 Task: Find connections with filter location Suicheng with filter topic #Personalbrandingwith filter profile language English with filter current company G R Infraprojects Limited with filter school Barkatullah University, Bhopal with filter industry Wineries with filter service category Copywriting with filter keywords title Overseer
Action: Mouse moved to (211, 301)
Screenshot: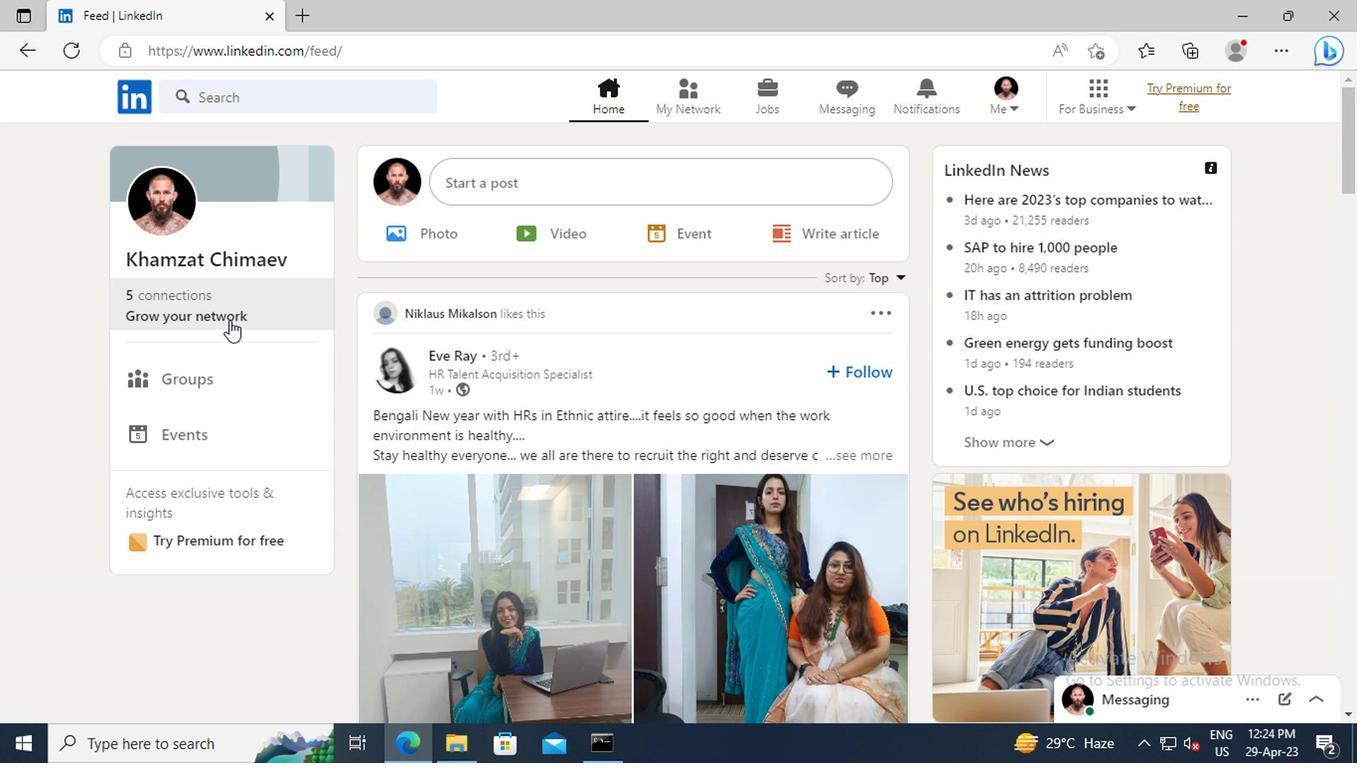 
Action: Mouse pressed left at (211, 301)
Screenshot: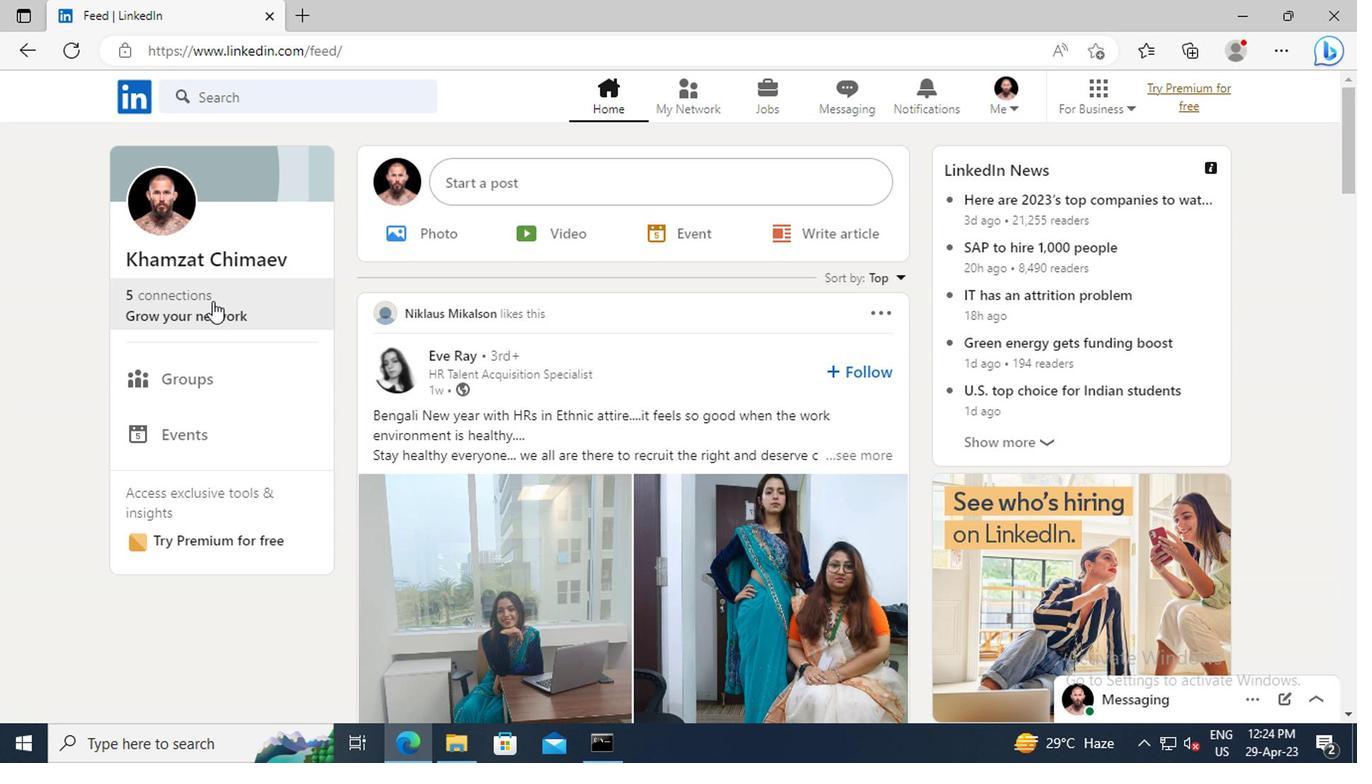 
Action: Mouse moved to (221, 208)
Screenshot: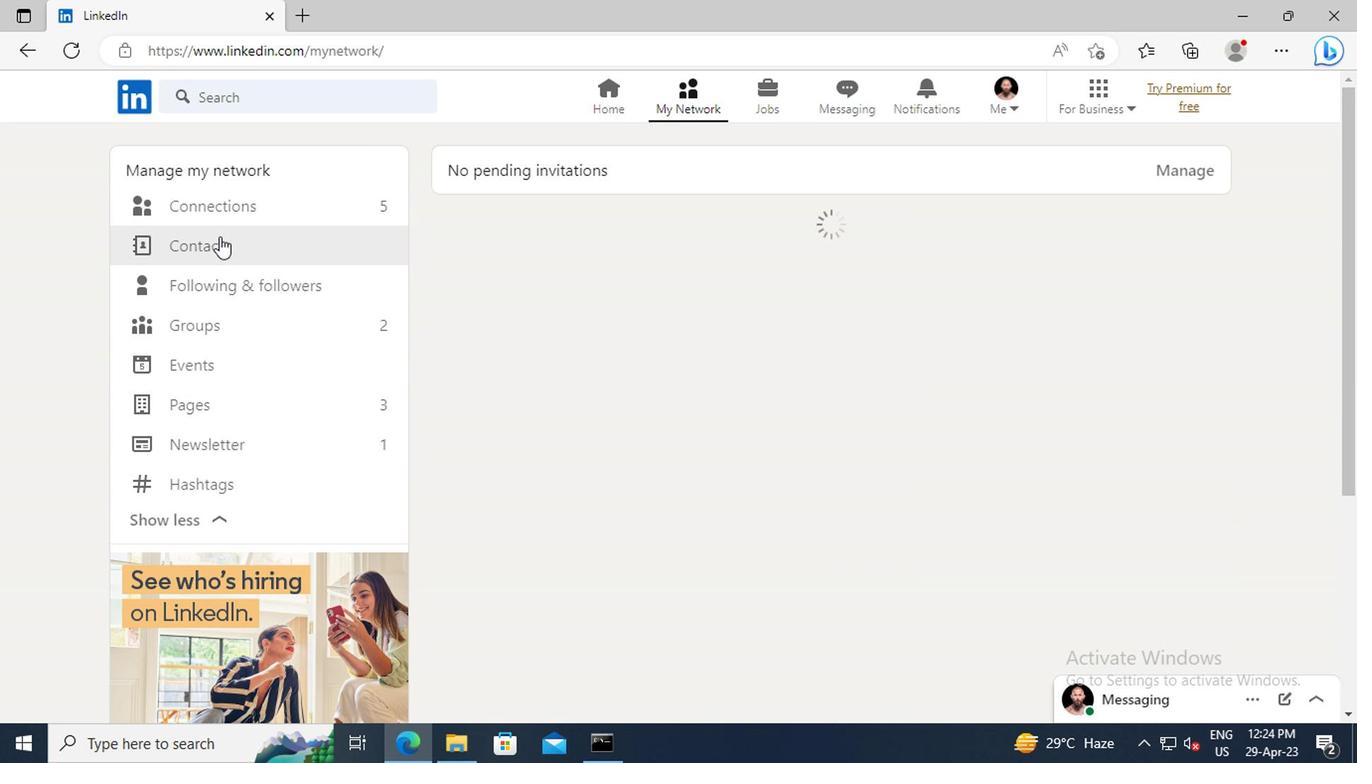 
Action: Mouse pressed left at (221, 208)
Screenshot: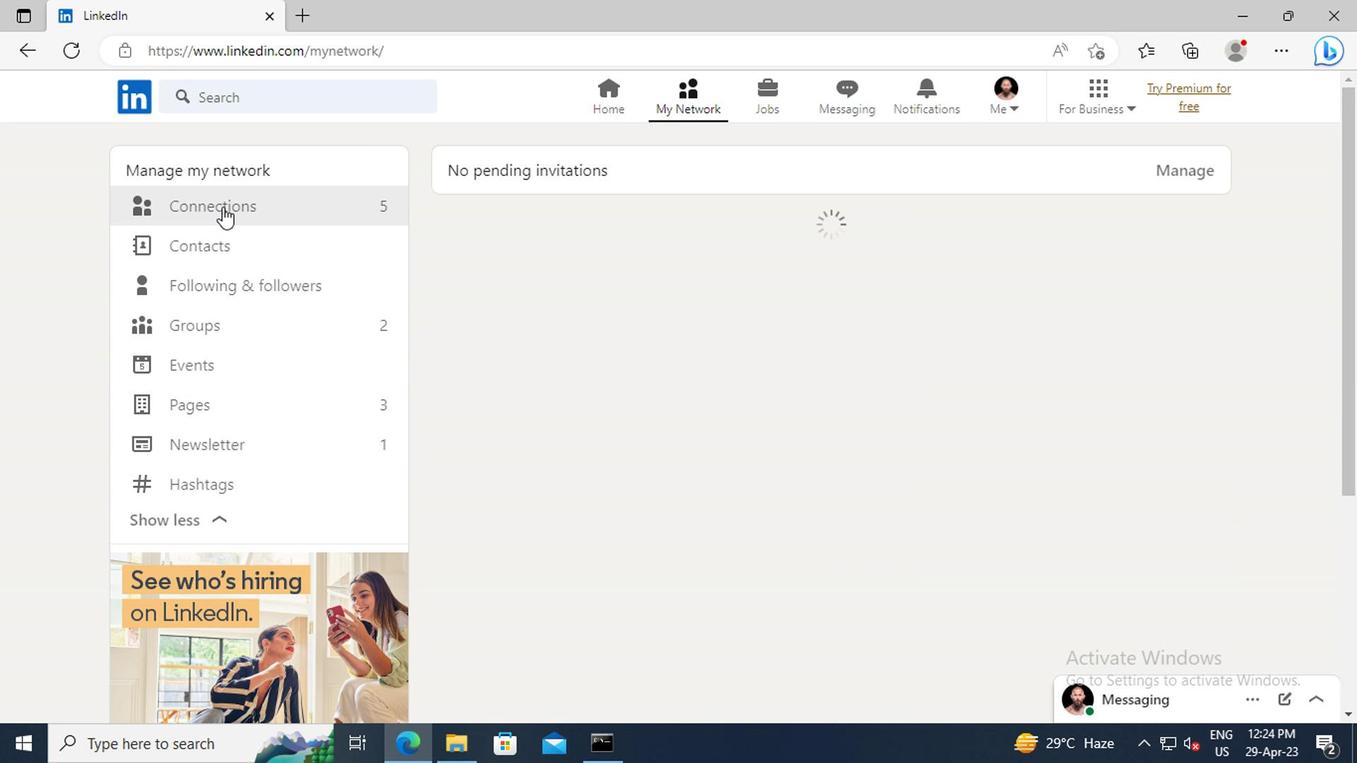 
Action: Mouse moved to (796, 209)
Screenshot: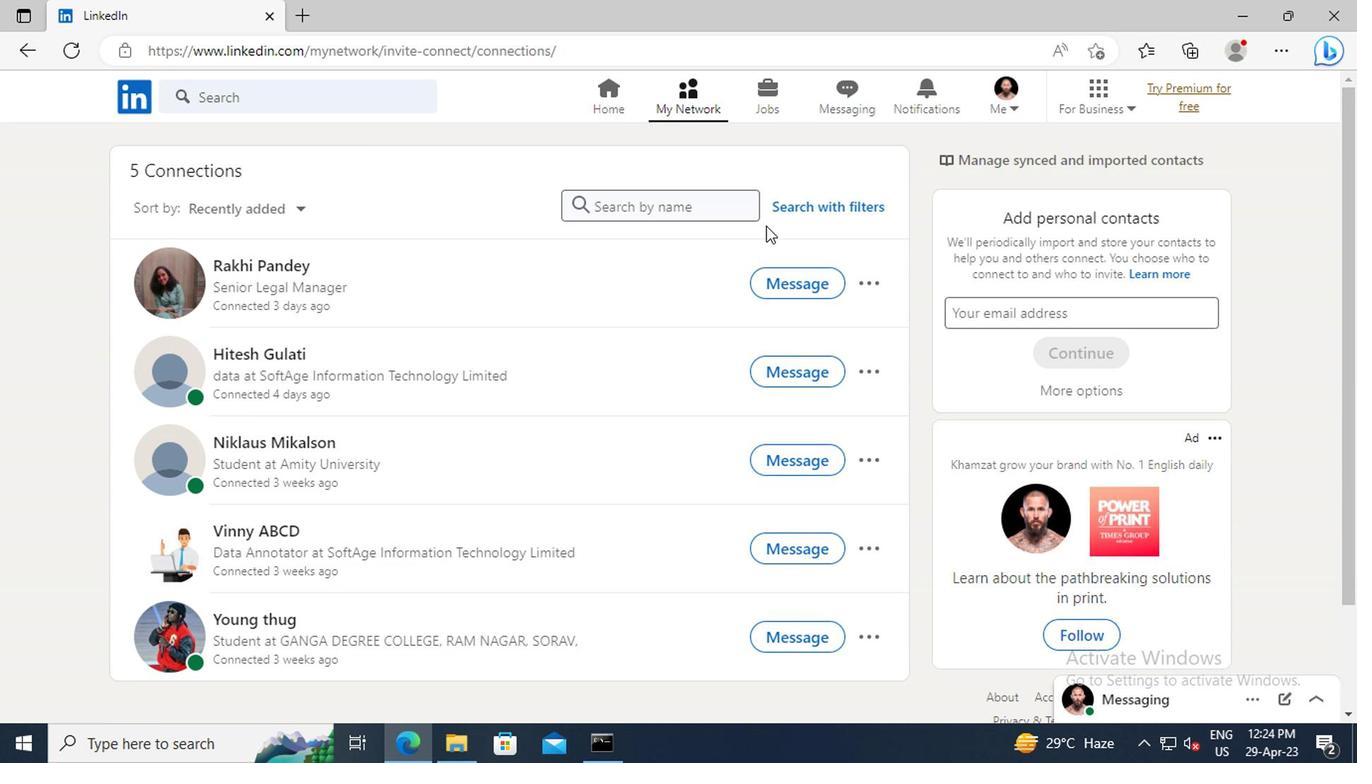 
Action: Mouse pressed left at (796, 209)
Screenshot: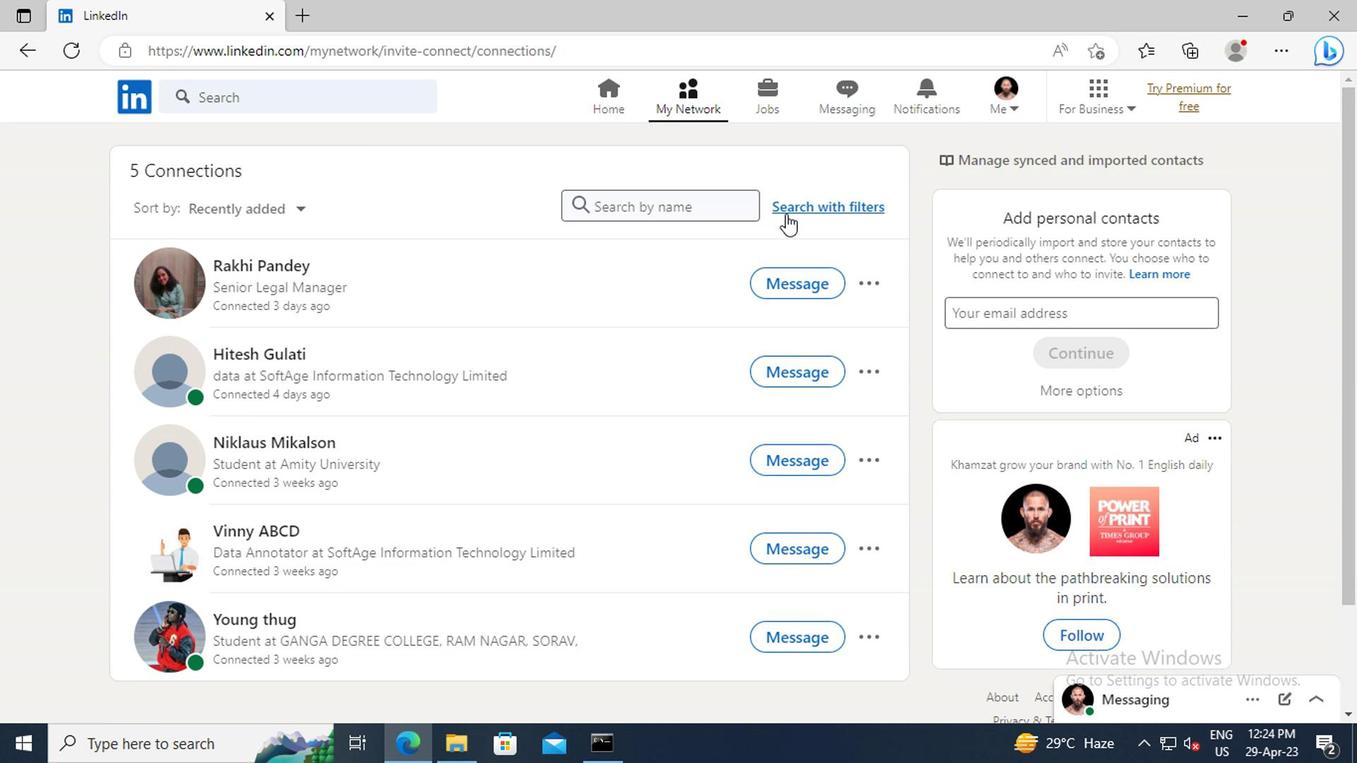 
Action: Mouse moved to (757, 155)
Screenshot: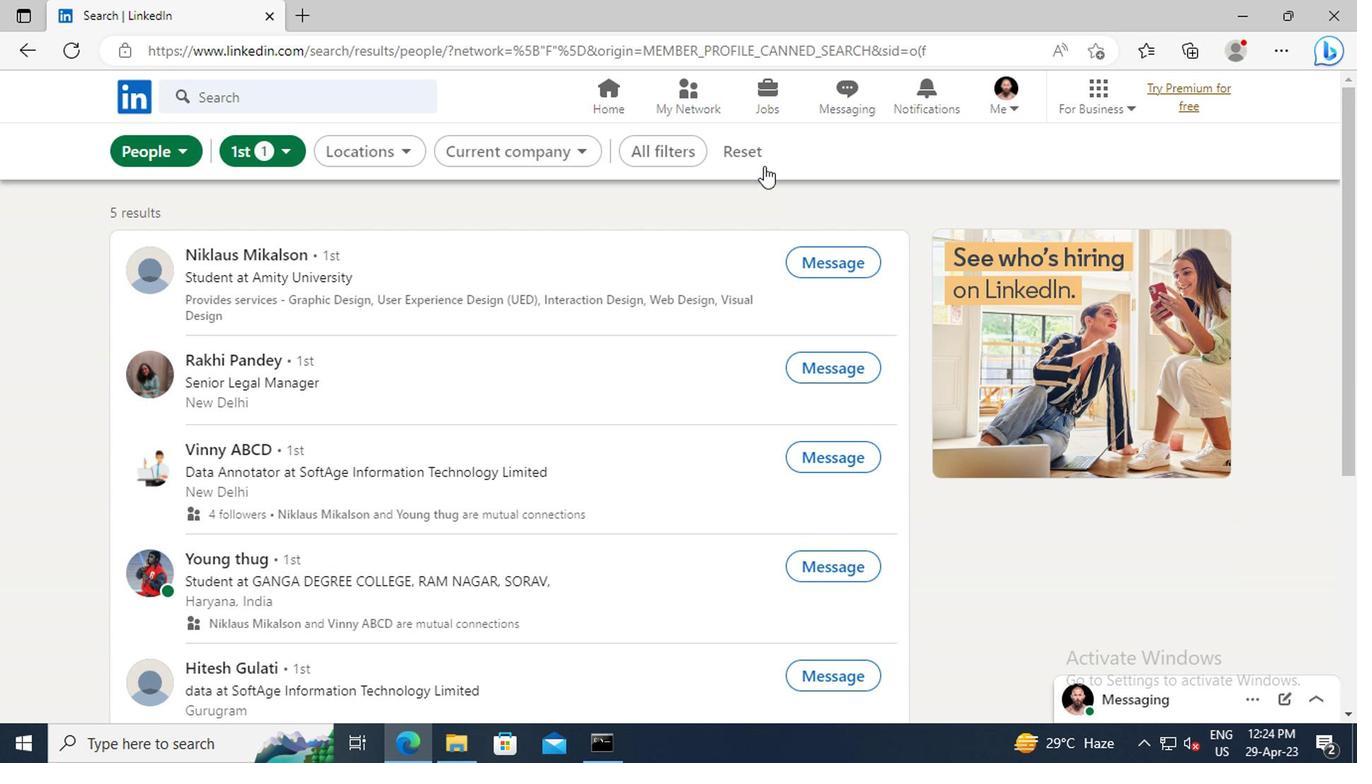 
Action: Mouse pressed left at (757, 155)
Screenshot: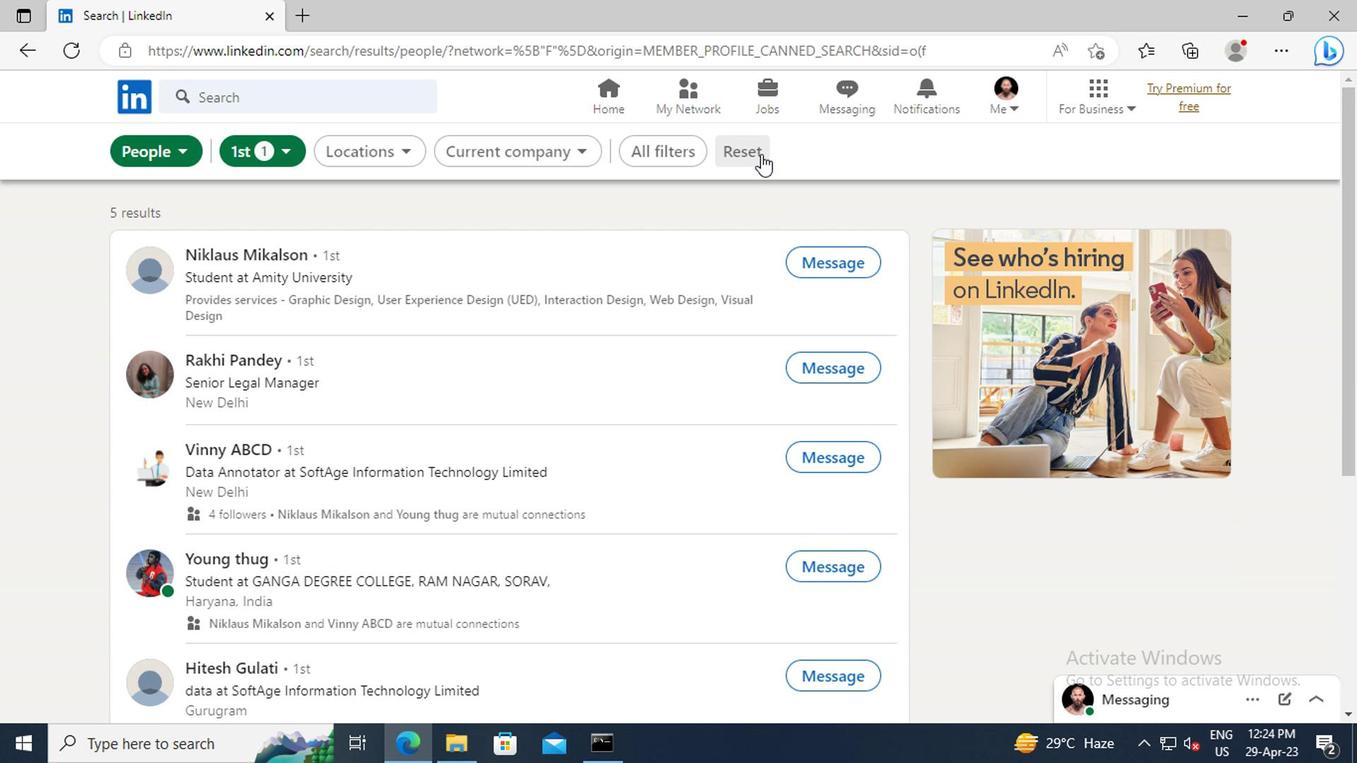 
Action: Mouse moved to (709, 153)
Screenshot: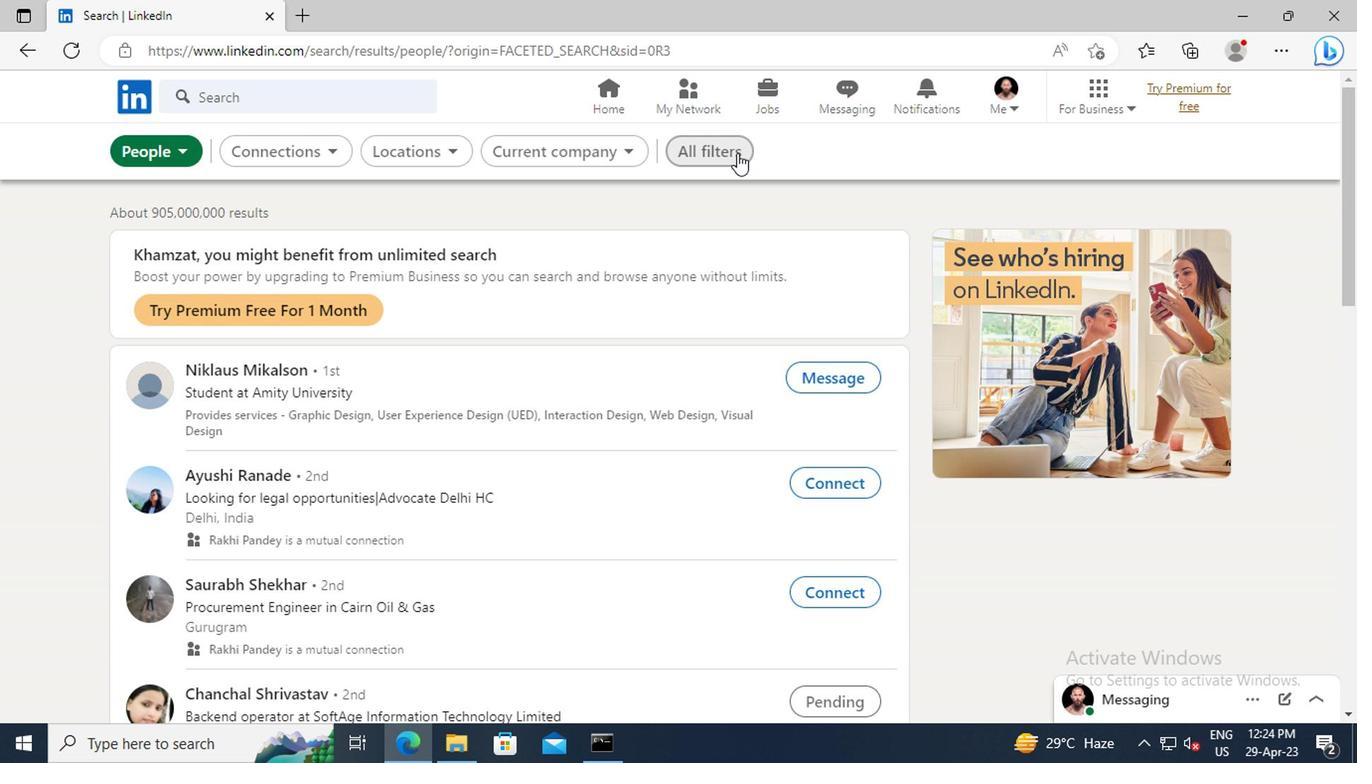 
Action: Mouse pressed left at (709, 153)
Screenshot: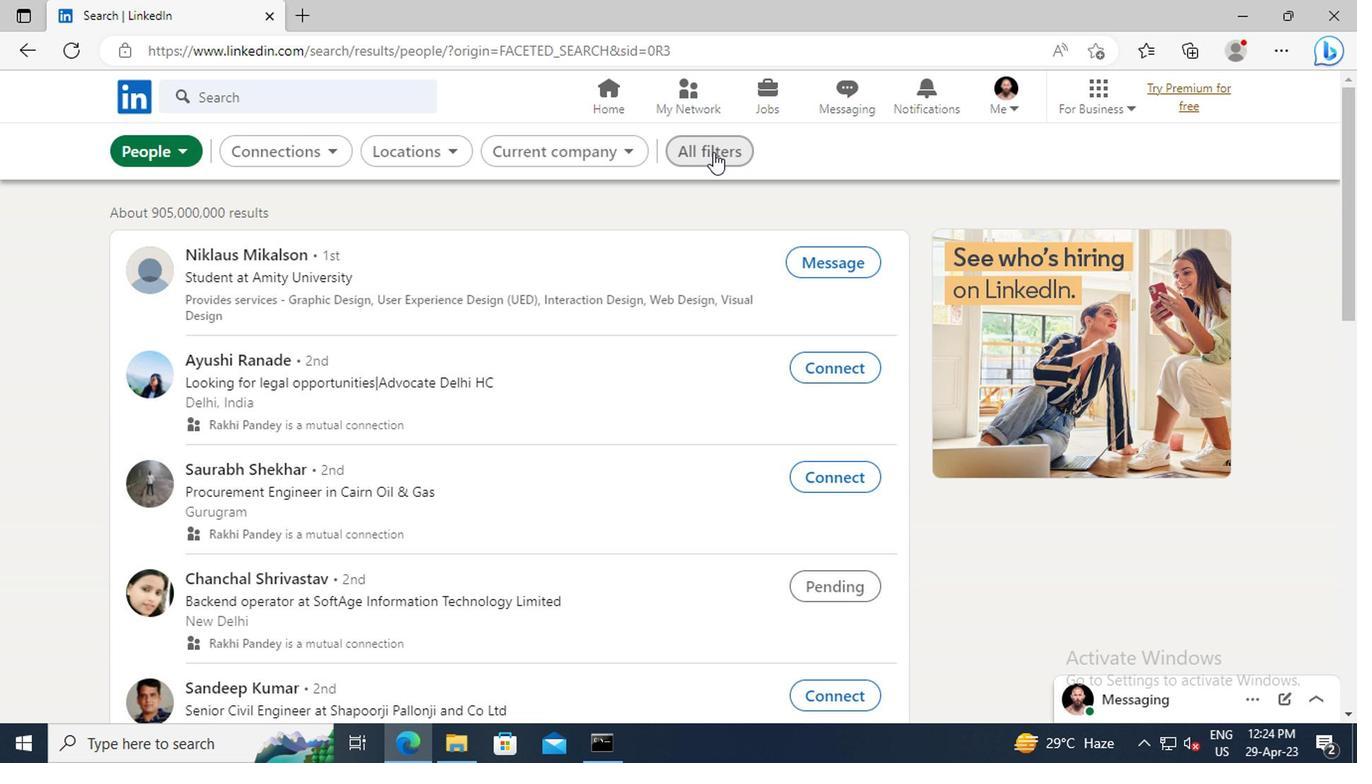 
Action: Mouse moved to (1094, 357)
Screenshot: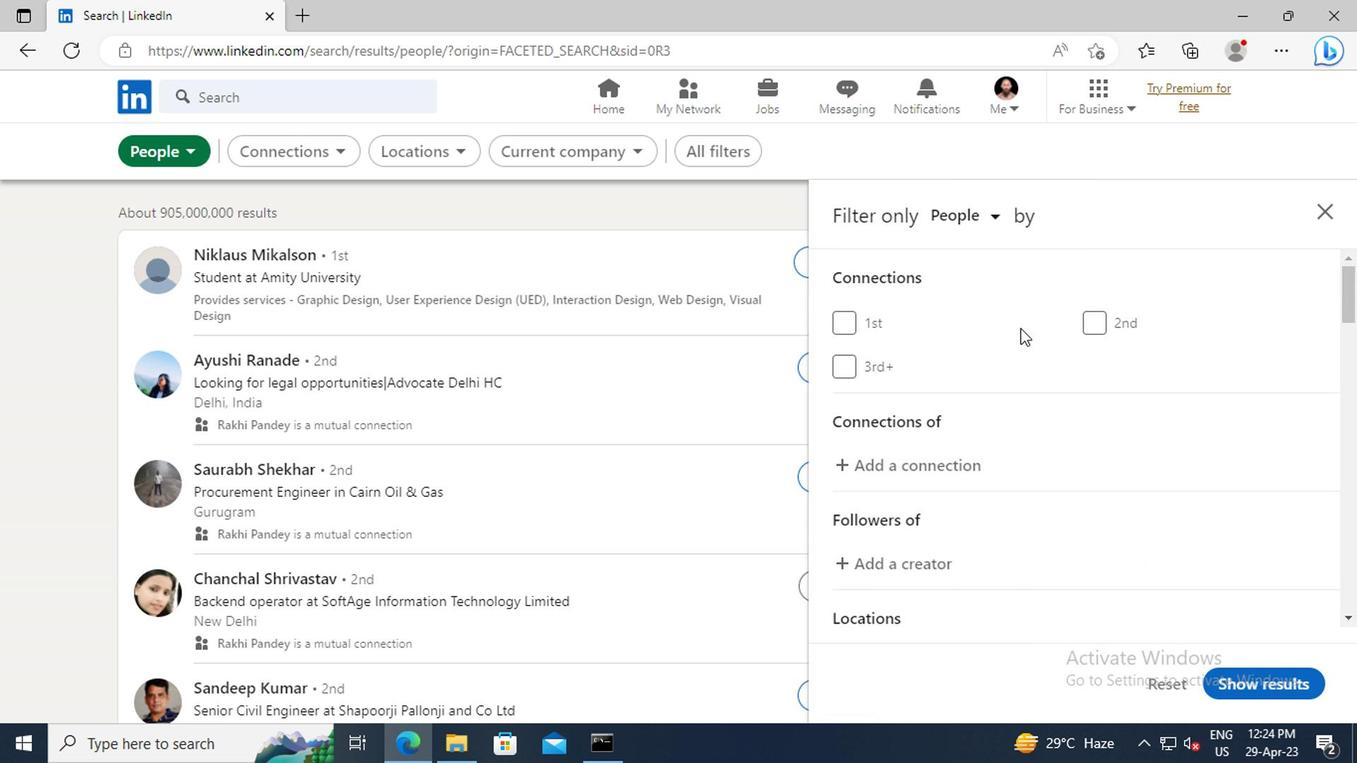 
Action: Mouse scrolled (1094, 356) with delta (0, 0)
Screenshot: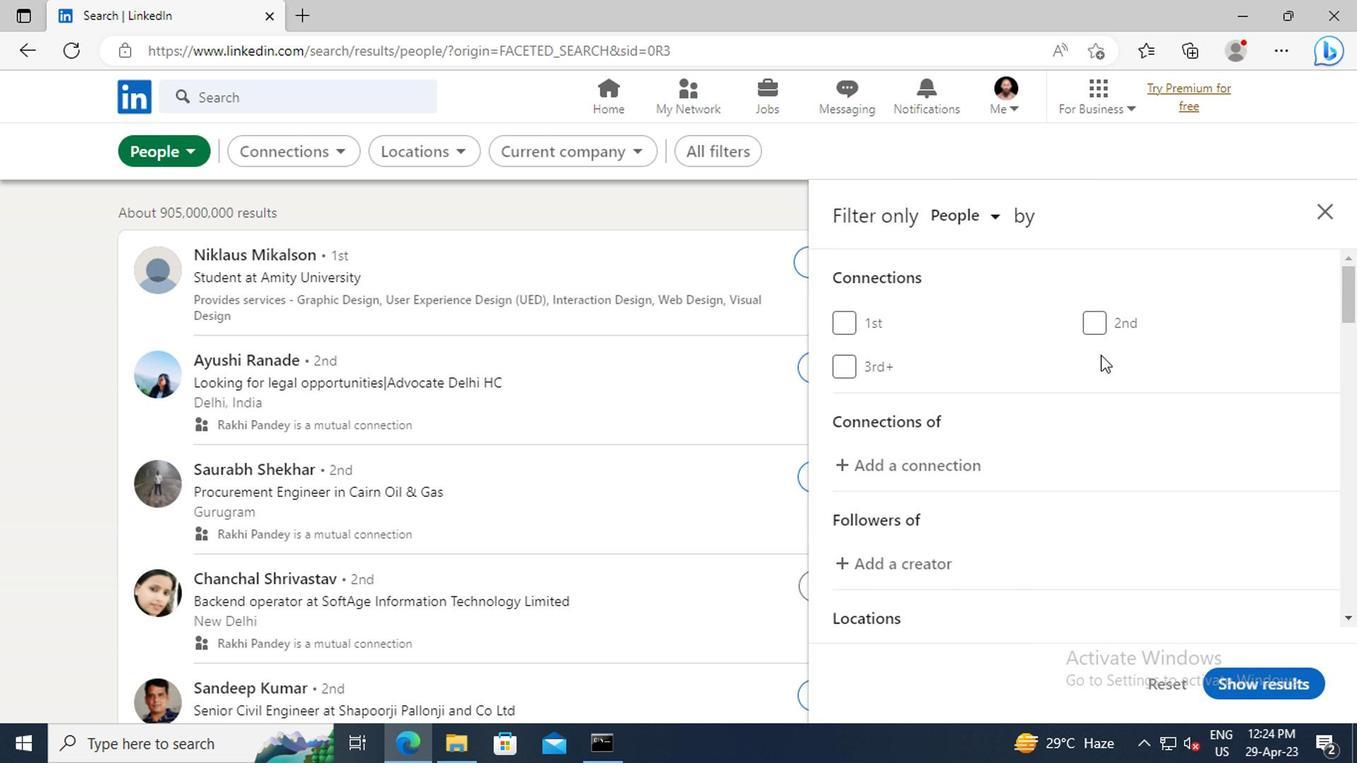 
Action: Mouse moved to (1094, 357)
Screenshot: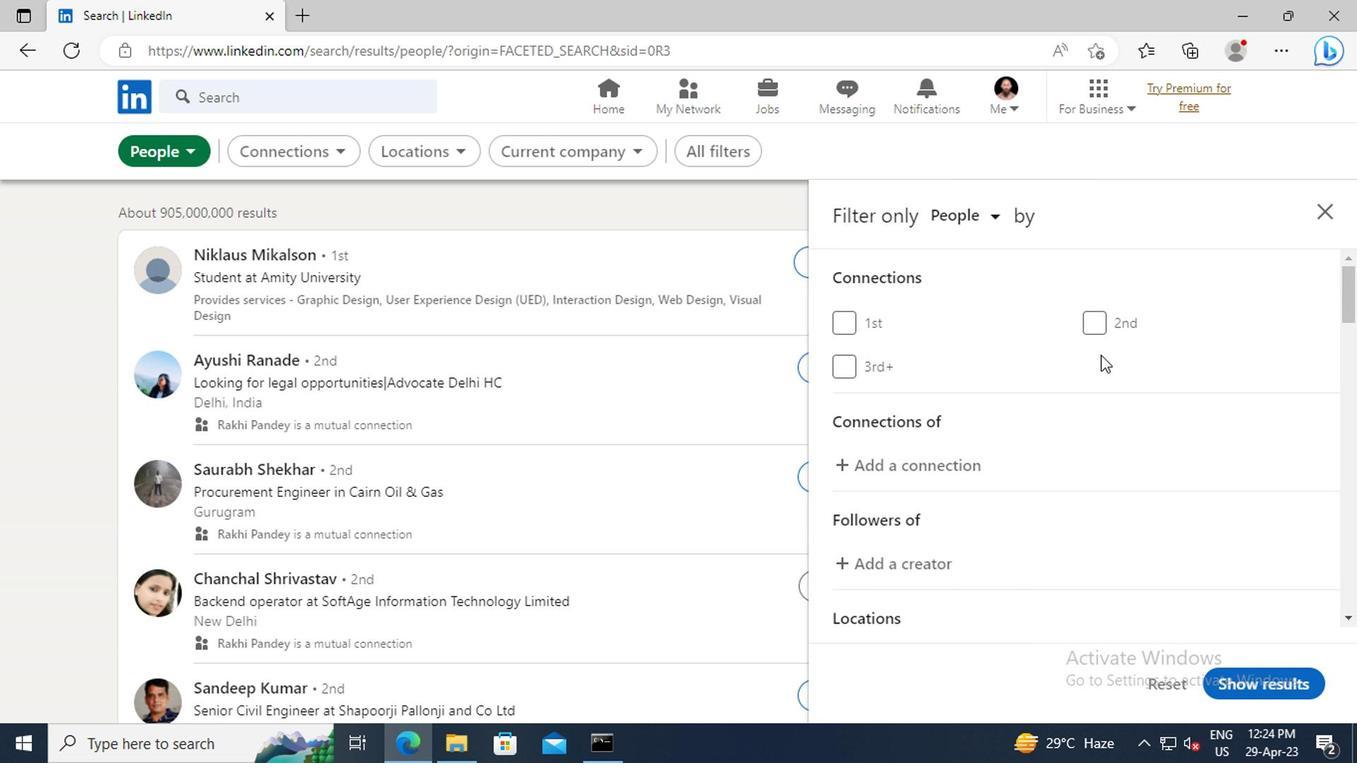 
Action: Mouse scrolled (1094, 356) with delta (0, 0)
Screenshot: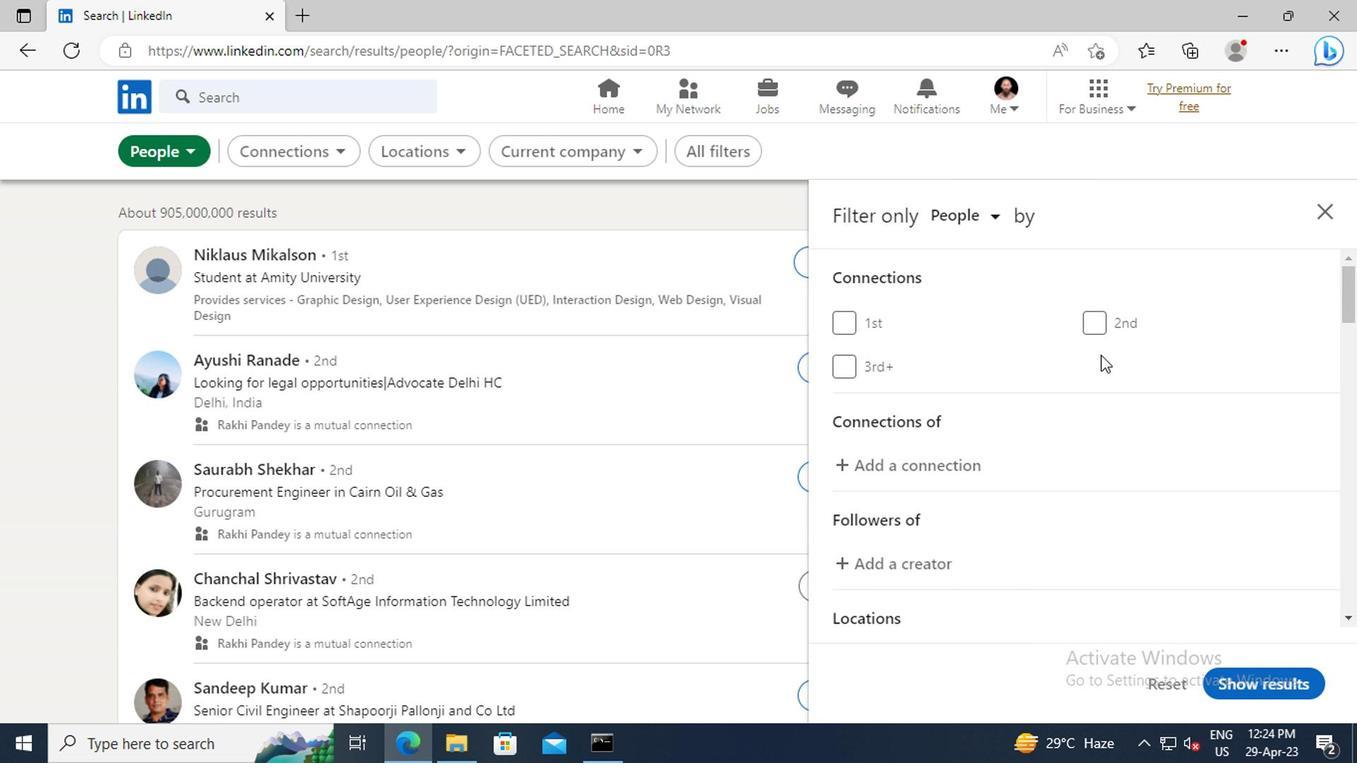 
Action: Mouse scrolled (1094, 356) with delta (0, 0)
Screenshot: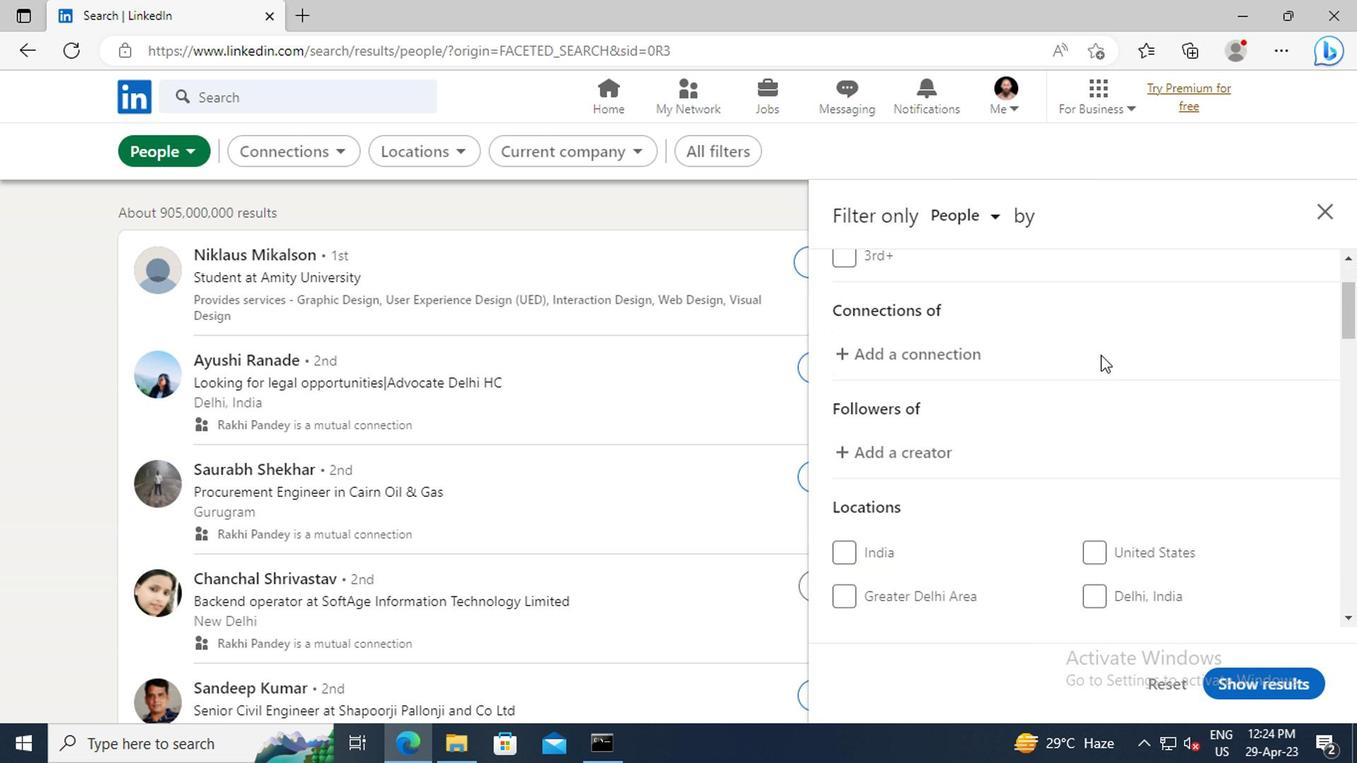 
Action: Mouse scrolled (1094, 356) with delta (0, 0)
Screenshot: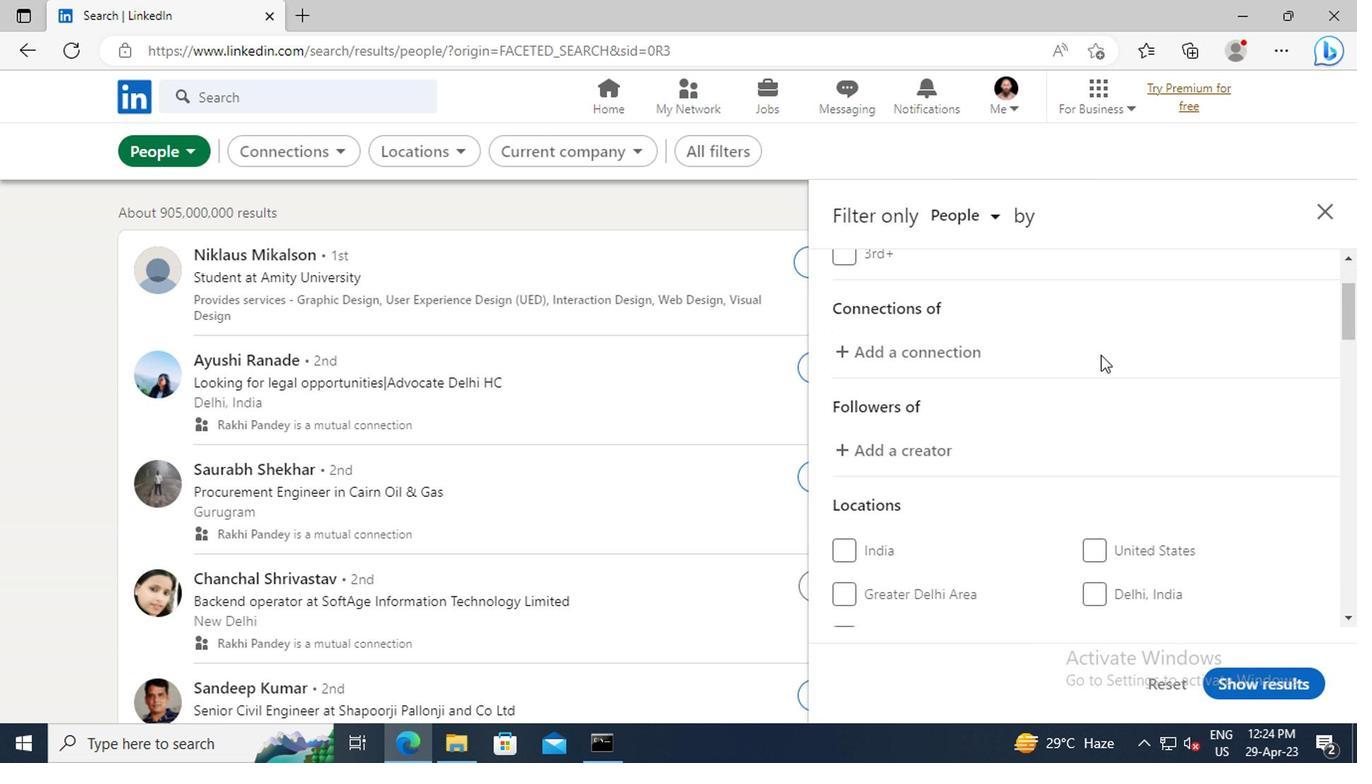 
Action: Mouse scrolled (1094, 356) with delta (0, 0)
Screenshot: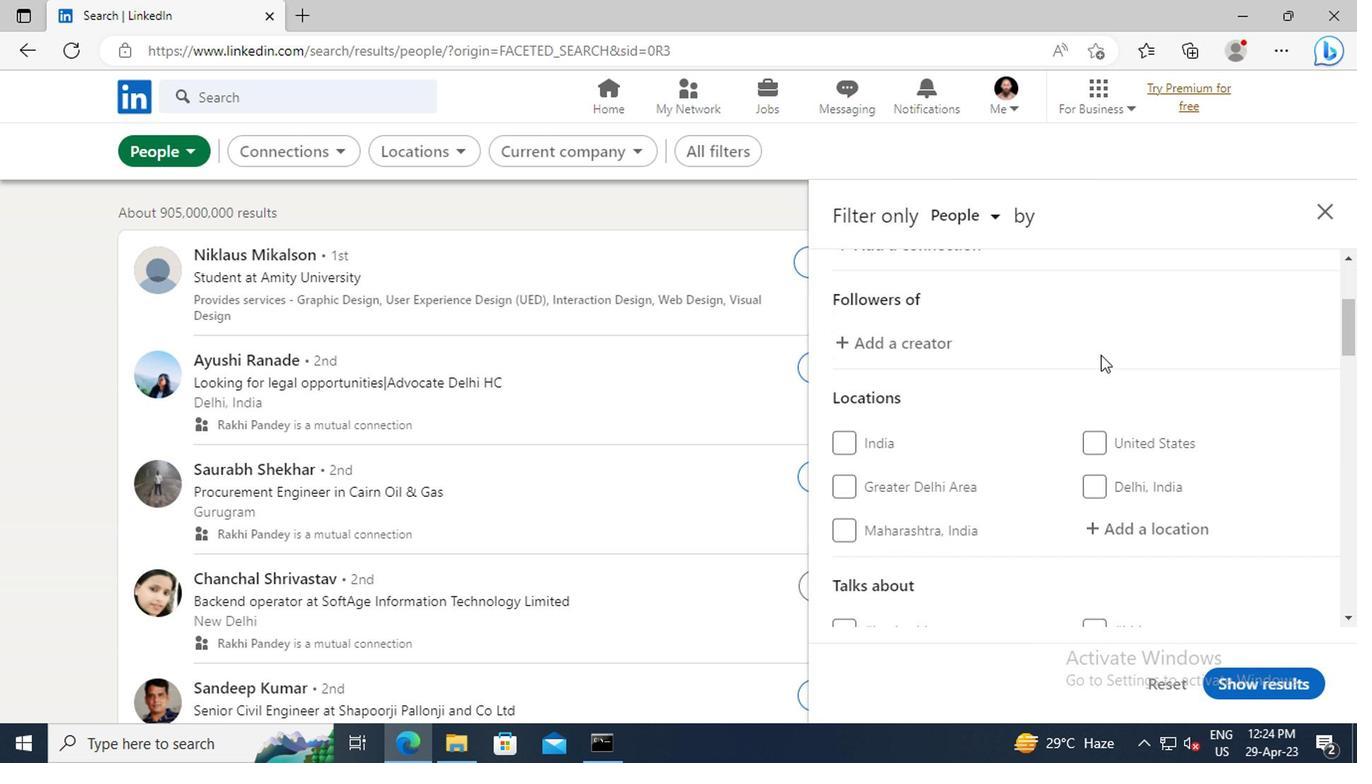 
Action: Mouse scrolled (1094, 356) with delta (0, 0)
Screenshot: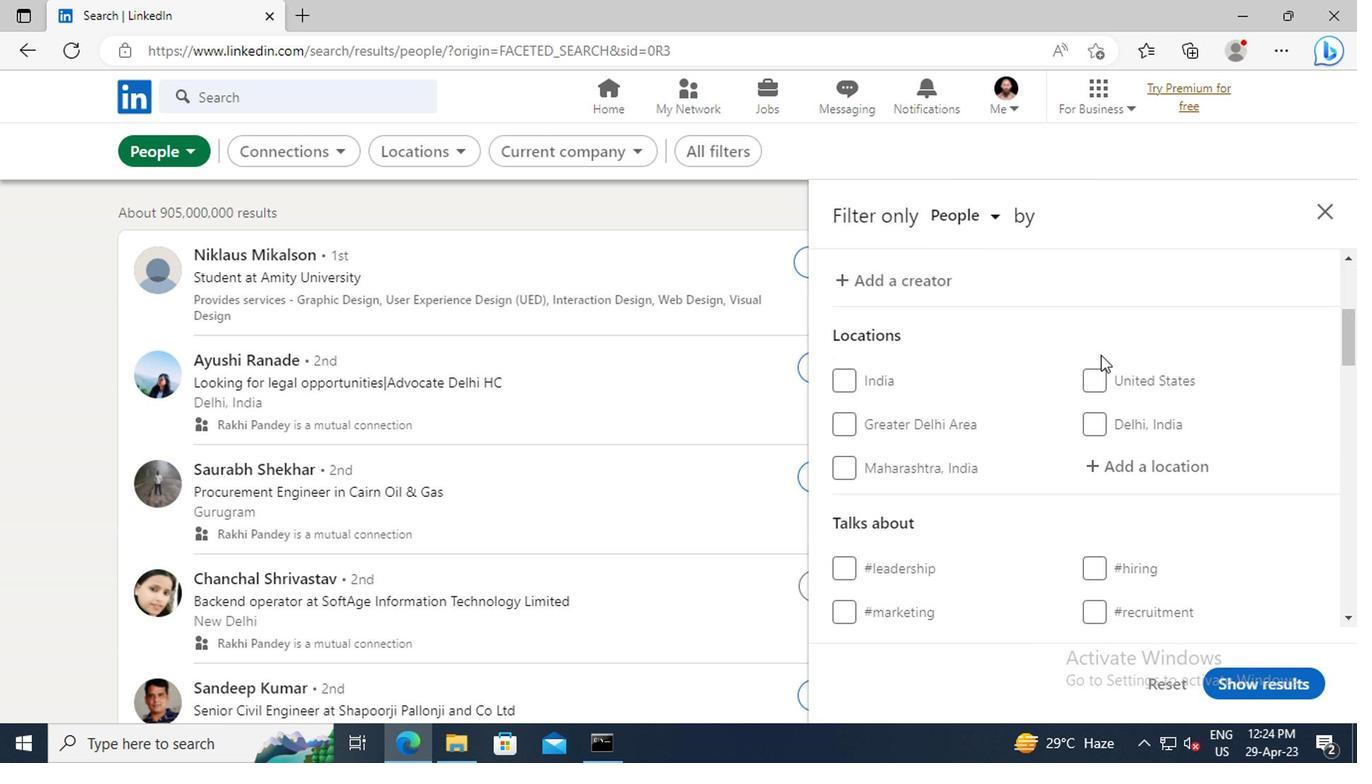 
Action: Mouse moved to (1107, 405)
Screenshot: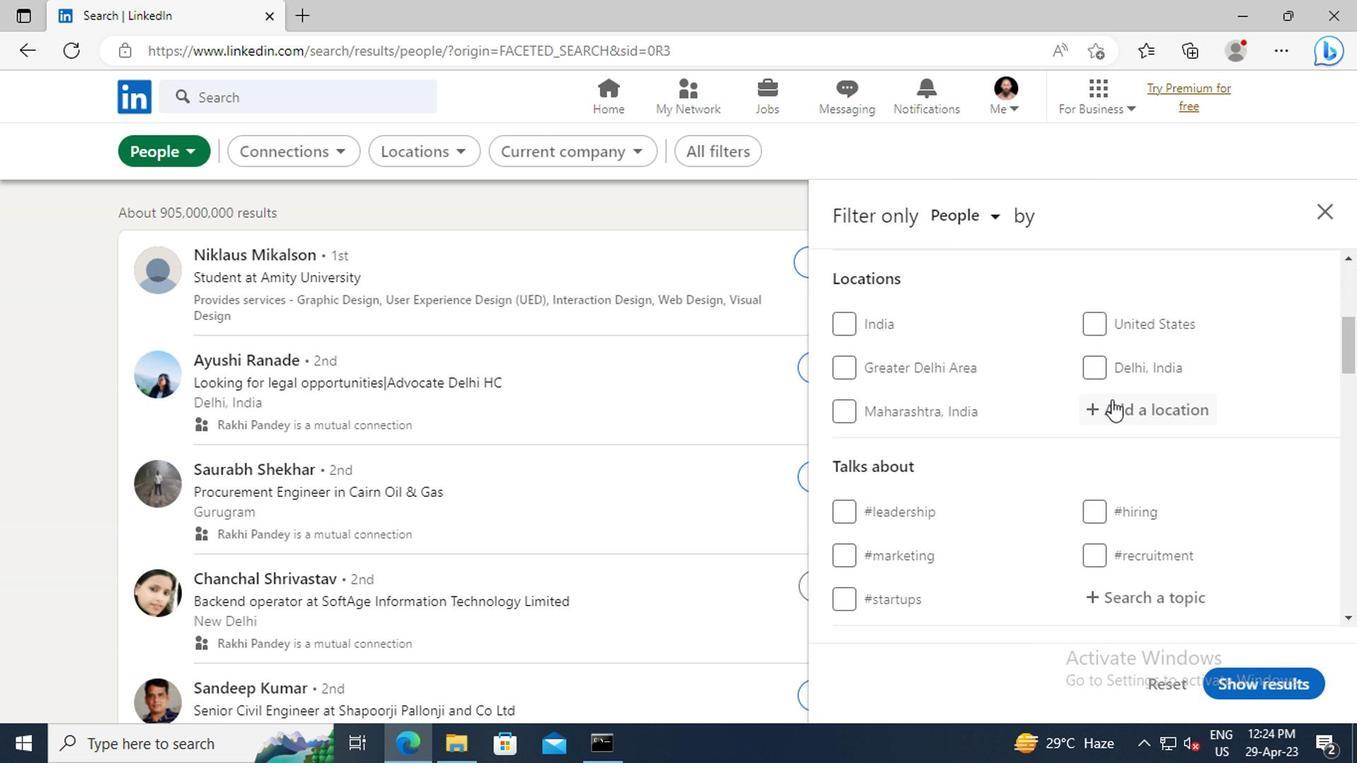 
Action: Mouse pressed left at (1107, 405)
Screenshot: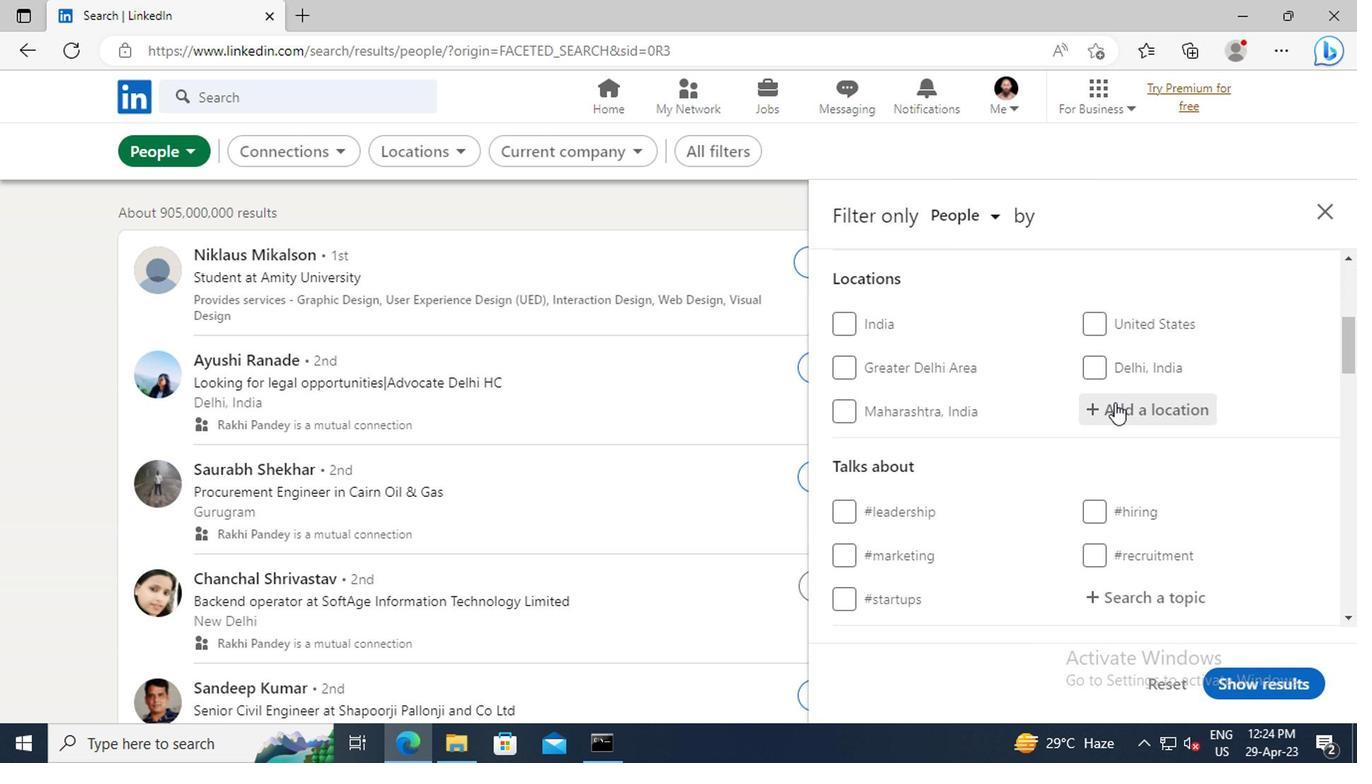 
Action: Key pressed <Key.shift>SUICHENG<Key.enter>
Screenshot: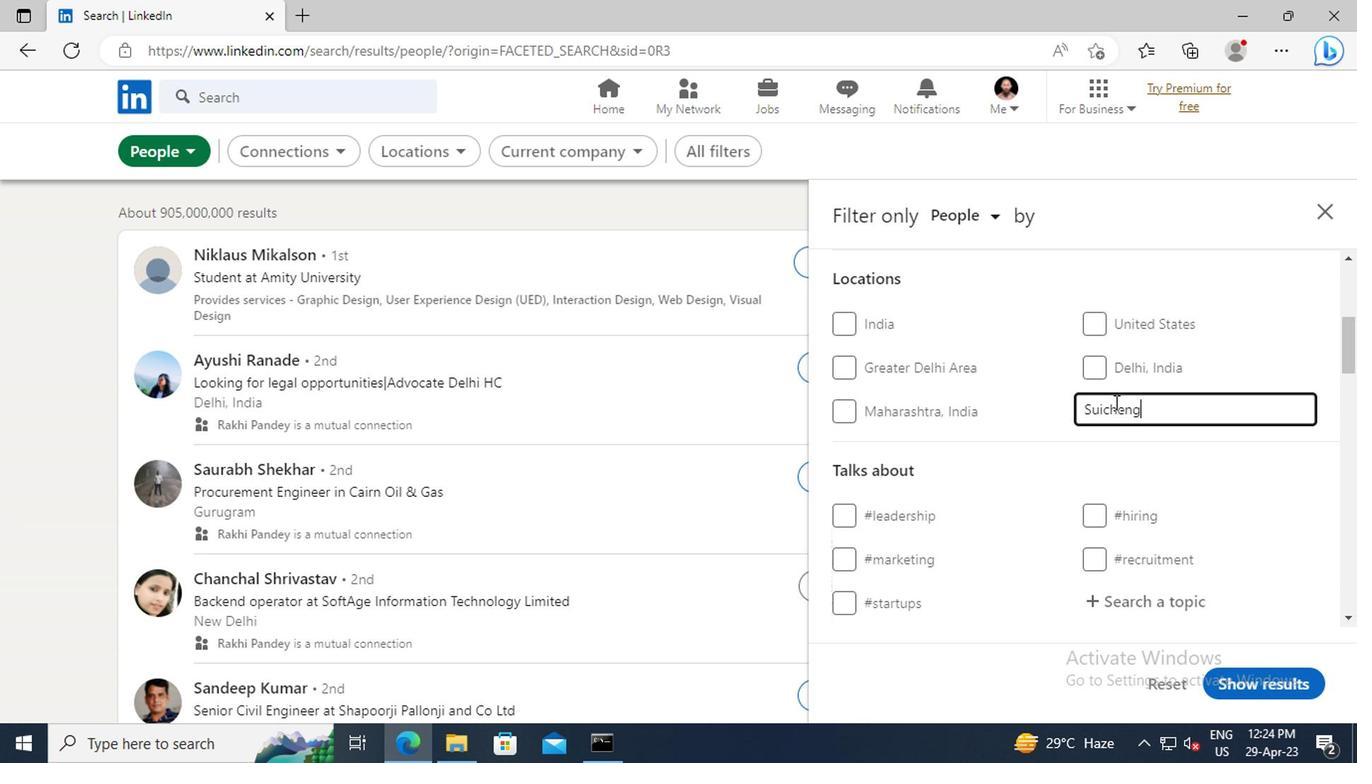 
Action: Mouse scrolled (1107, 403) with delta (0, -1)
Screenshot: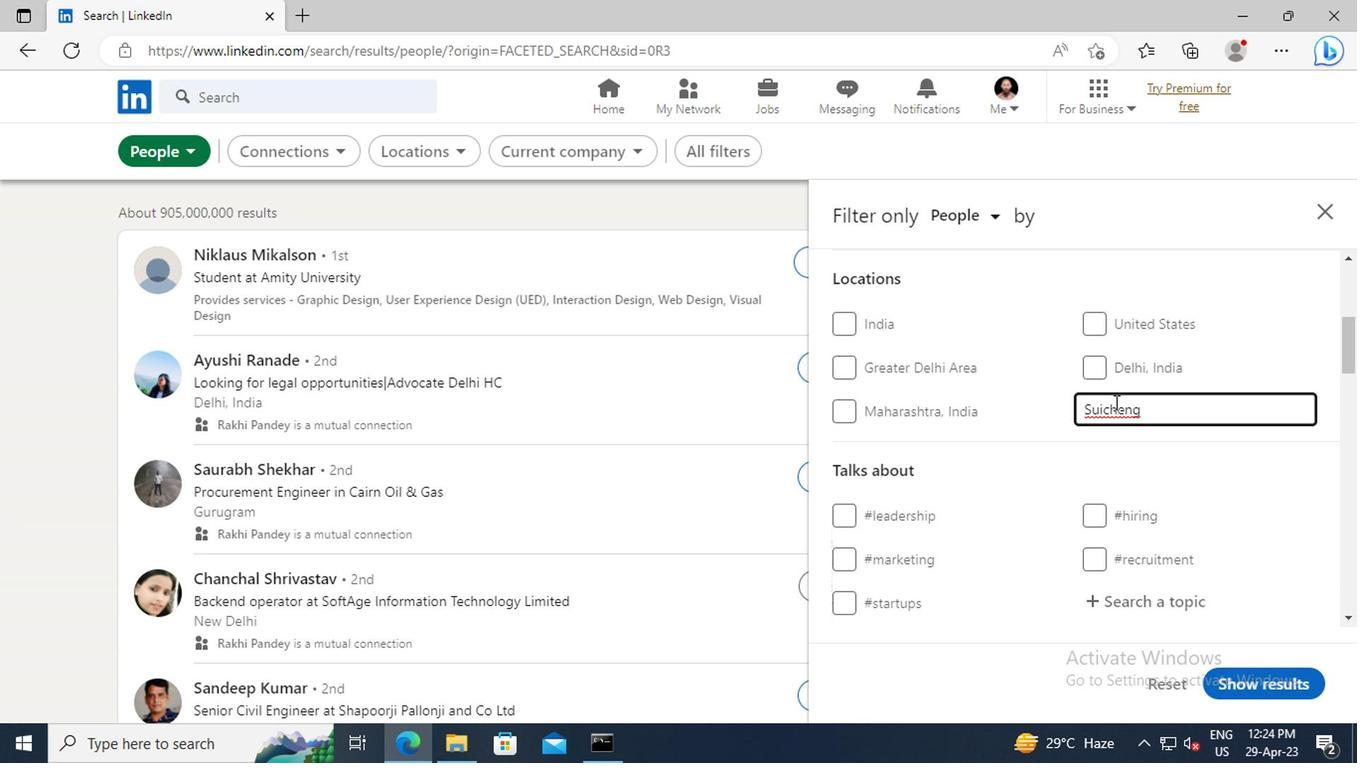 
Action: Mouse scrolled (1107, 403) with delta (0, -1)
Screenshot: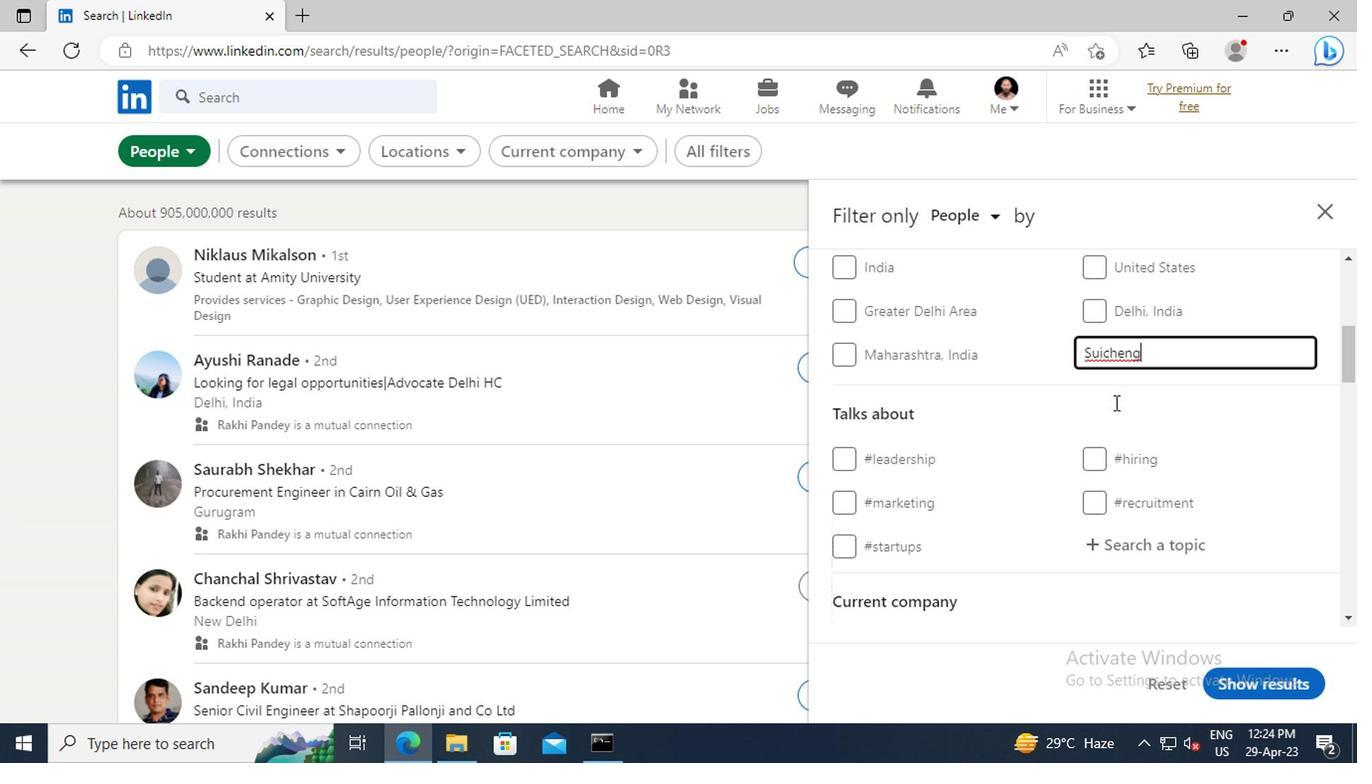 
Action: Mouse scrolled (1107, 403) with delta (0, -1)
Screenshot: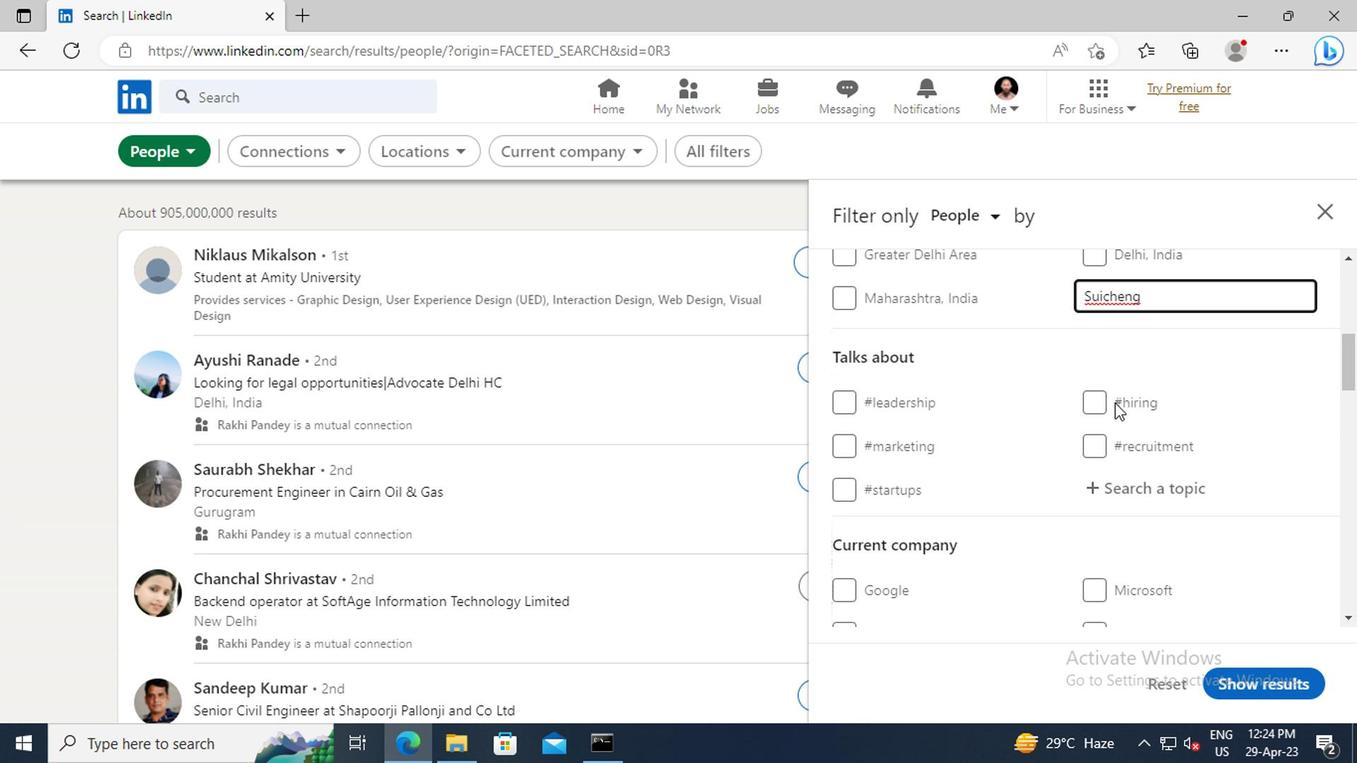 
Action: Mouse moved to (1114, 427)
Screenshot: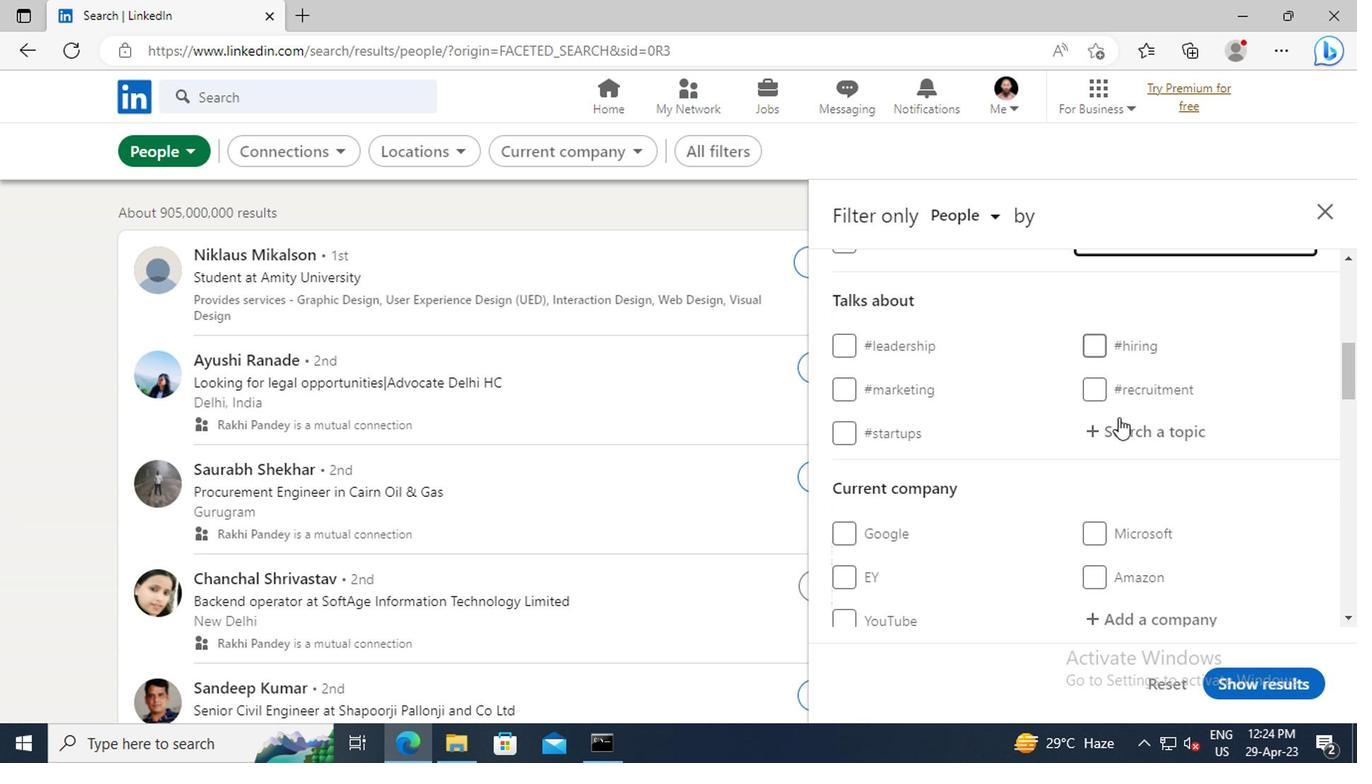 
Action: Mouse pressed left at (1114, 427)
Screenshot: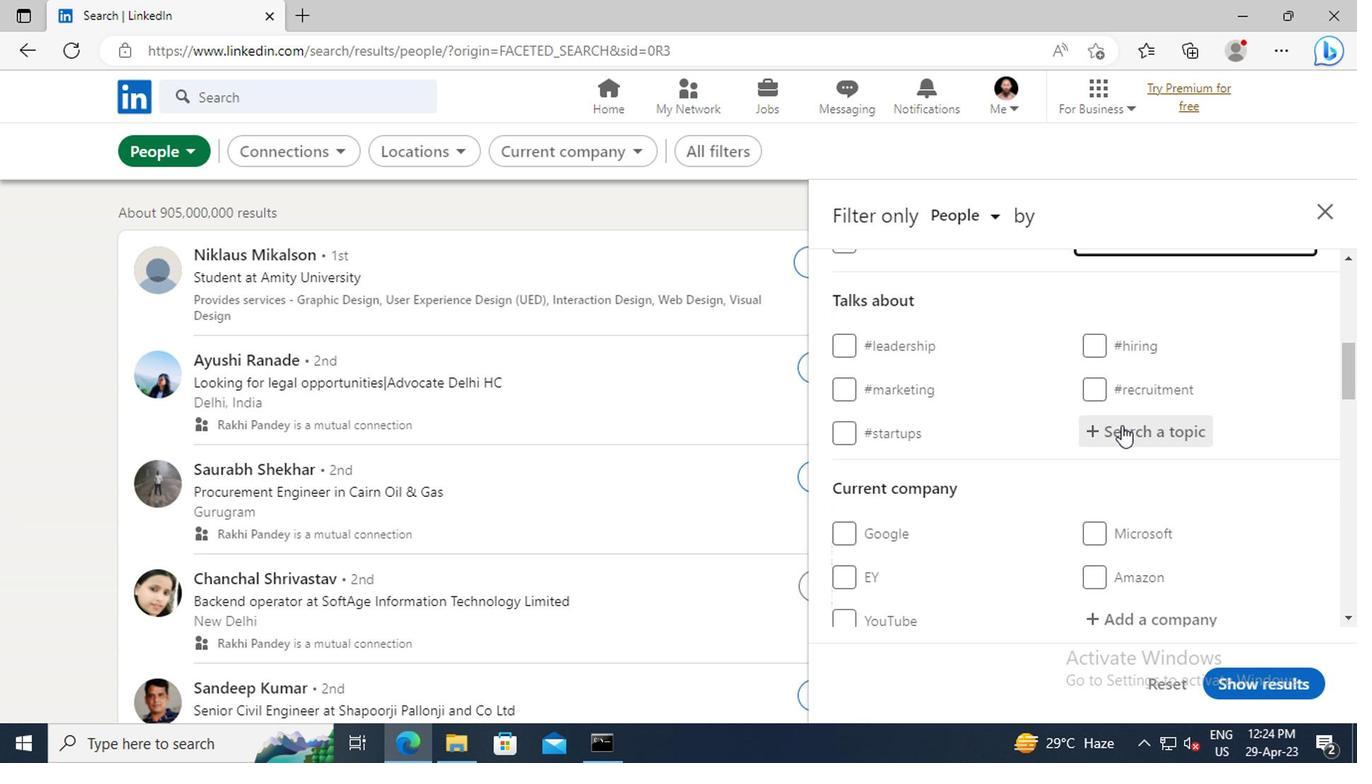 
Action: Key pressed <Key.shift>PERSONALBR
Screenshot: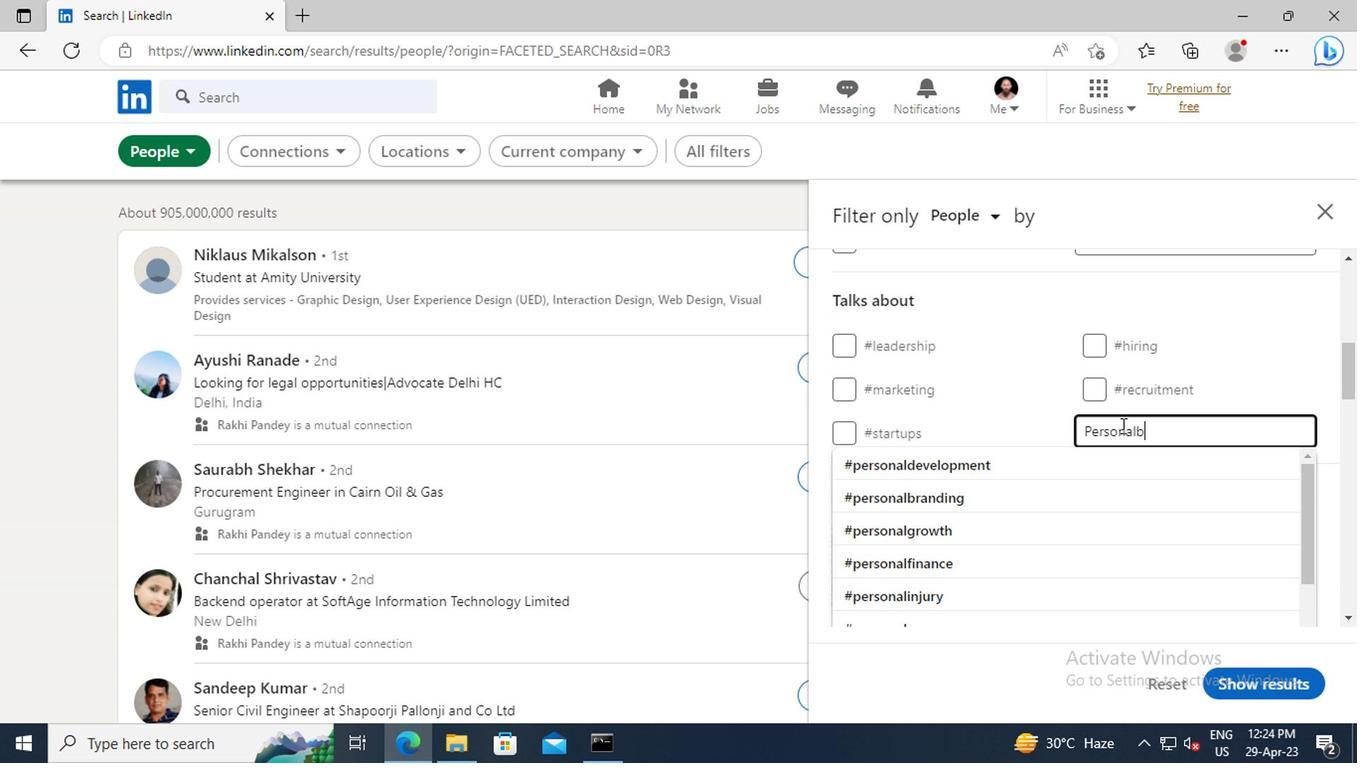 
Action: Mouse moved to (1112, 463)
Screenshot: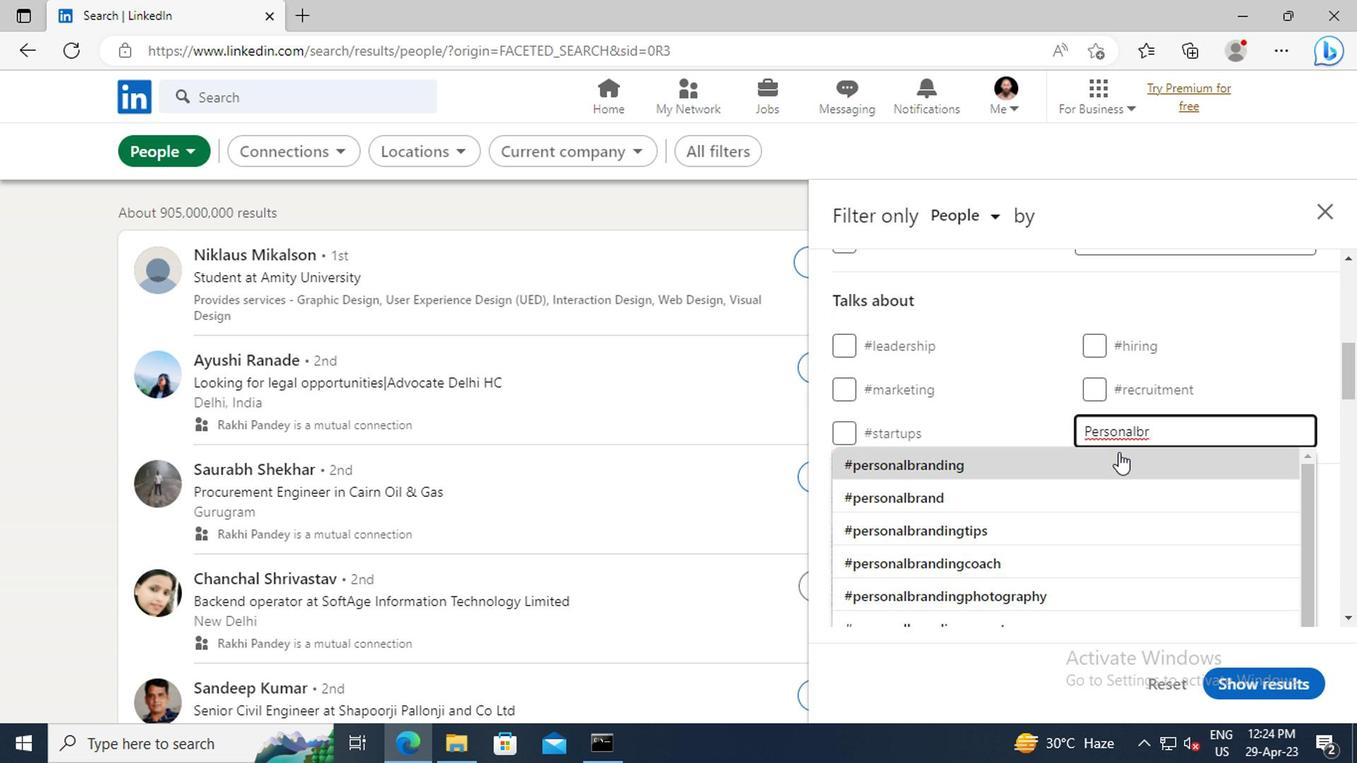 
Action: Mouse pressed left at (1112, 463)
Screenshot: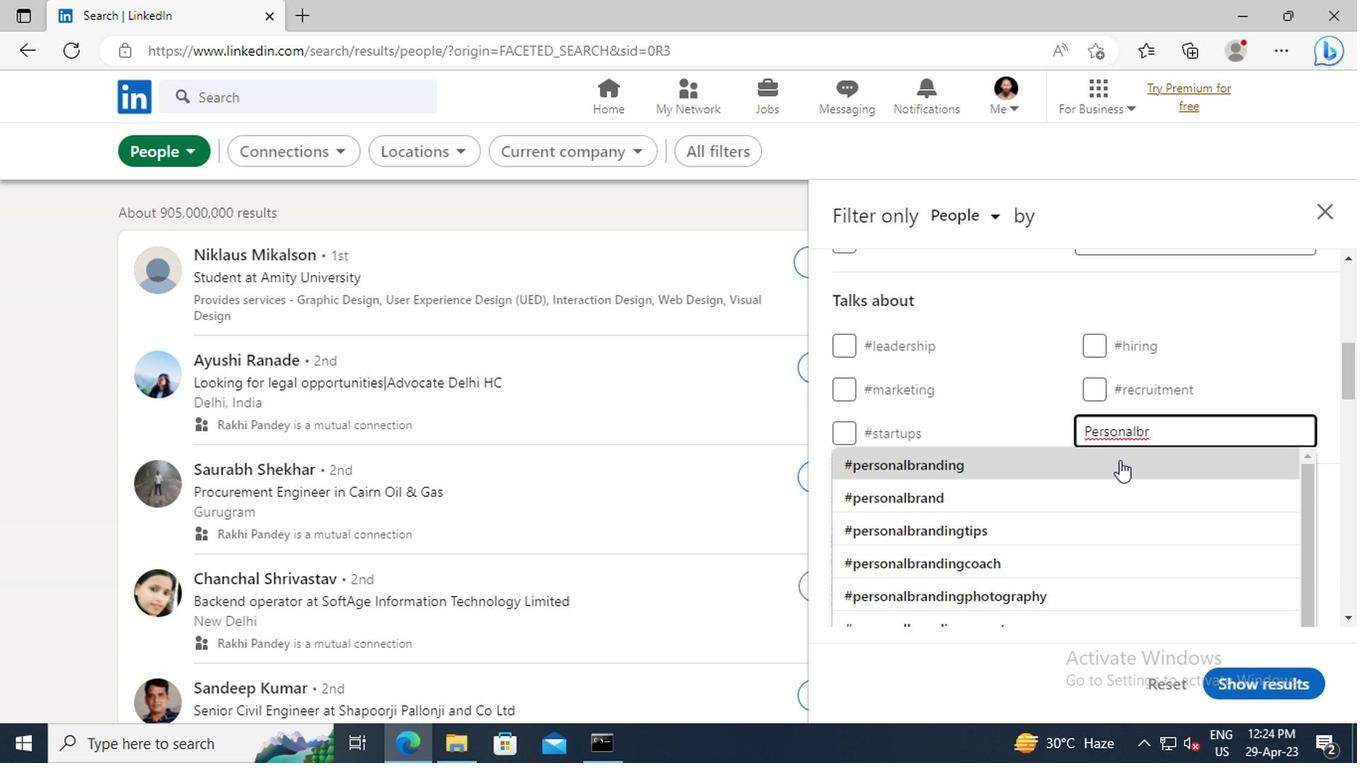
Action: Mouse scrolled (1112, 461) with delta (0, -1)
Screenshot: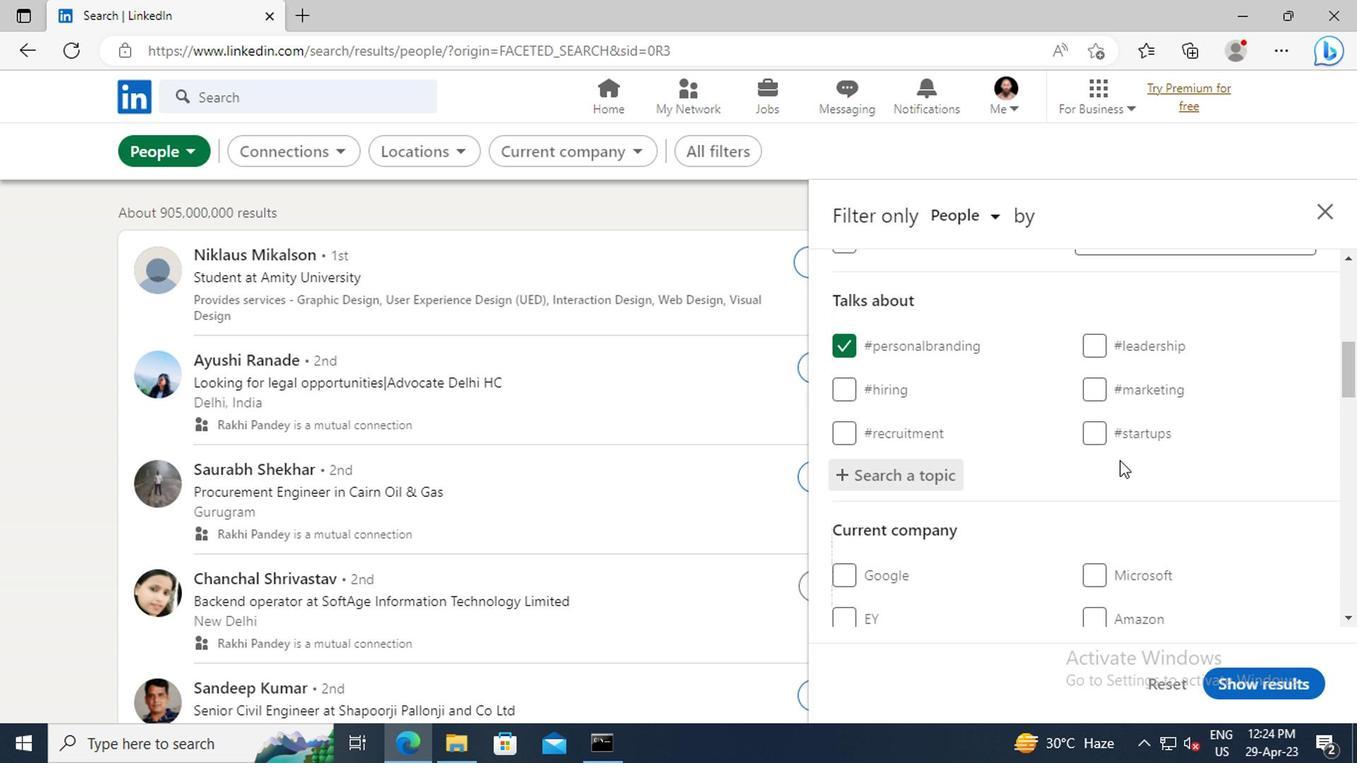 
Action: Mouse scrolled (1112, 461) with delta (0, -1)
Screenshot: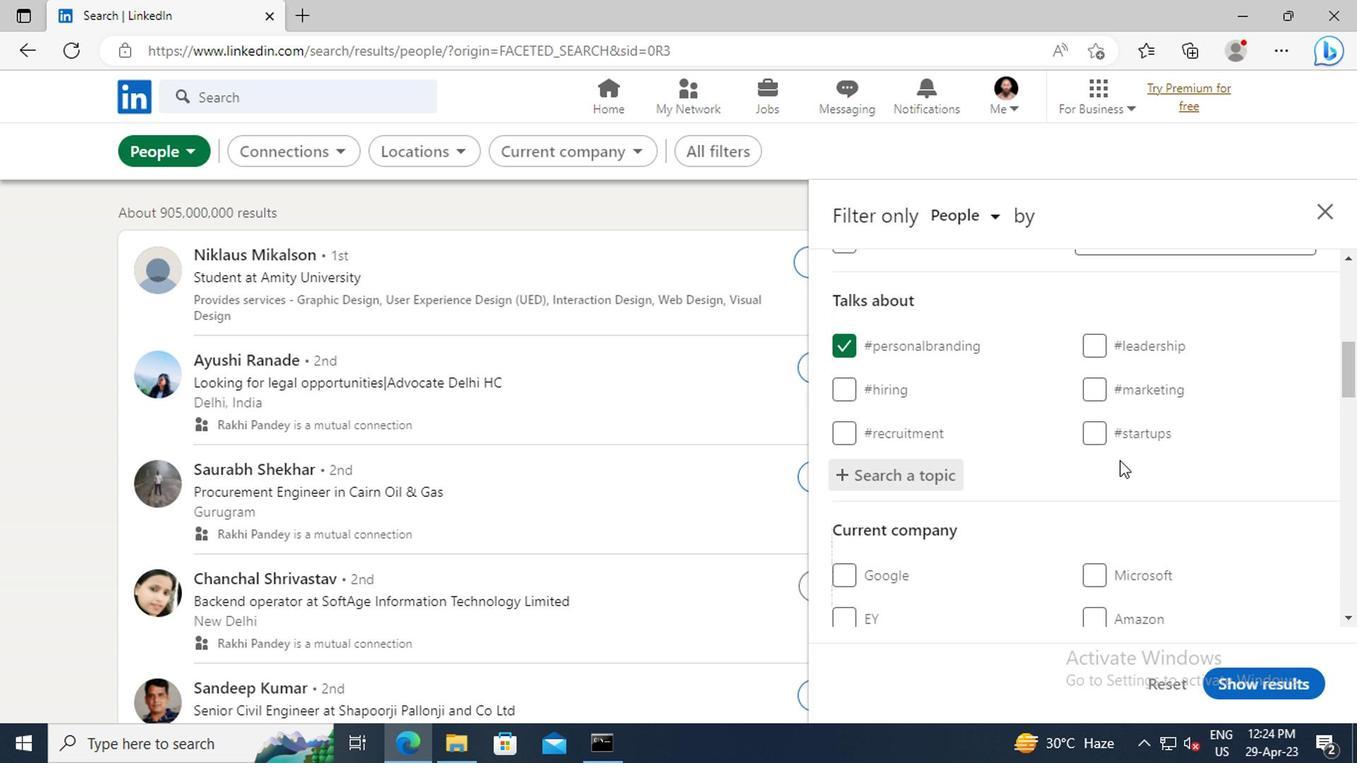 
Action: Mouse scrolled (1112, 461) with delta (0, -1)
Screenshot: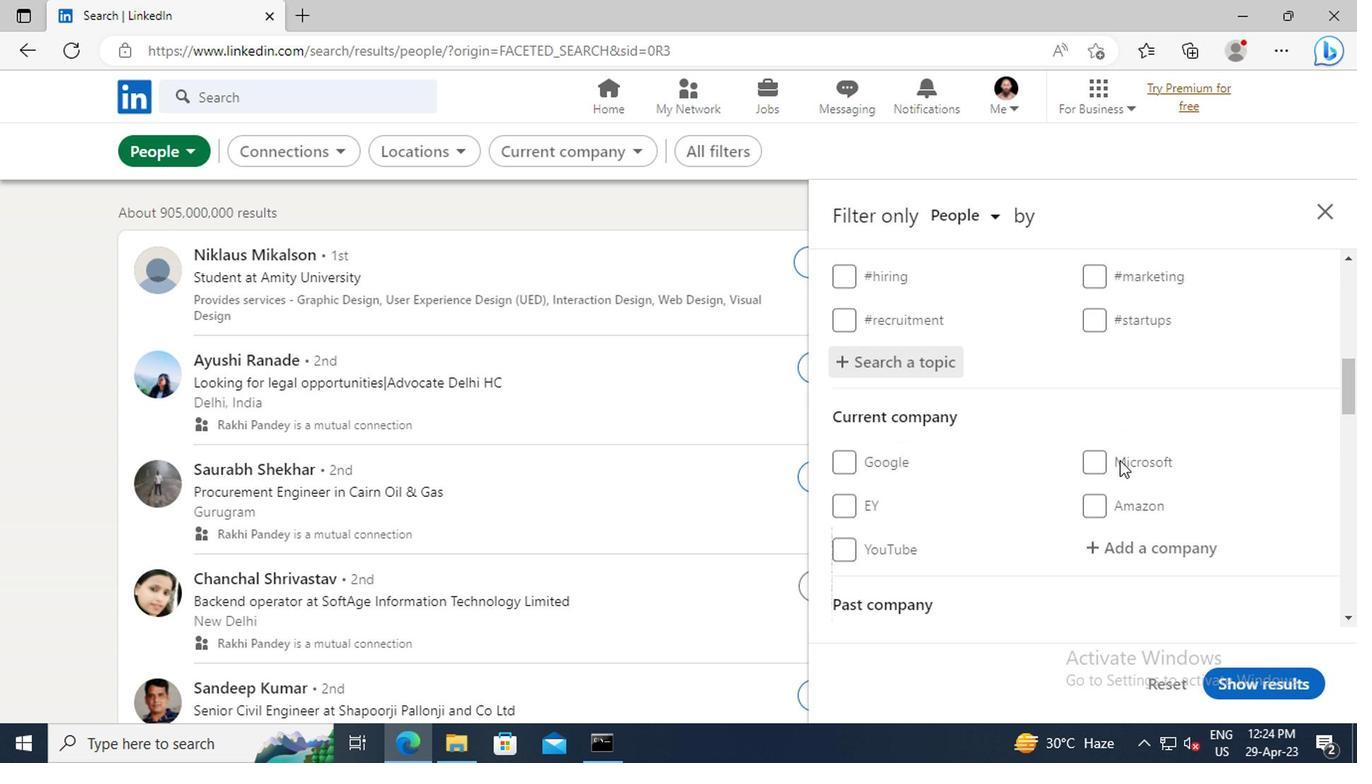 
Action: Mouse scrolled (1112, 461) with delta (0, -1)
Screenshot: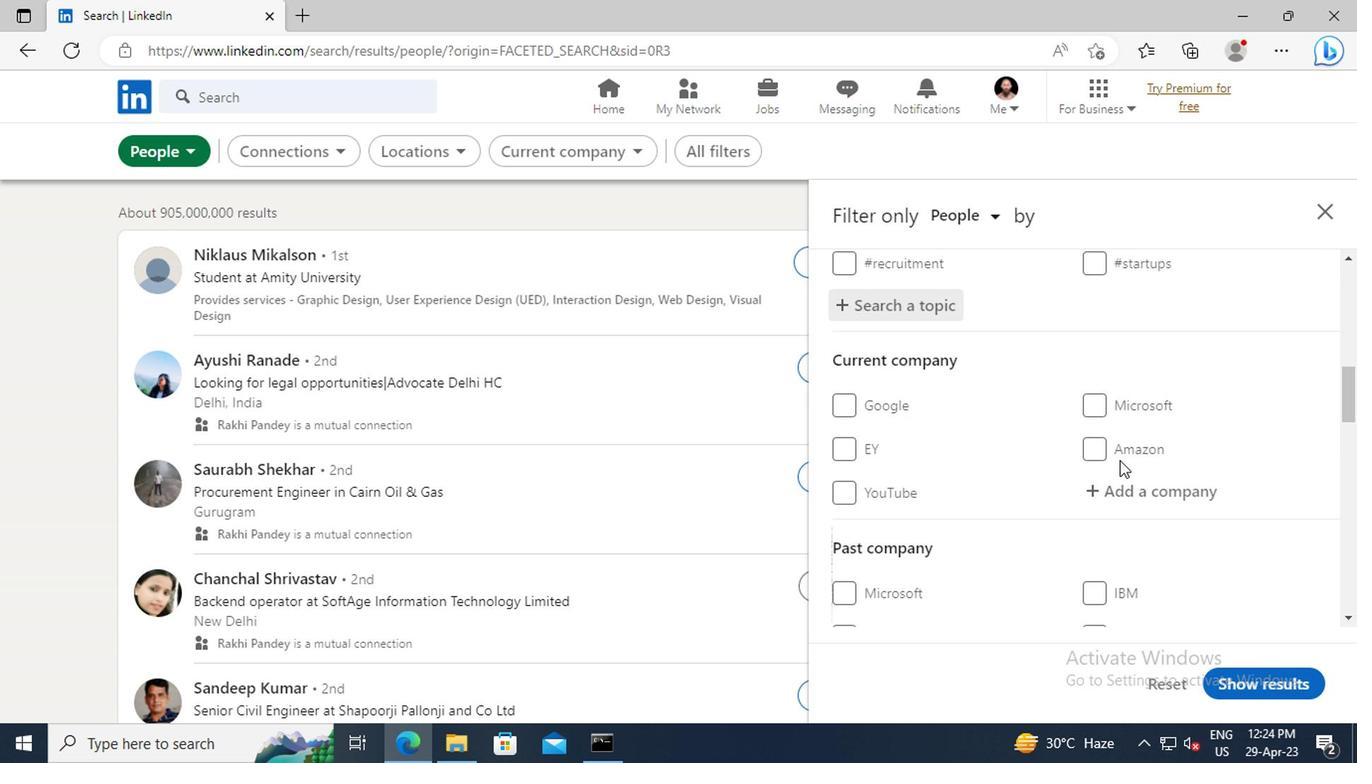 
Action: Mouse scrolled (1112, 461) with delta (0, -1)
Screenshot: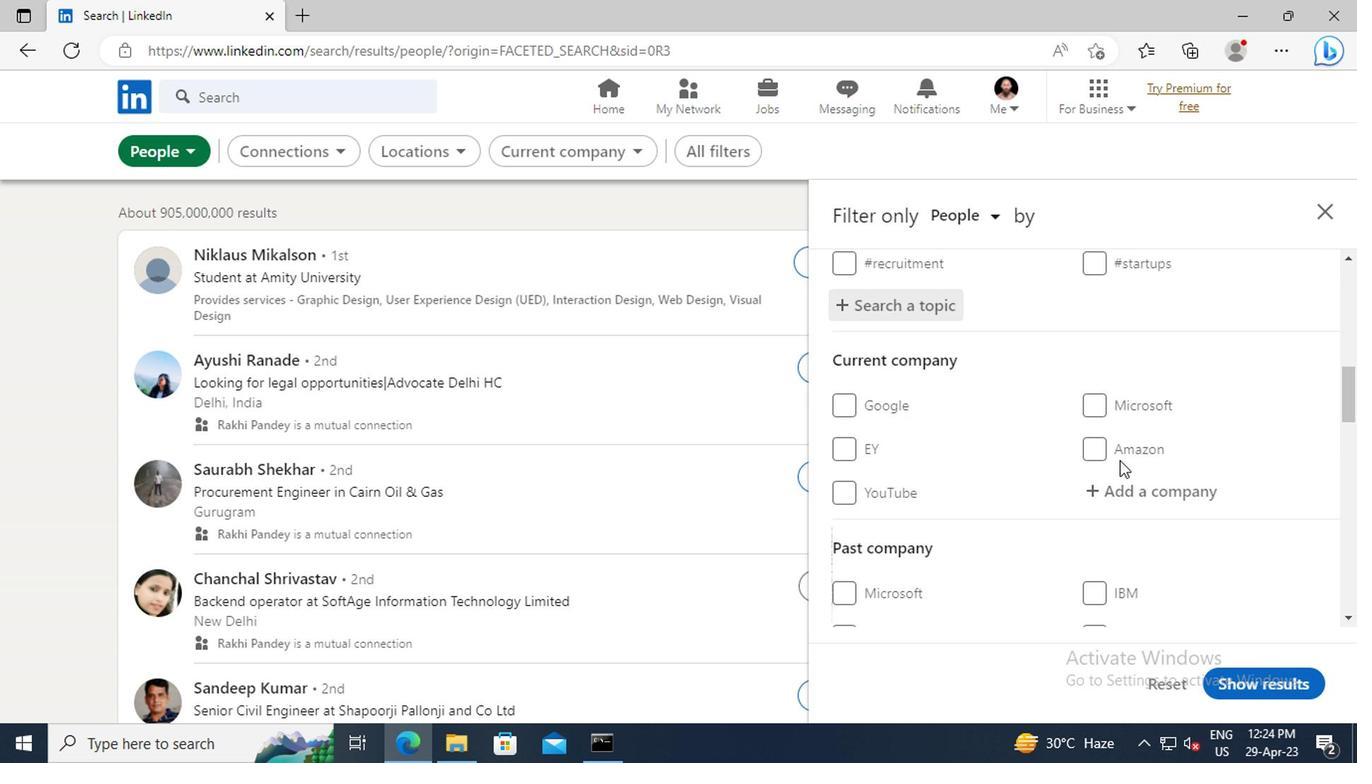
Action: Mouse scrolled (1112, 461) with delta (0, -1)
Screenshot: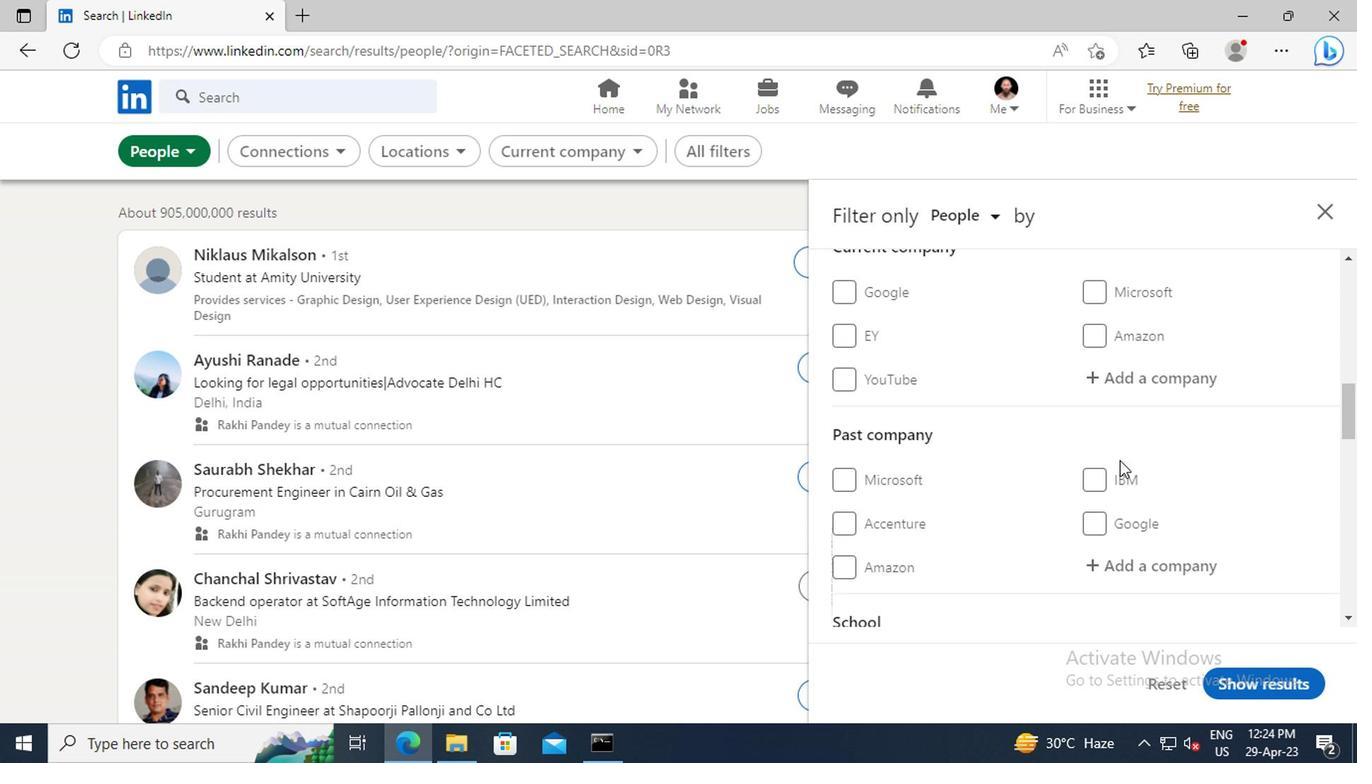 
Action: Mouse scrolled (1112, 461) with delta (0, -1)
Screenshot: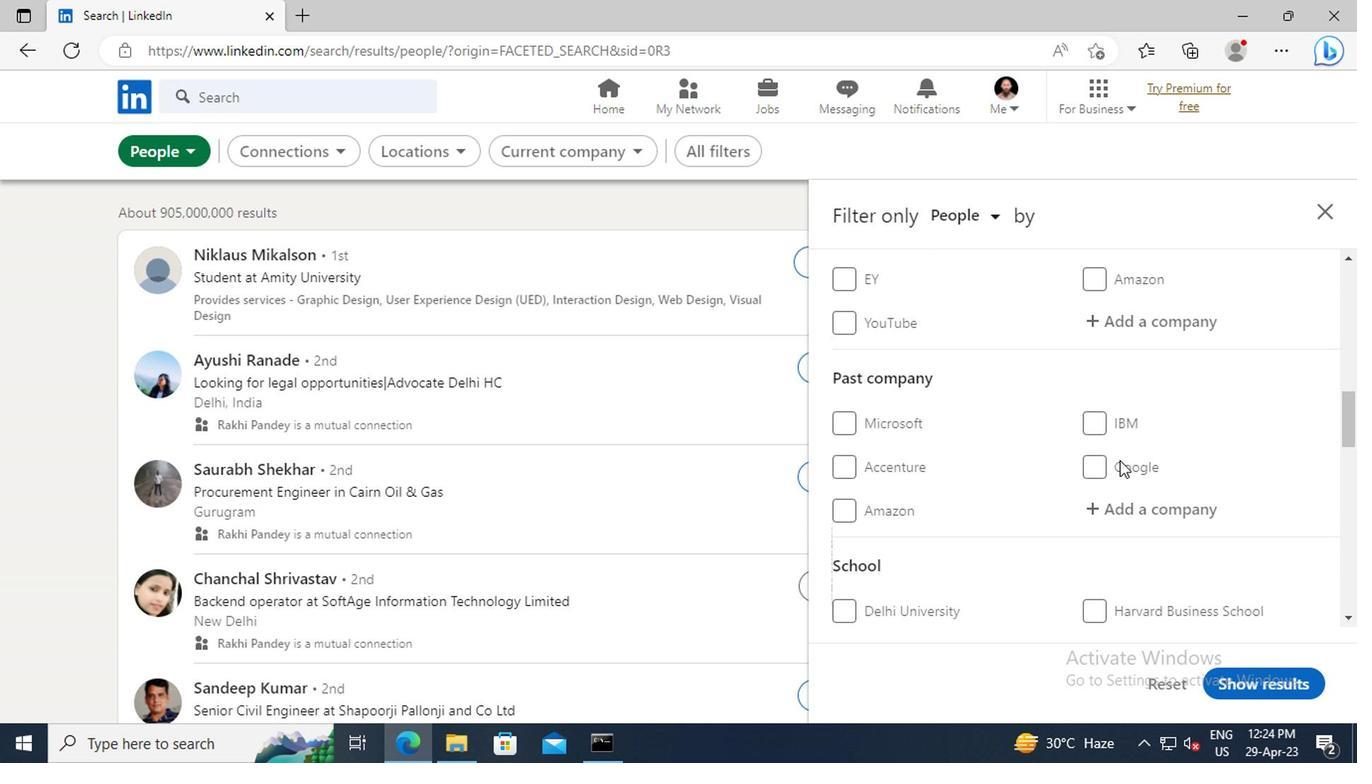 
Action: Mouse scrolled (1112, 461) with delta (0, -1)
Screenshot: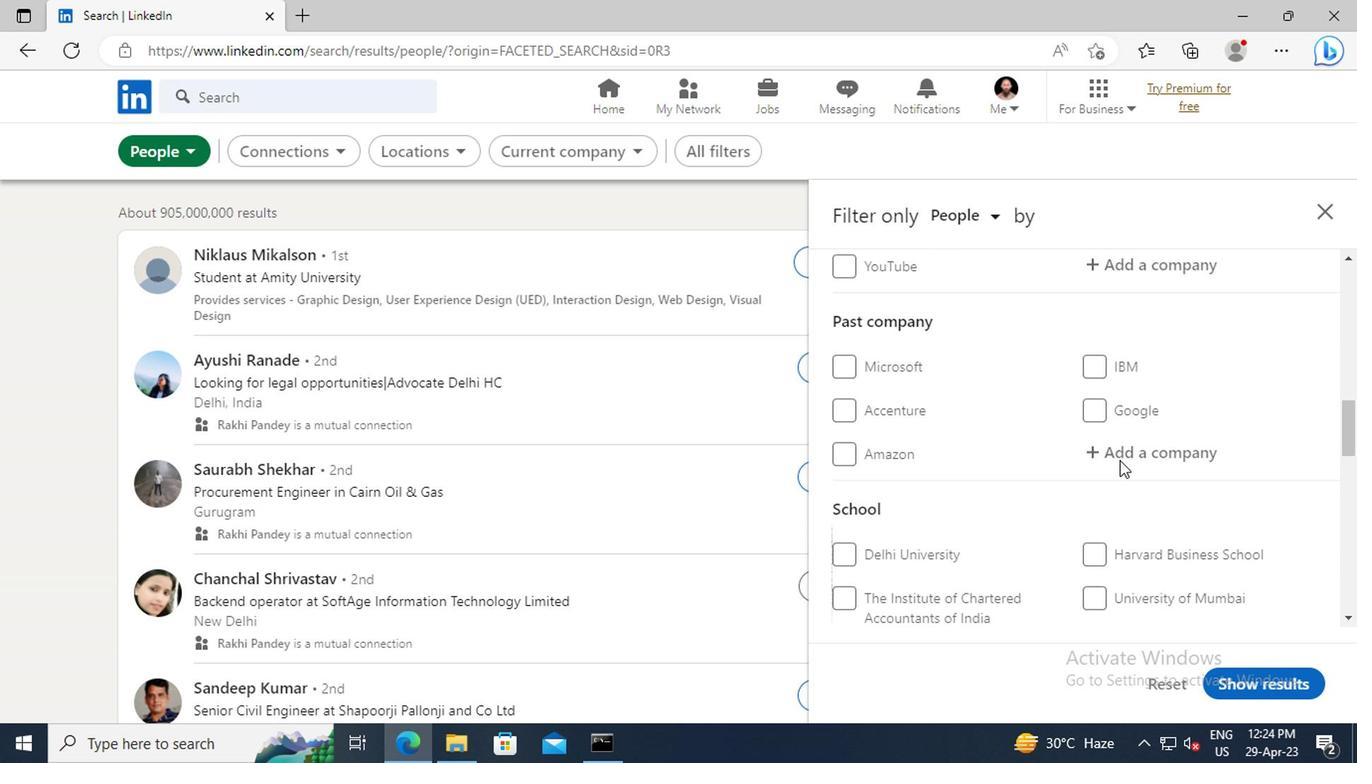 
Action: Mouse scrolled (1112, 461) with delta (0, -1)
Screenshot: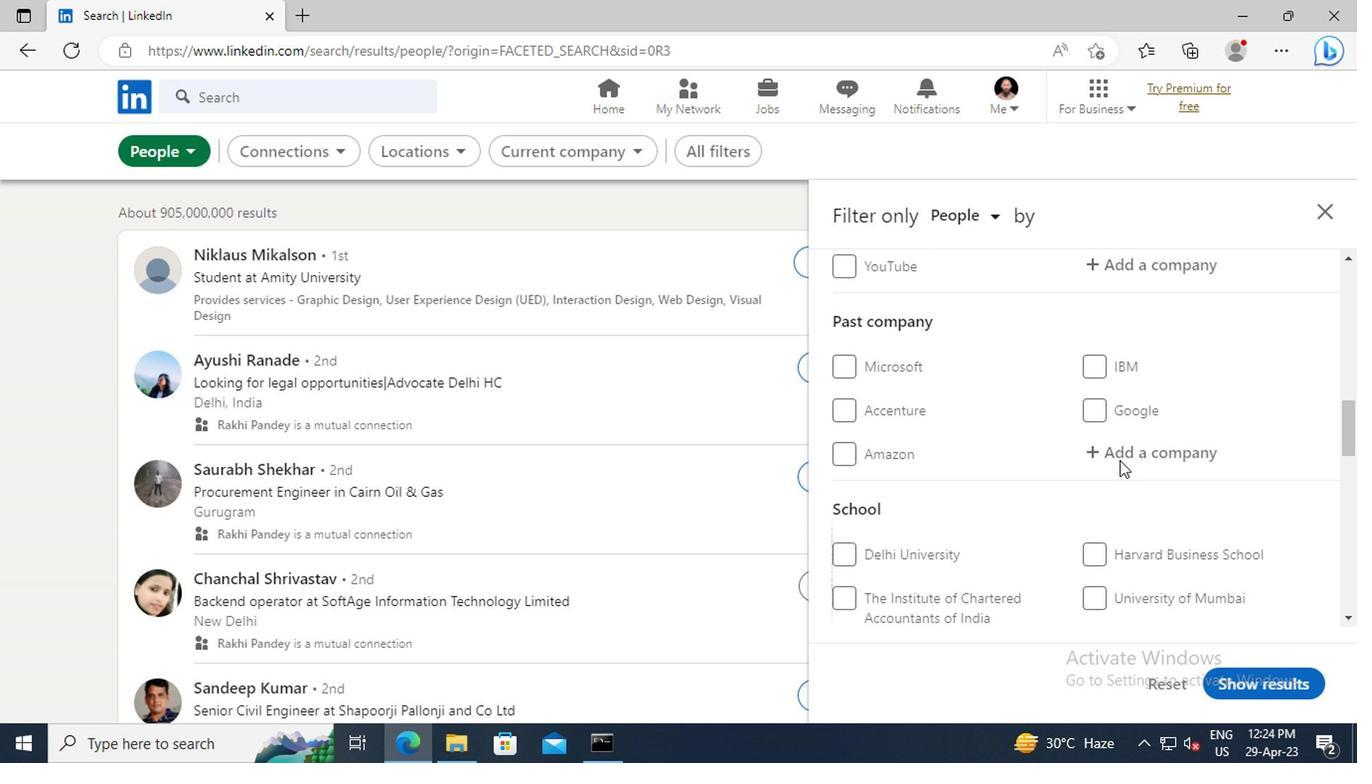 
Action: Mouse scrolled (1112, 461) with delta (0, -1)
Screenshot: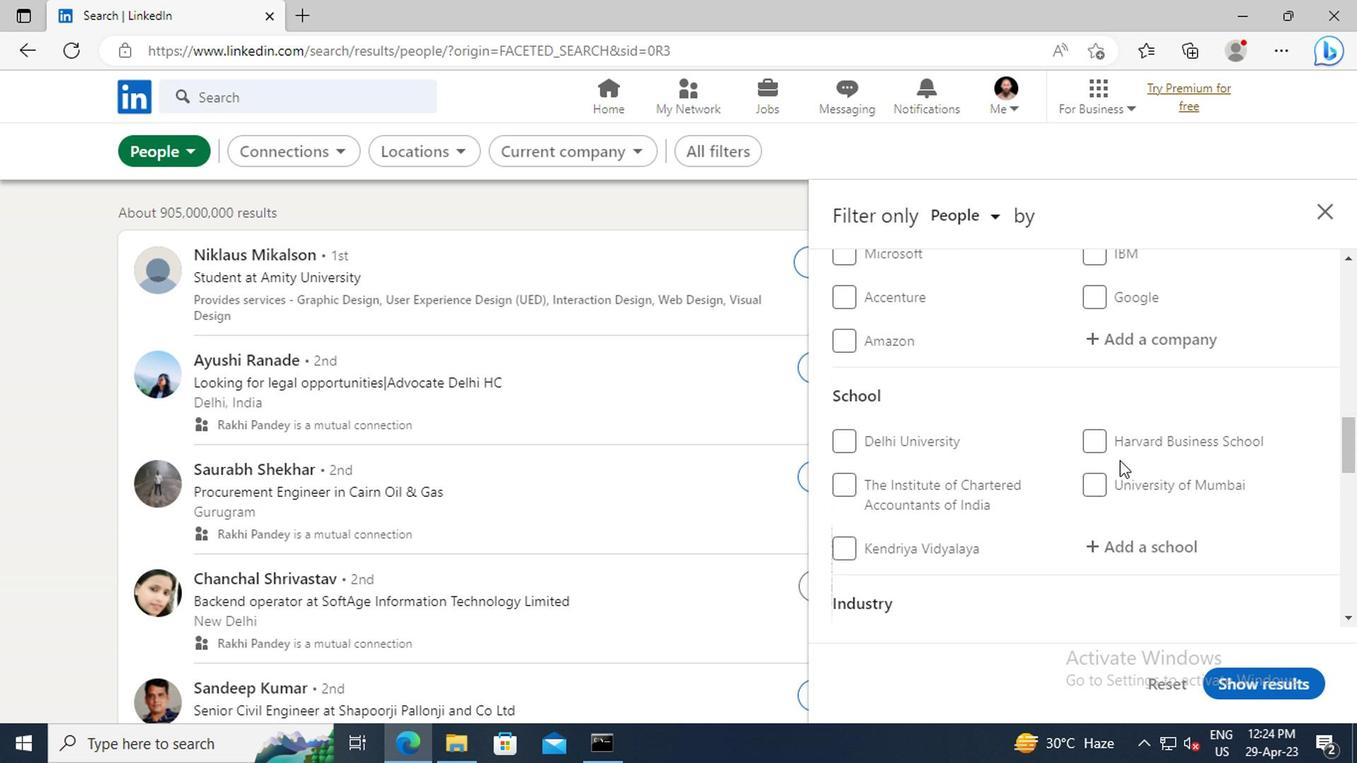 
Action: Mouse scrolled (1112, 461) with delta (0, -1)
Screenshot: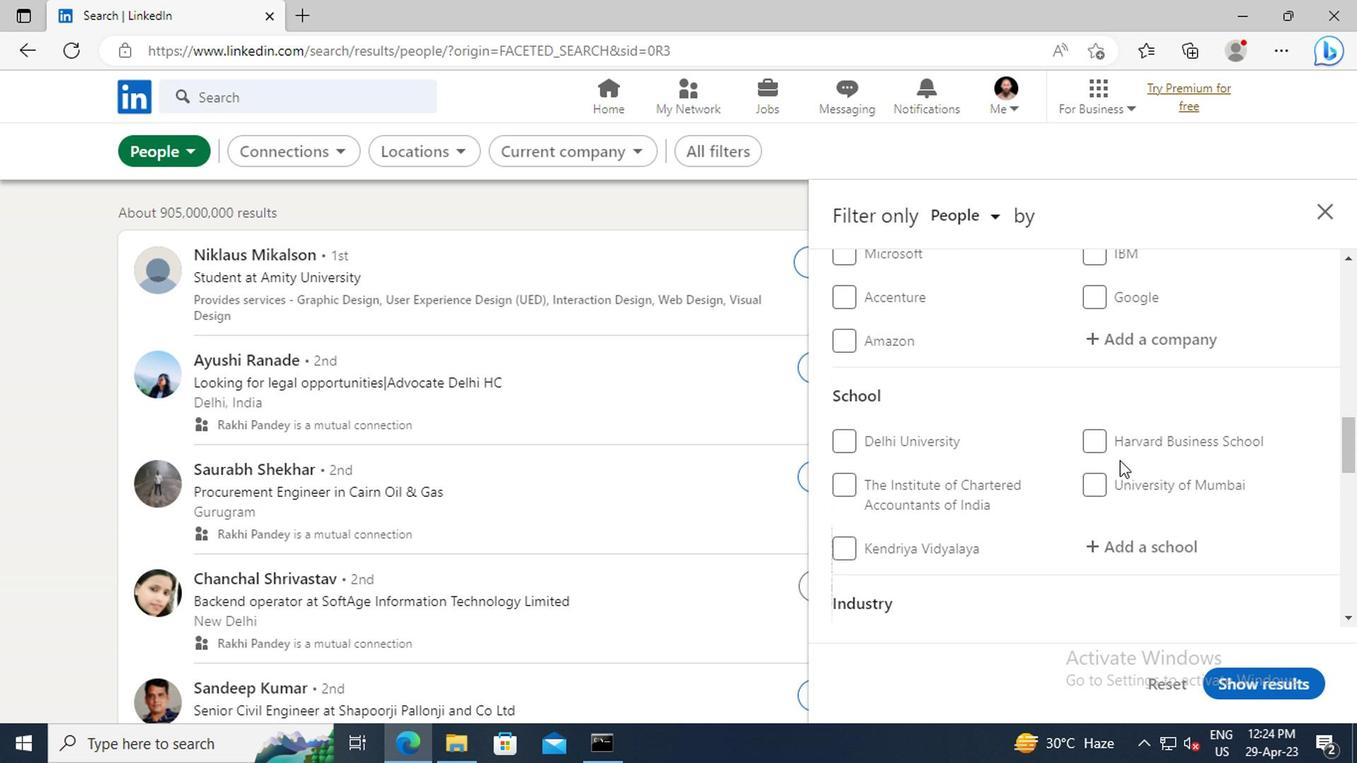 
Action: Mouse scrolled (1112, 461) with delta (0, -1)
Screenshot: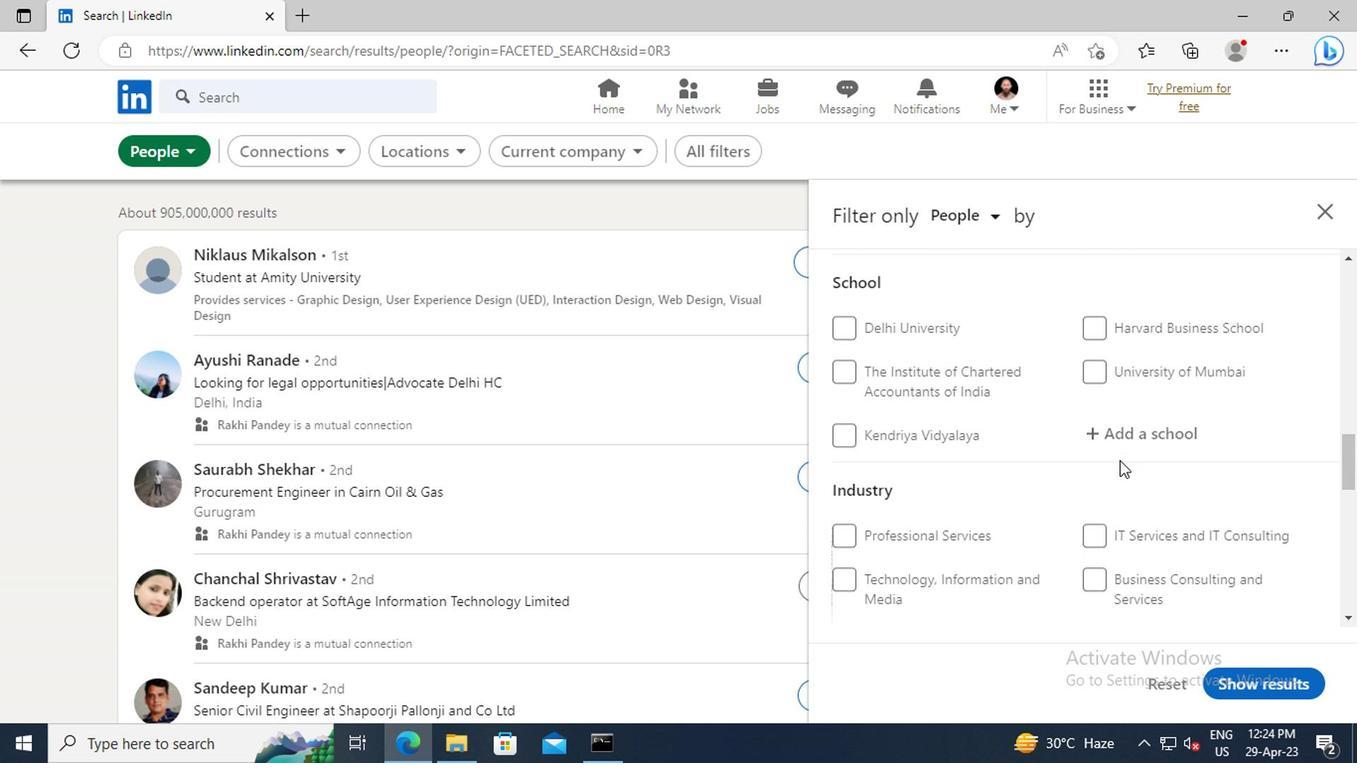 
Action: Mouse scrolled (1112, 461) with delta (0, -1)
Screenshot: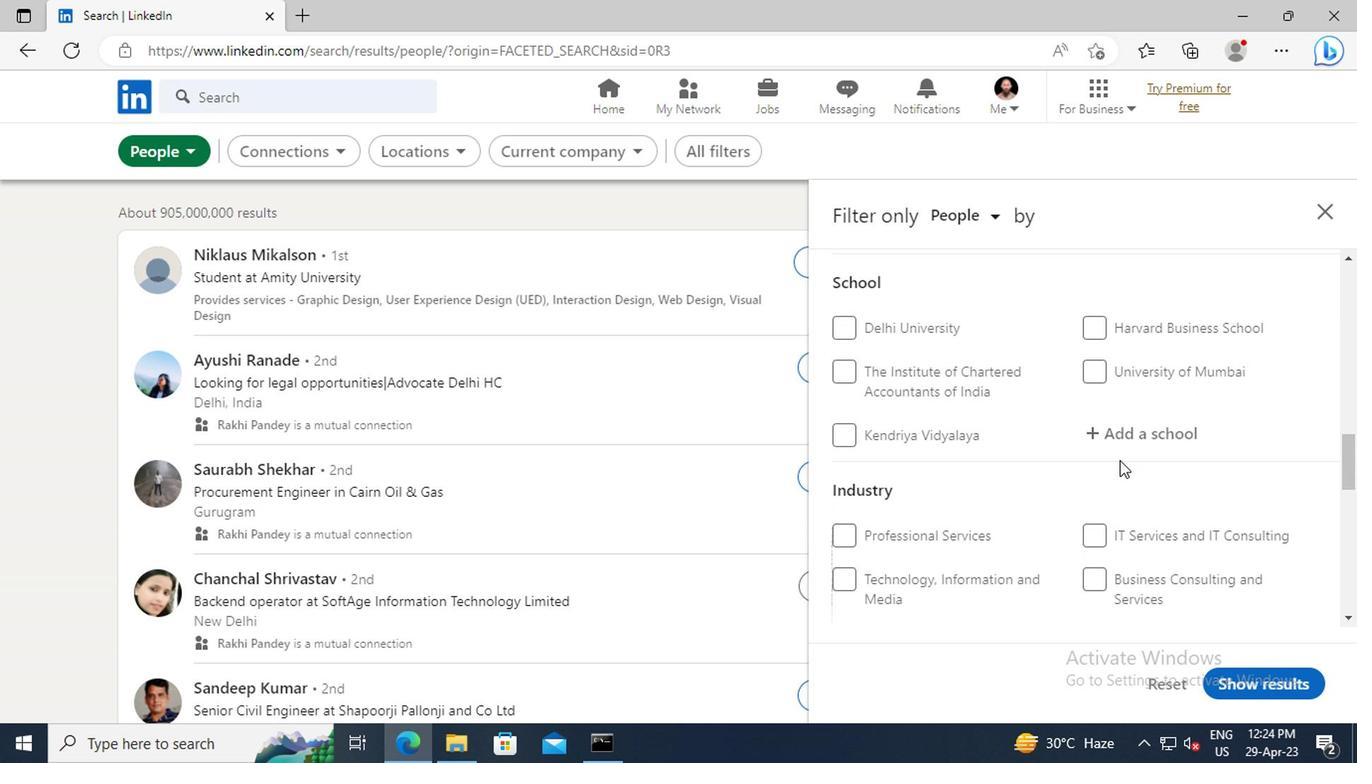 
Action: Mouse scrolled (1112, 461) with delta (0, -1)
Screenshot: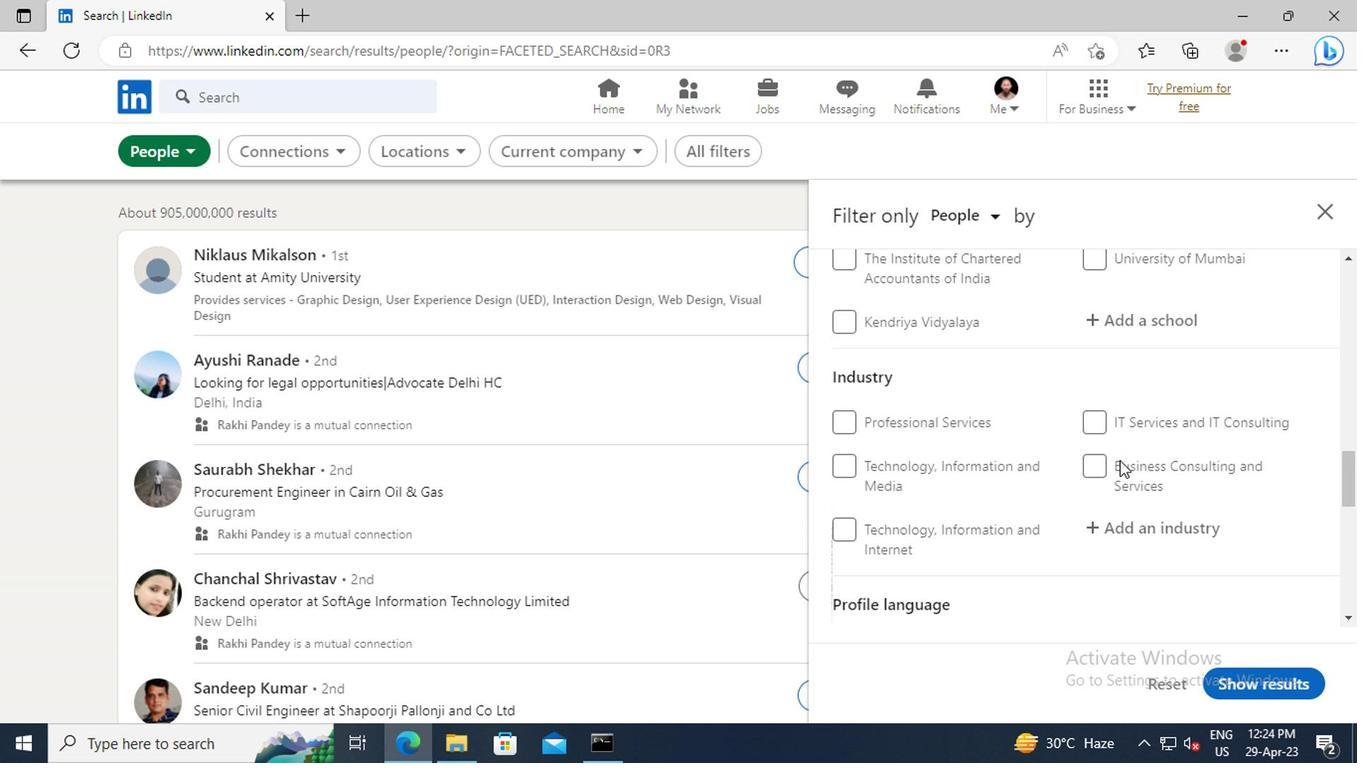 
Action: Mouse scrolled (1112, 461) with delta (0, -1)
Screenshot: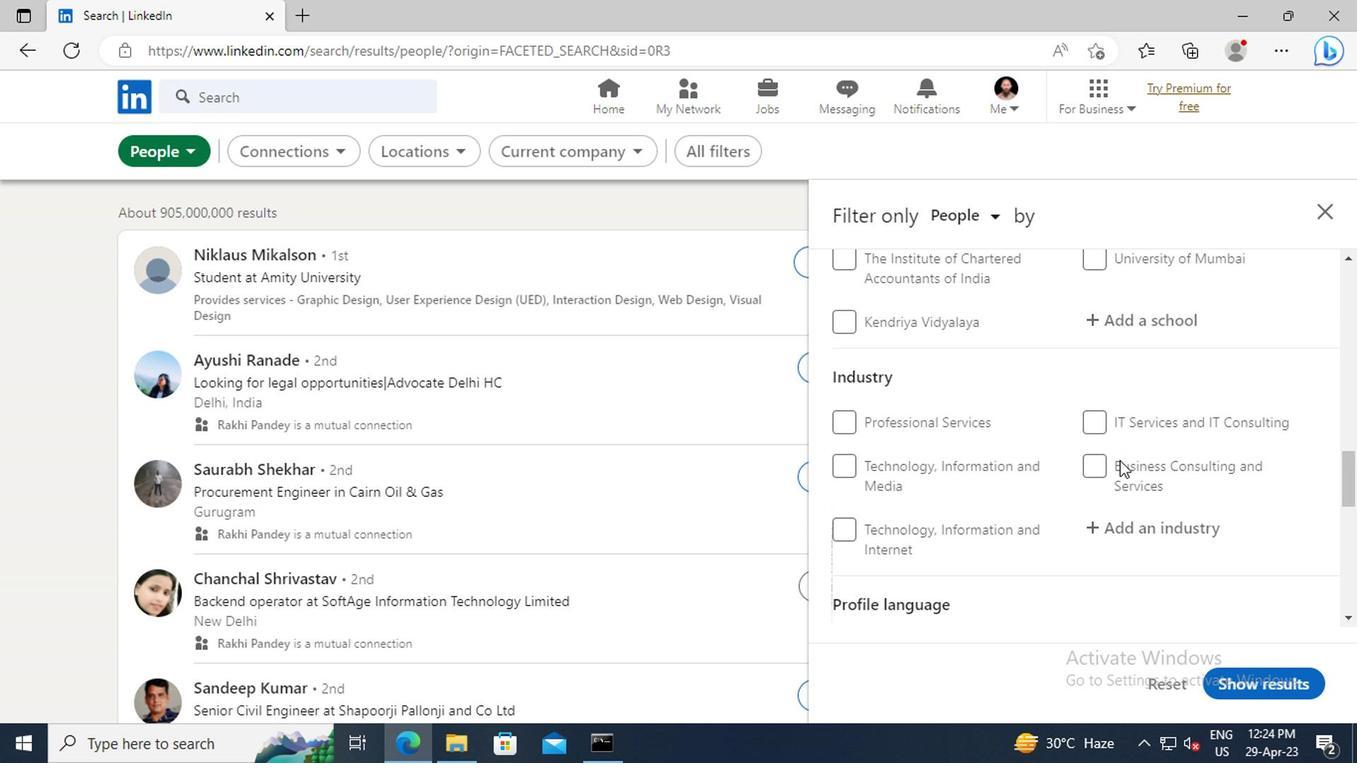 
Action: Mouse scrolled (1112, 461) with delta (0, -1)
Screenshot: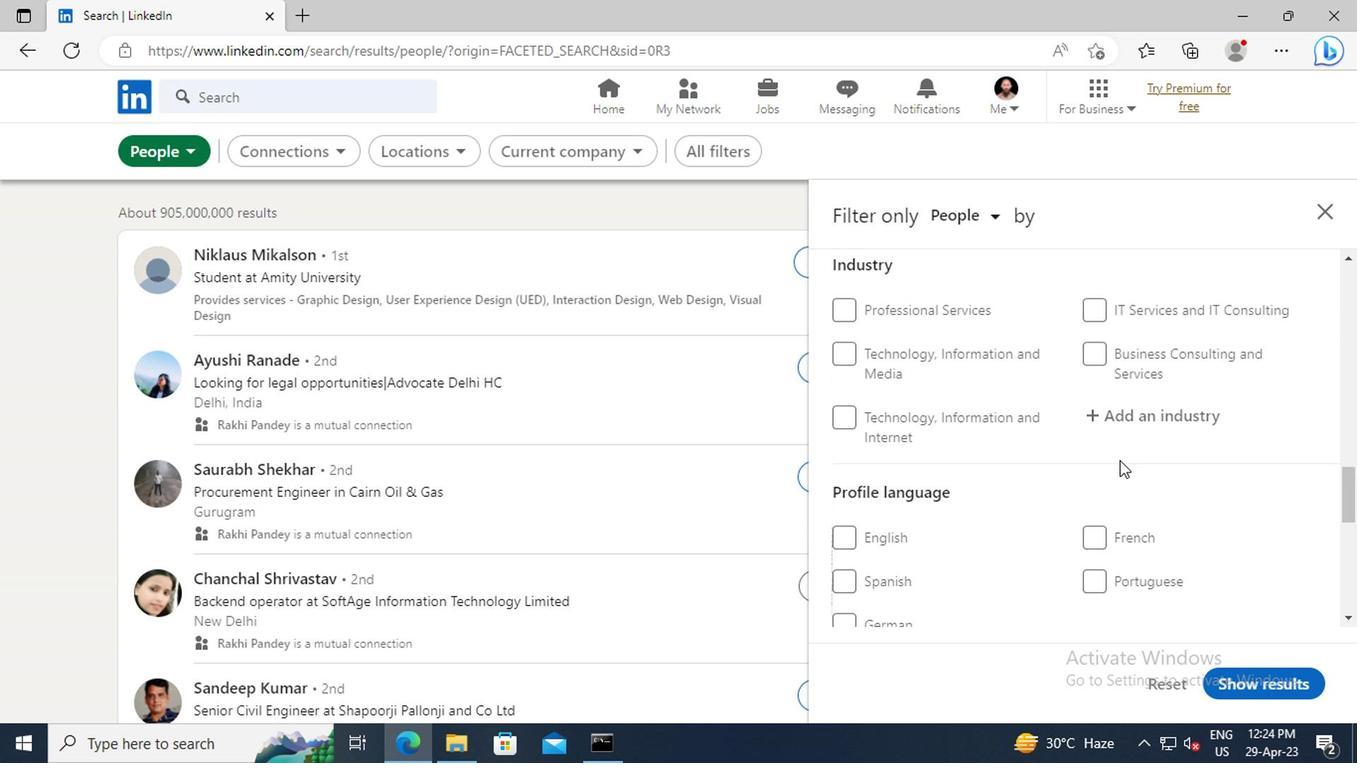 
Action: Mouse moved to (842, 488)
Screenshot: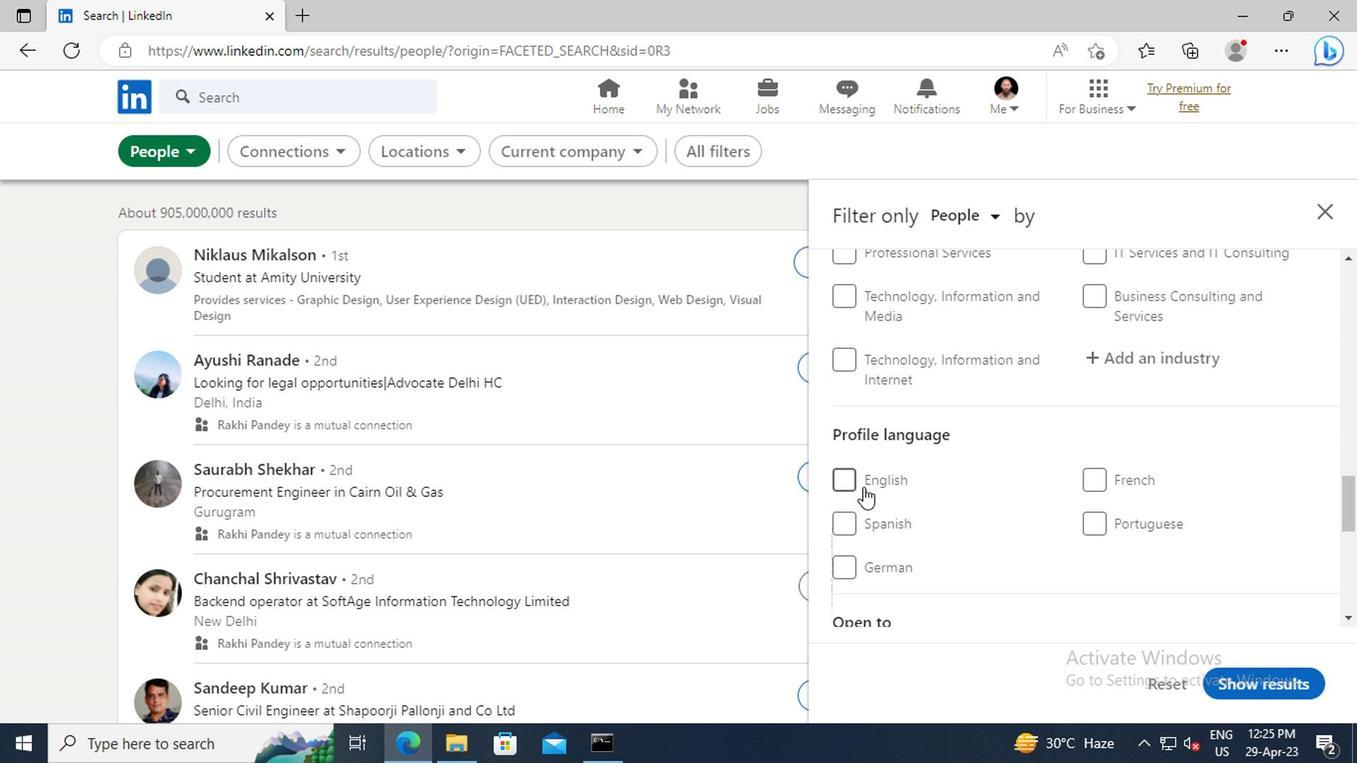 
Action: Mouse pressed left at (842, 488)
Screenshot: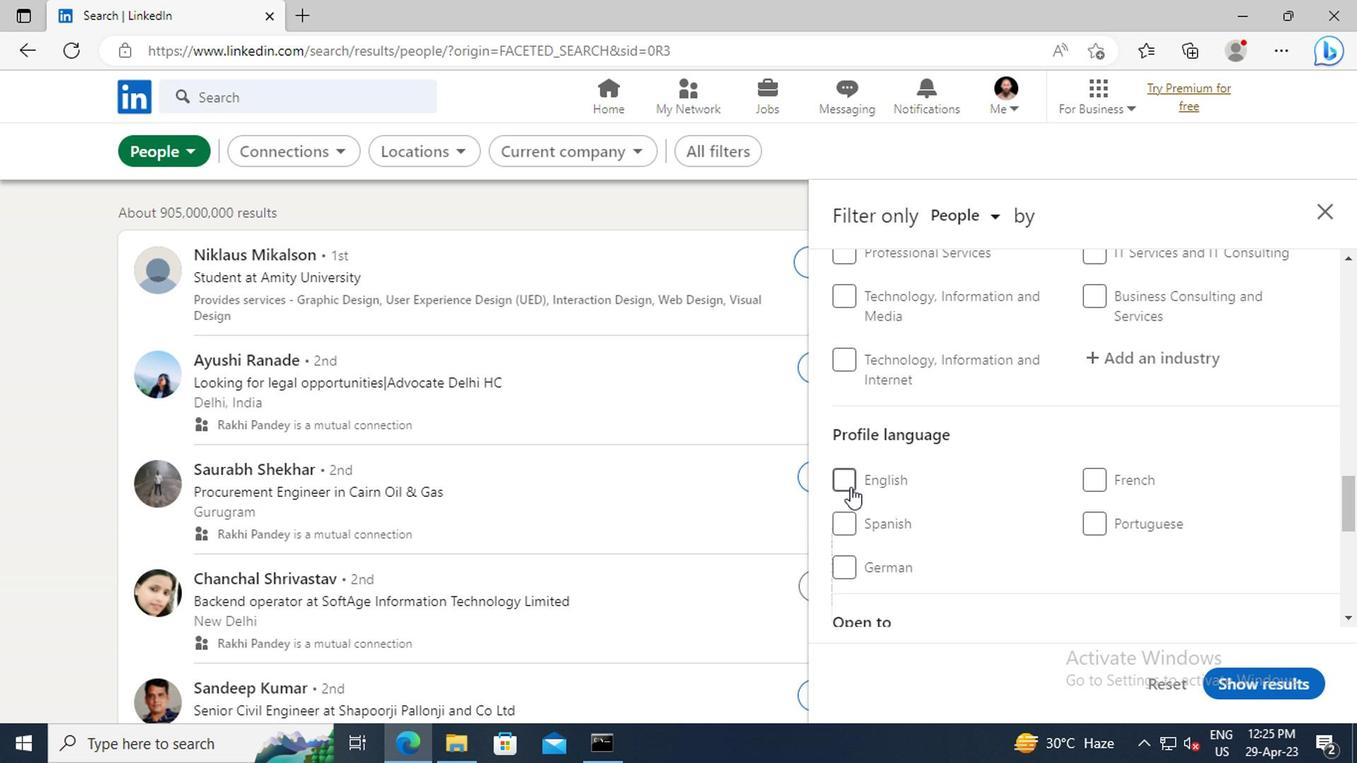 
Action: Mouse moved to (1097, 451)
Screenshot: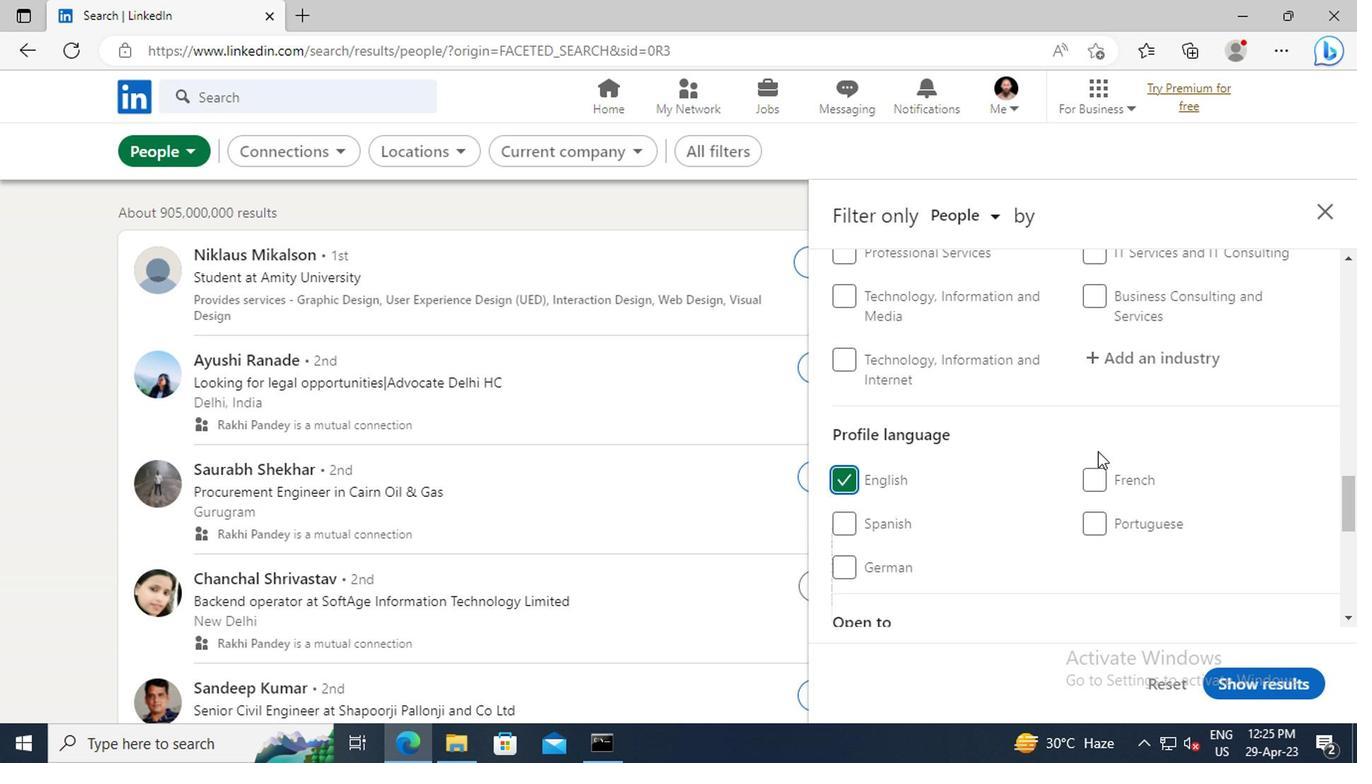 
Action: Mouse scrolled (1097, 452) with delta (0, 0)
Screenshot: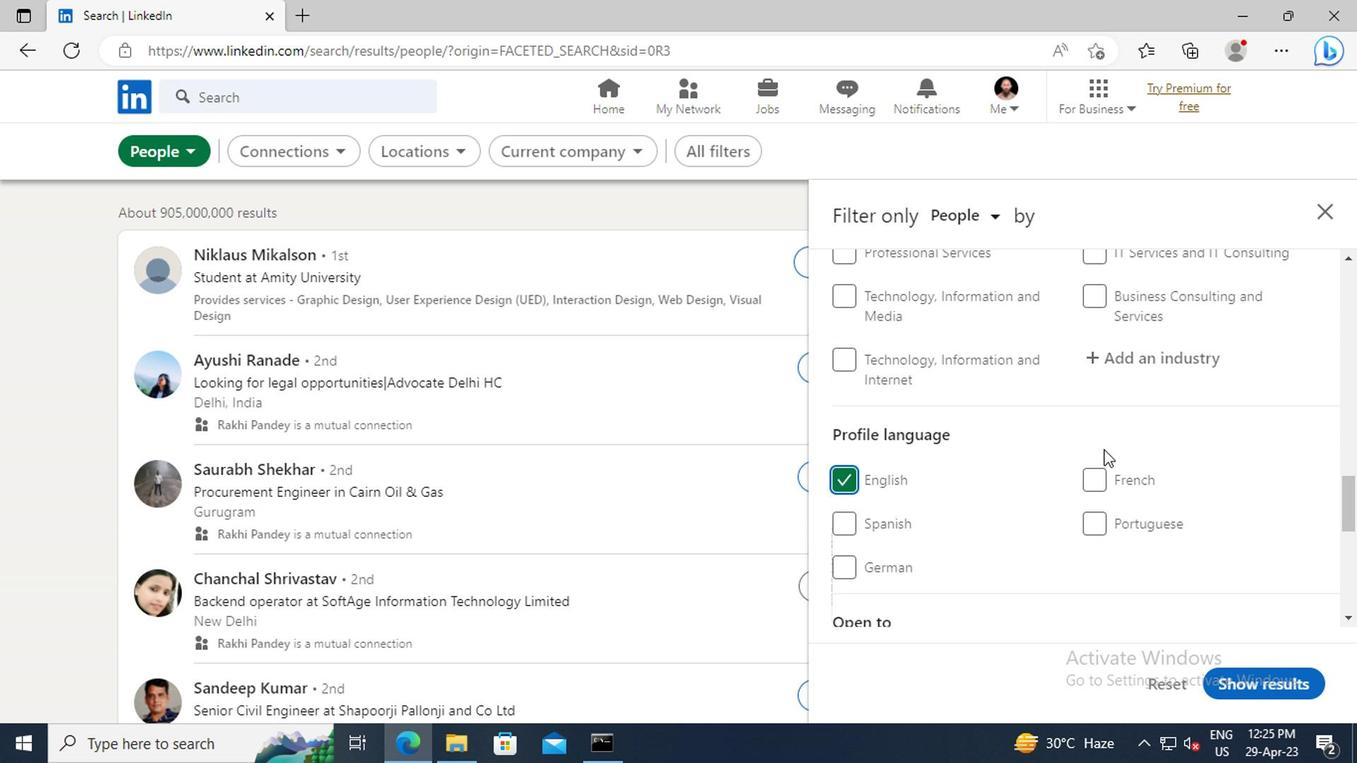 
Action: Mouse scrolled (1097, 452) with delta (0, 0)
Screenshot: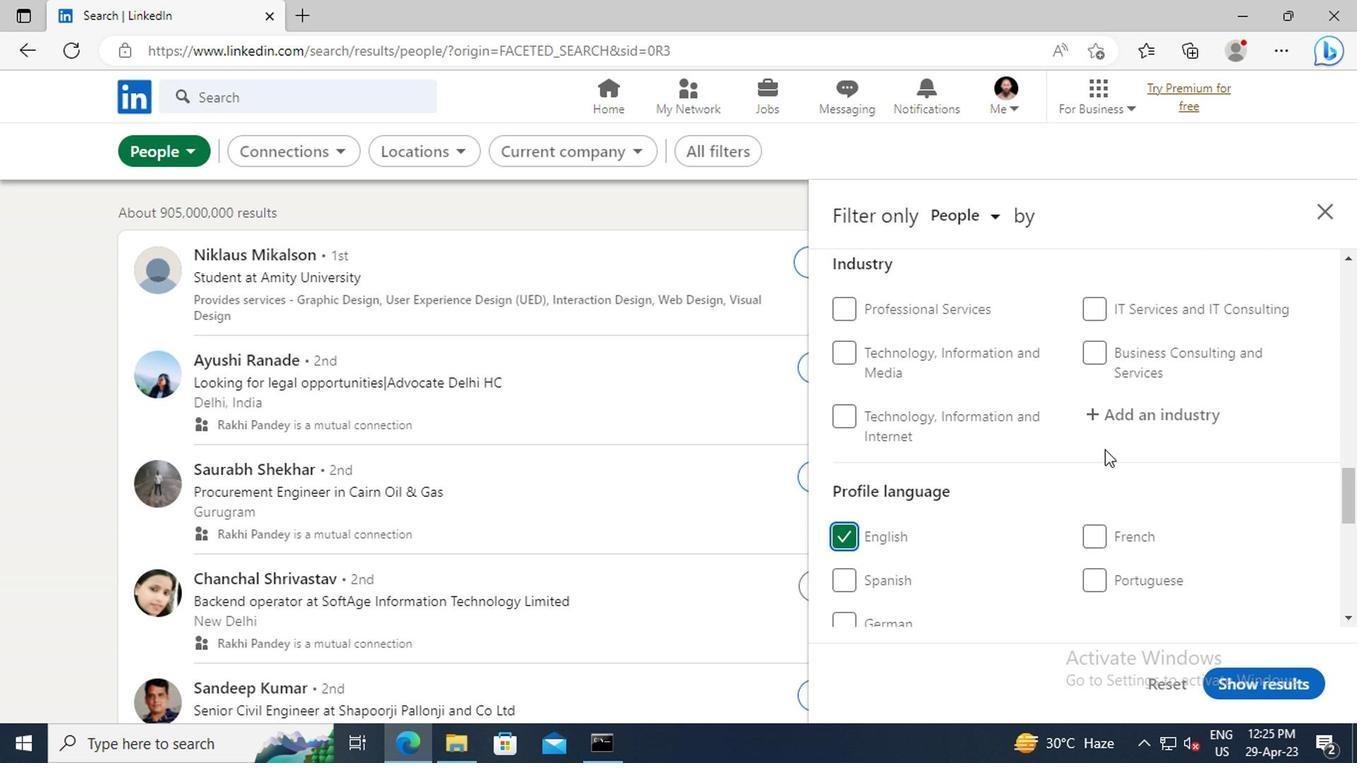 
Action: Mouse scrolled (1097, 452) with delta (0, 0)
Screenshot: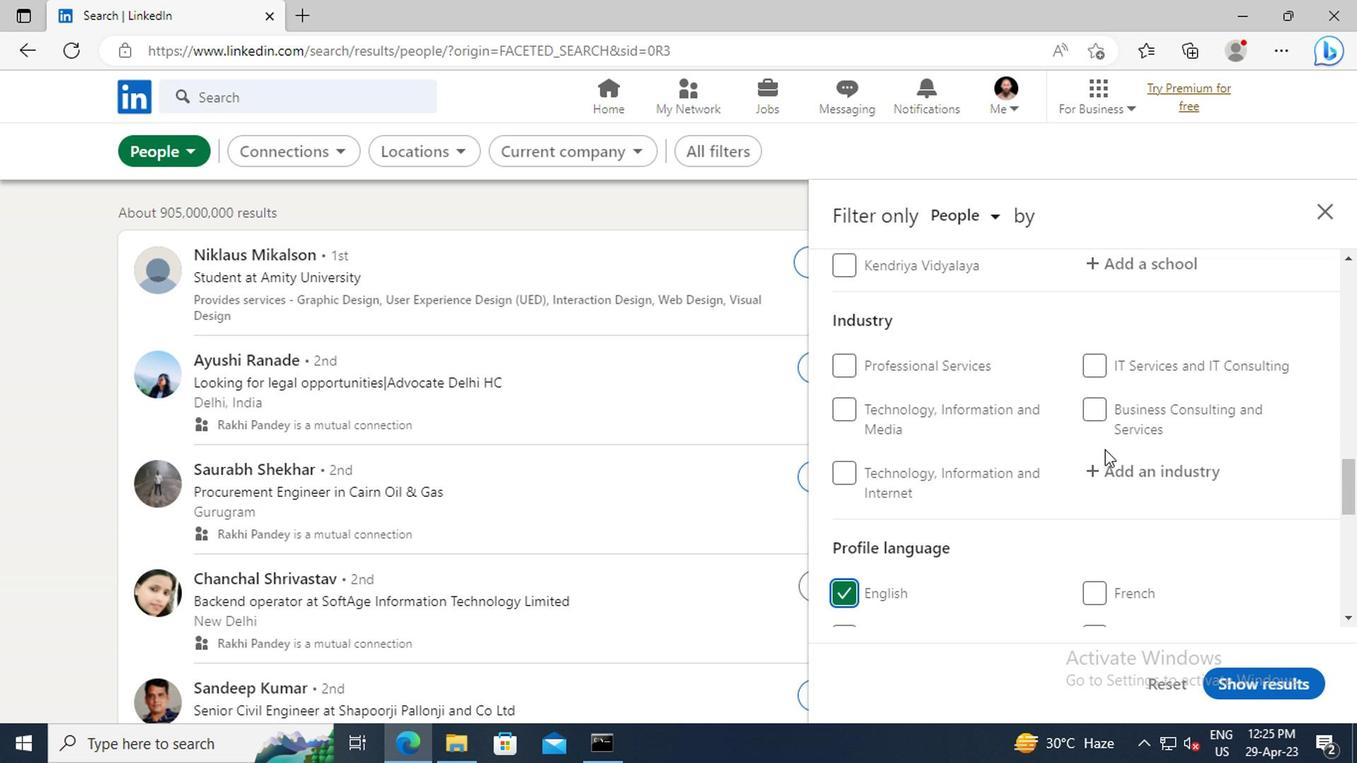
Action: Mouse scrolled (1097, 452) with delta (0, 0)
Screenshot: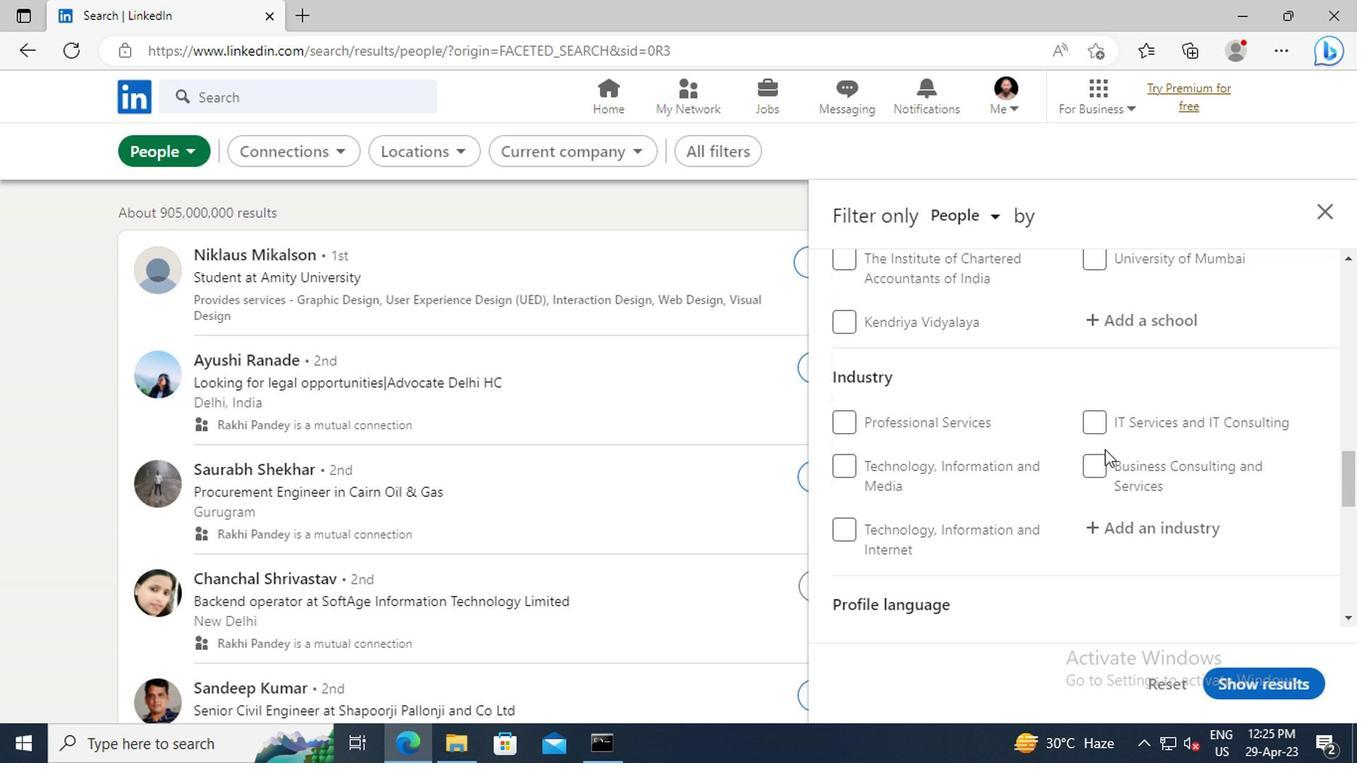 
Action: Mouse scrolled (1097, 452) with delta (0, 0)
Screenshot: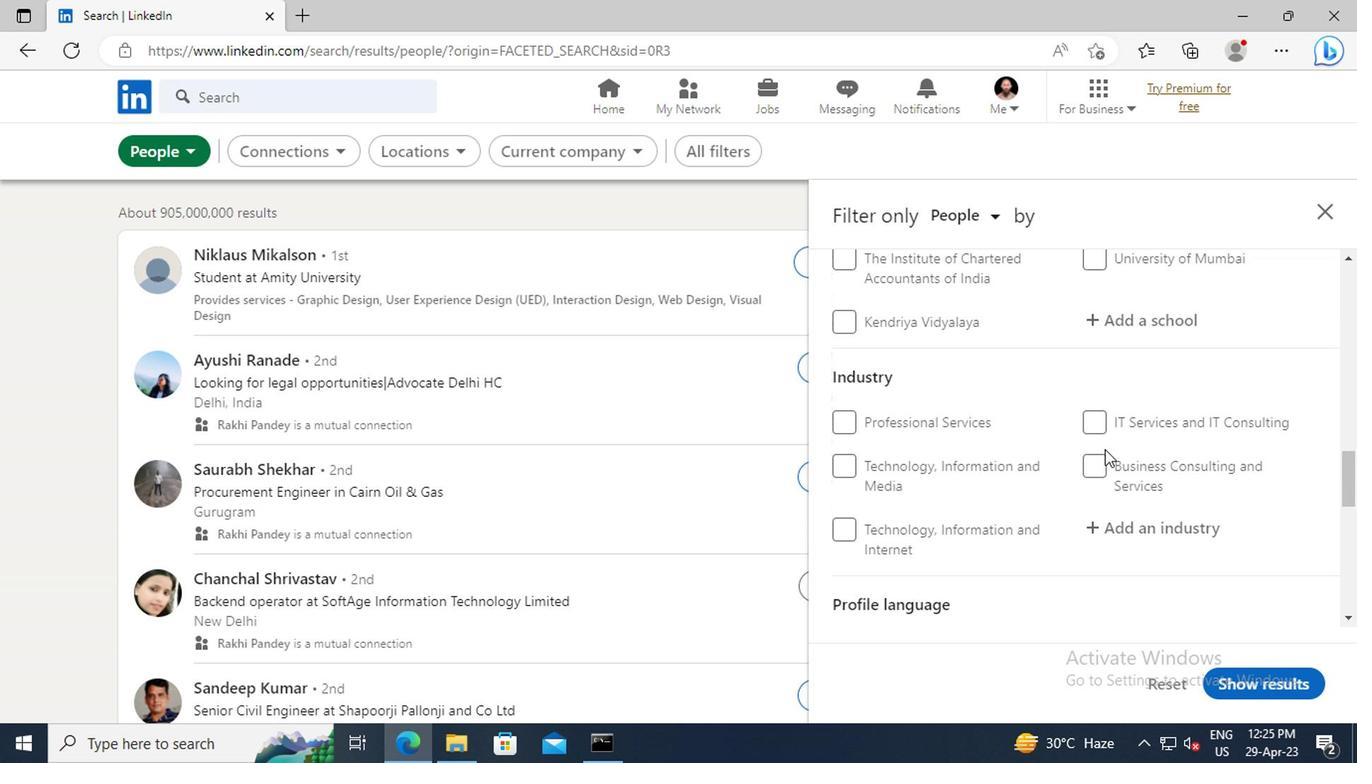 
Action: Mouse scrolled (1097, 452) with delta (0, 0)
Screenshot: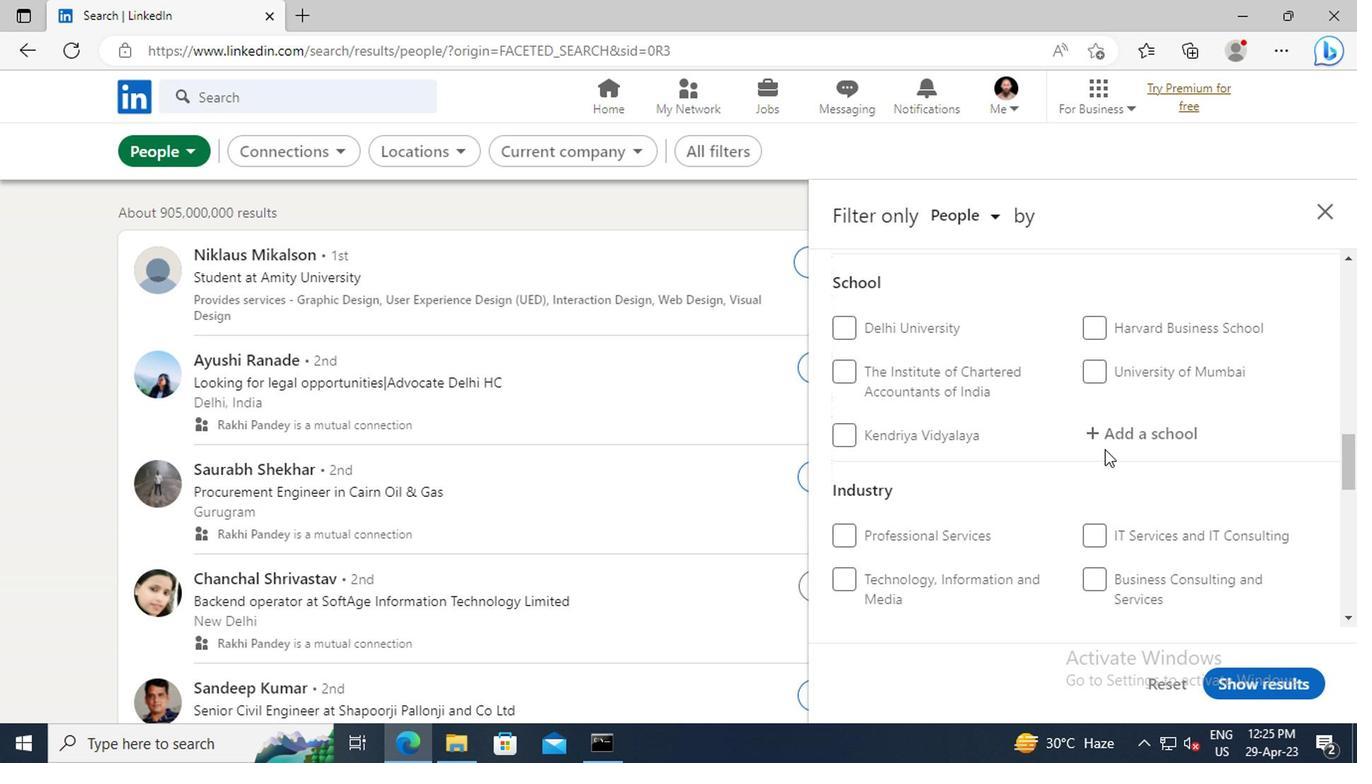 
Action: Mouse scrolled (1097, 452) with delta (0, 0)
Screenshot: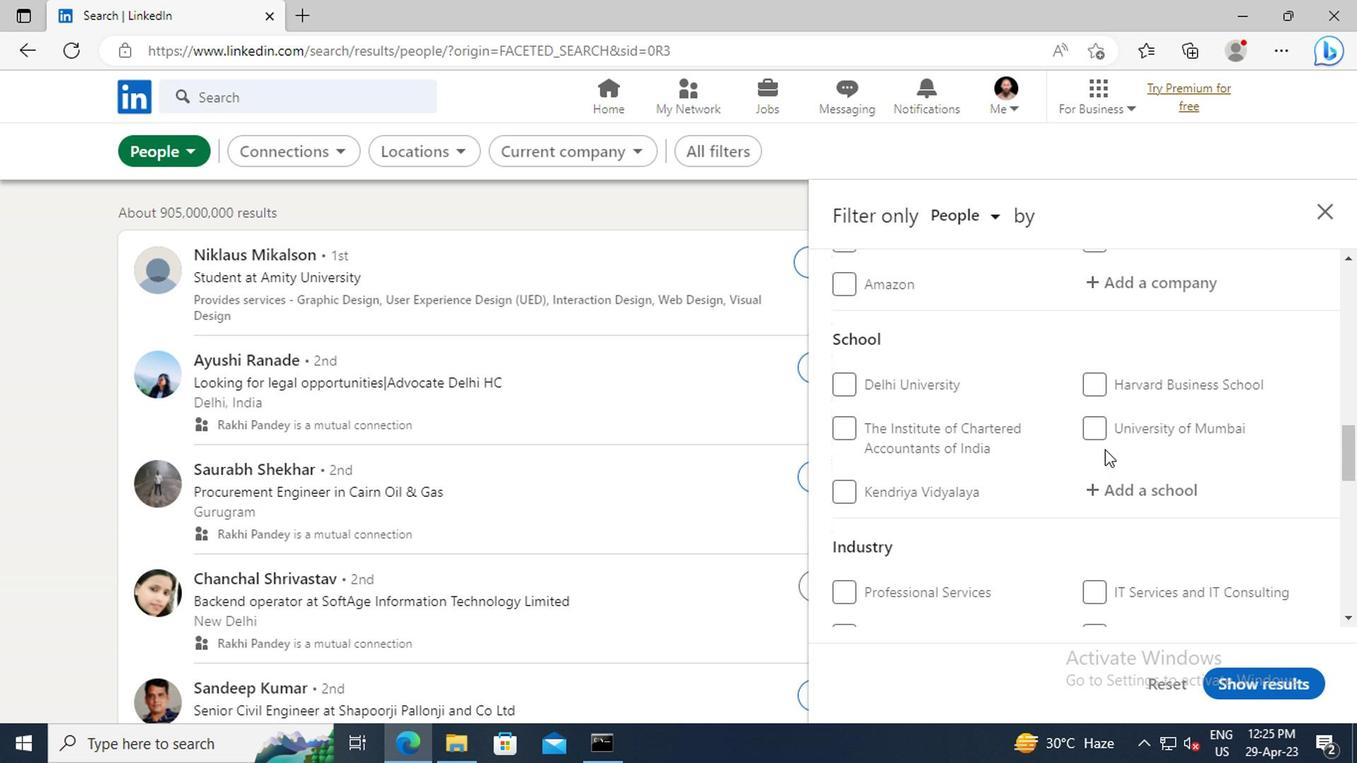 
Action: Mouse scrolled (1097, 452) with delta (0, 0)
Screenshot: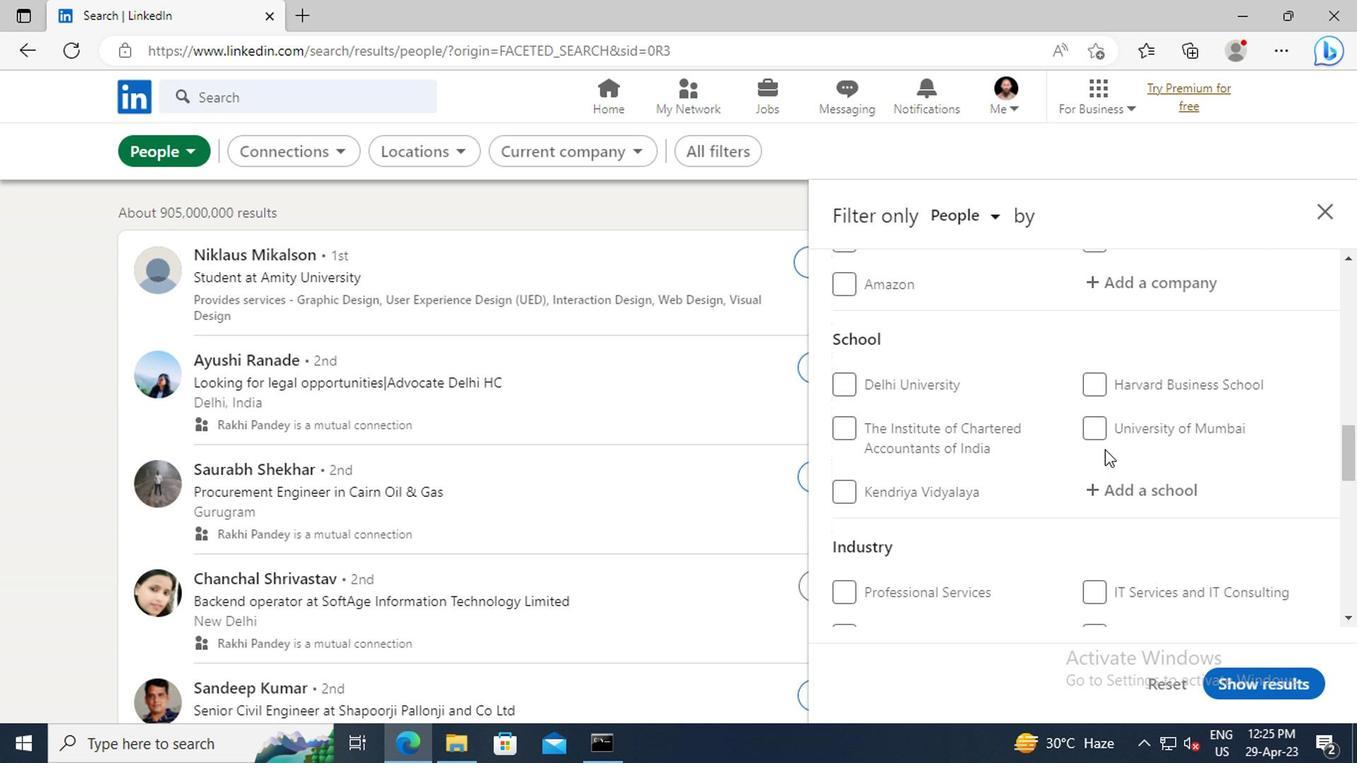 
Action: Mouse scrolled (1097, 452) with delta (0, 0)
Screenshot: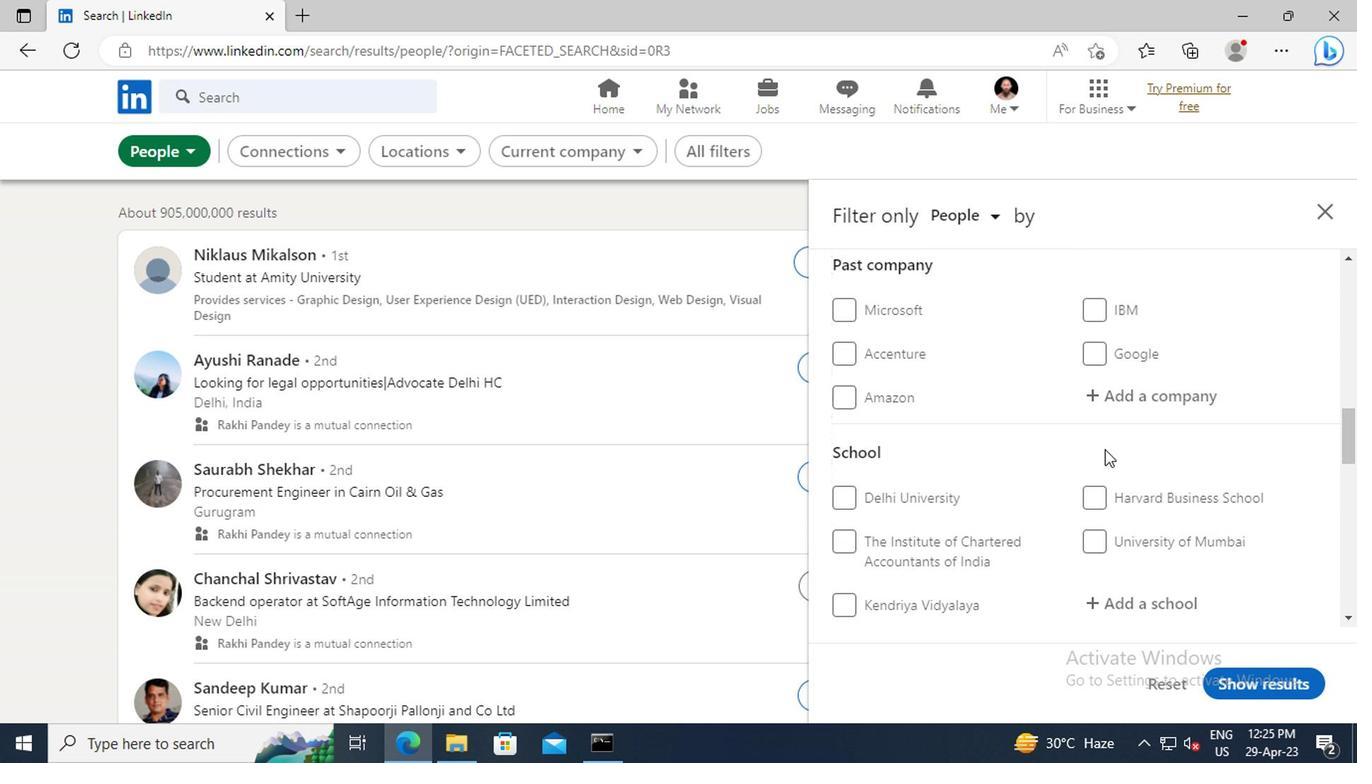 
Action: Mouse moved to (1094, 436)
Screenshot: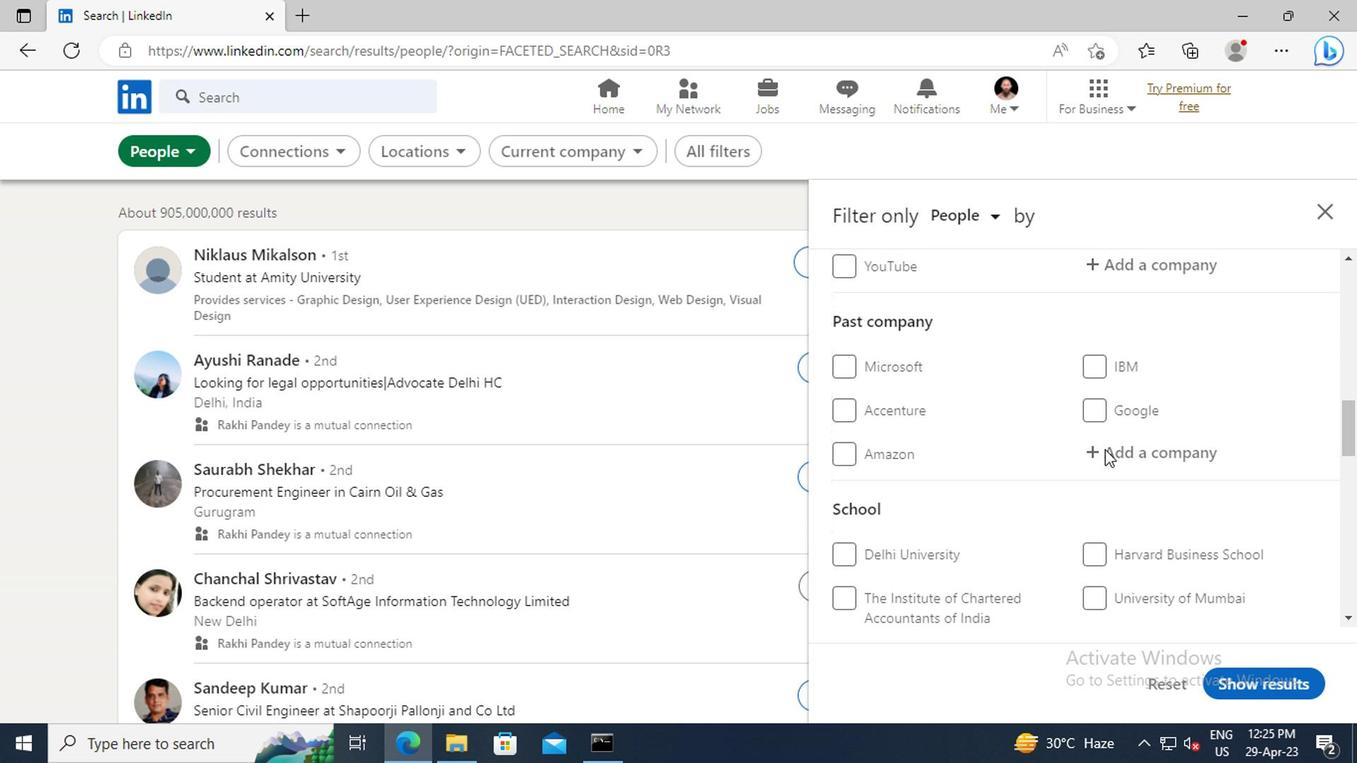 
Action: Mouse scrolled (1094, 437) with delta (0, 0)
Screenshot: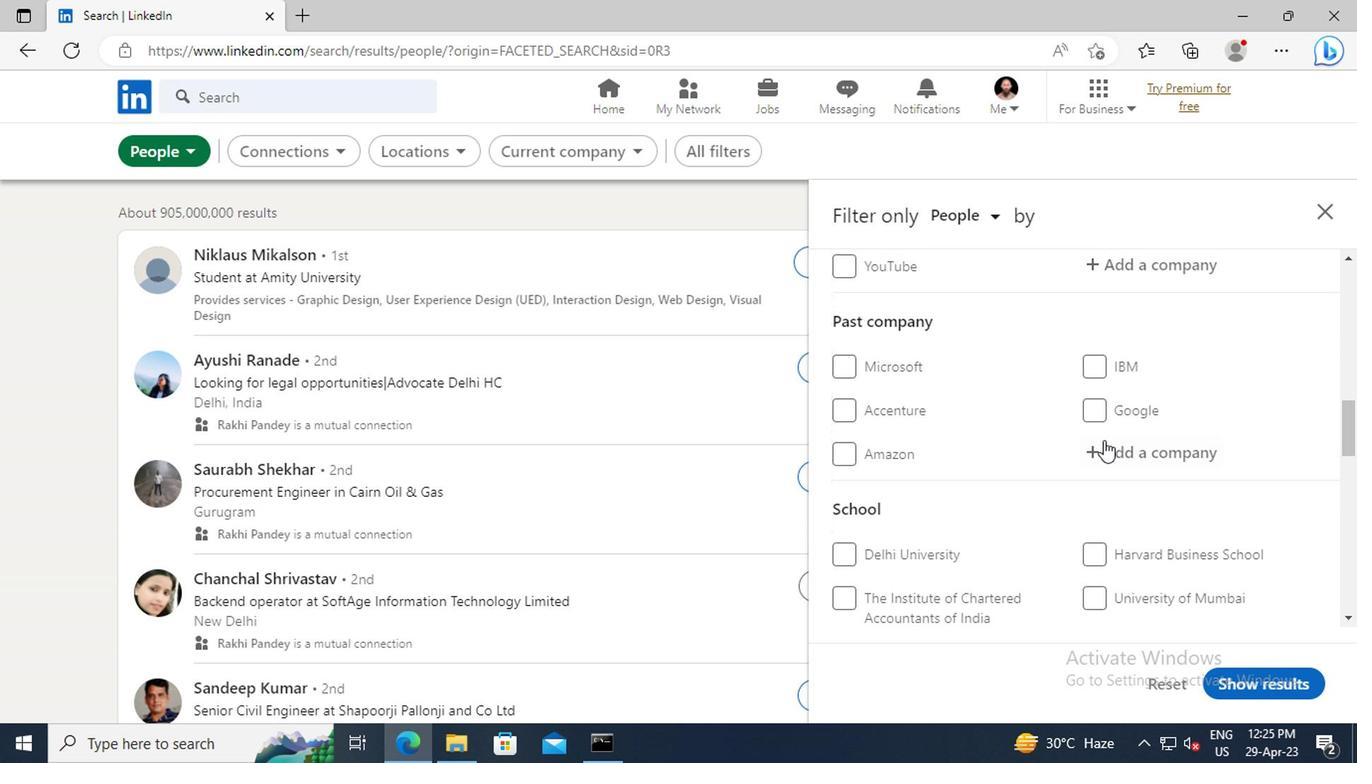
Action: Mouse moved to (1092, 420)
Screenshot: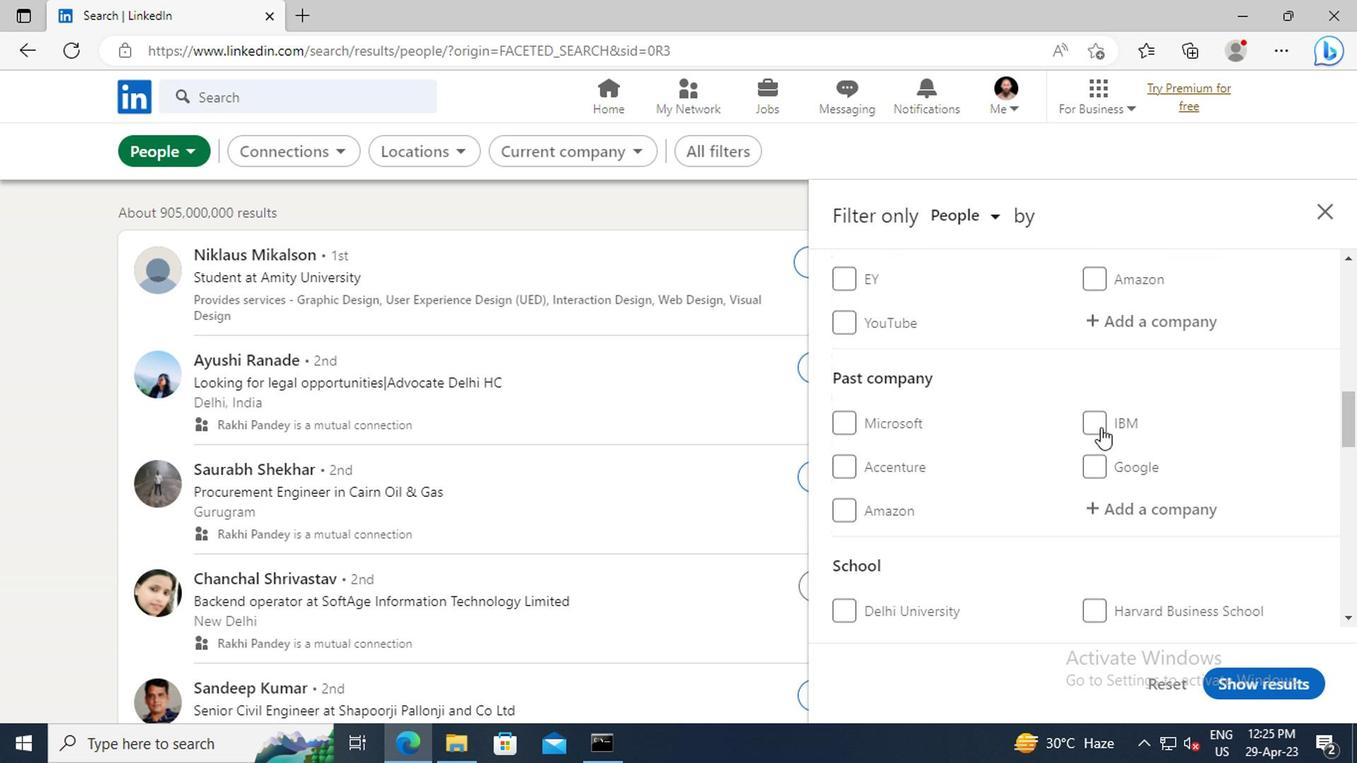 
Action: Mouse scrolled (1092, 422) with delta (0, 1)
Screenshot: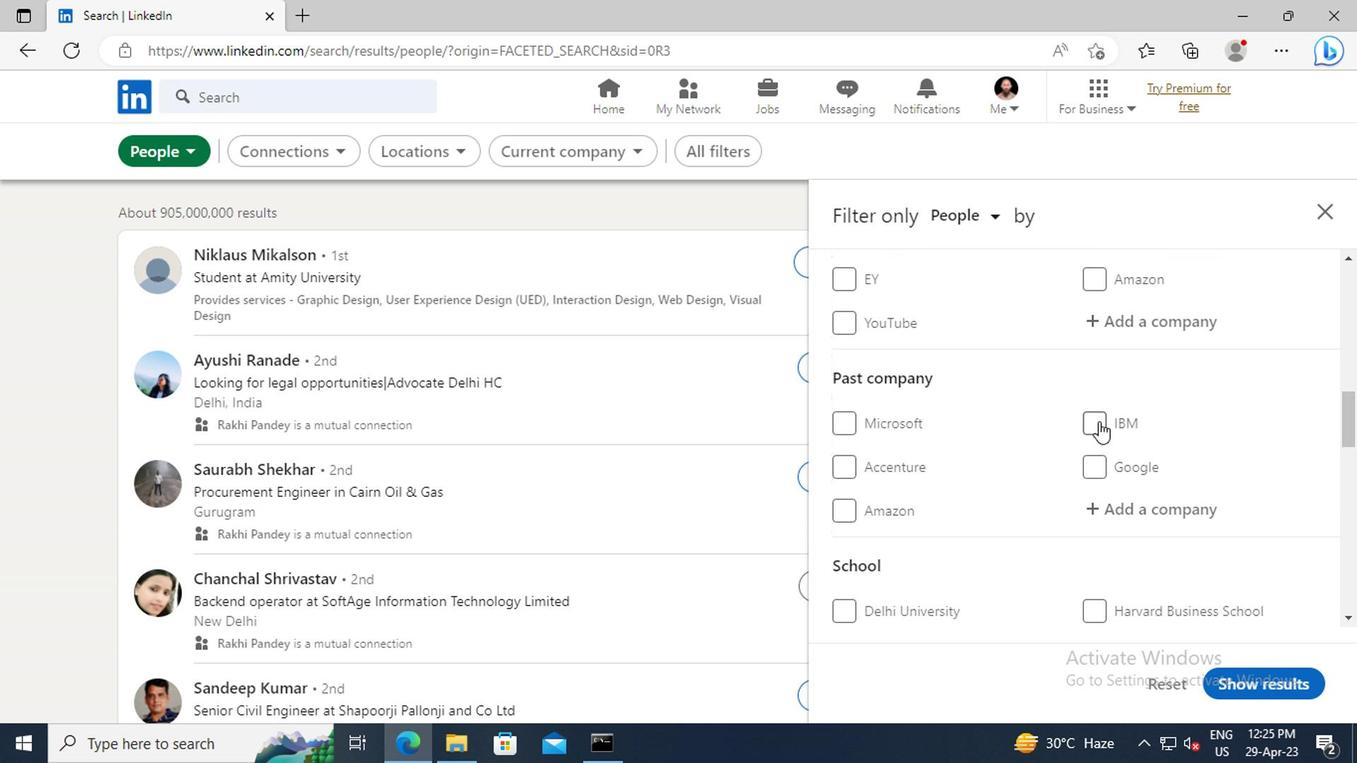 
Action: Mouse scrolled (1092, 422) with delta (0, 1)
Screenshot: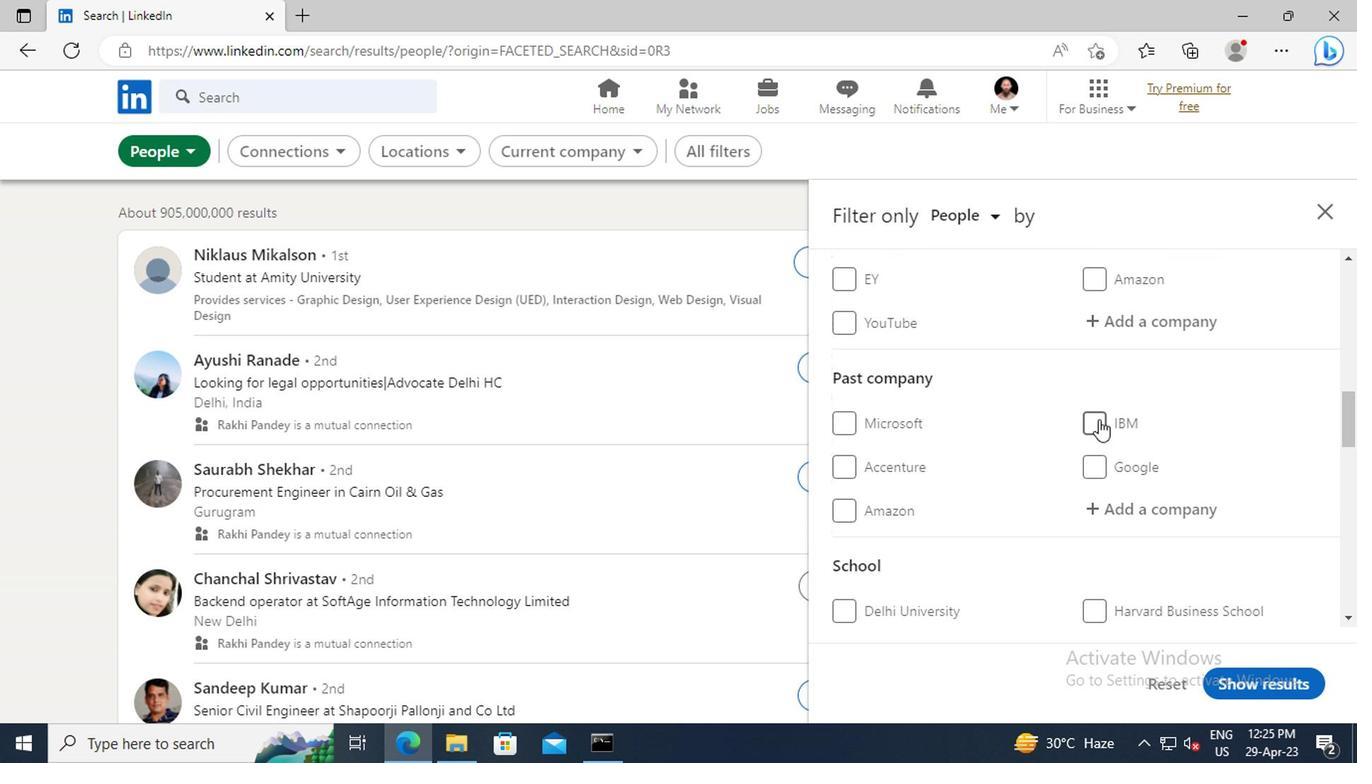 
Action: Mouse moved to (1092, 432)
Screenshot: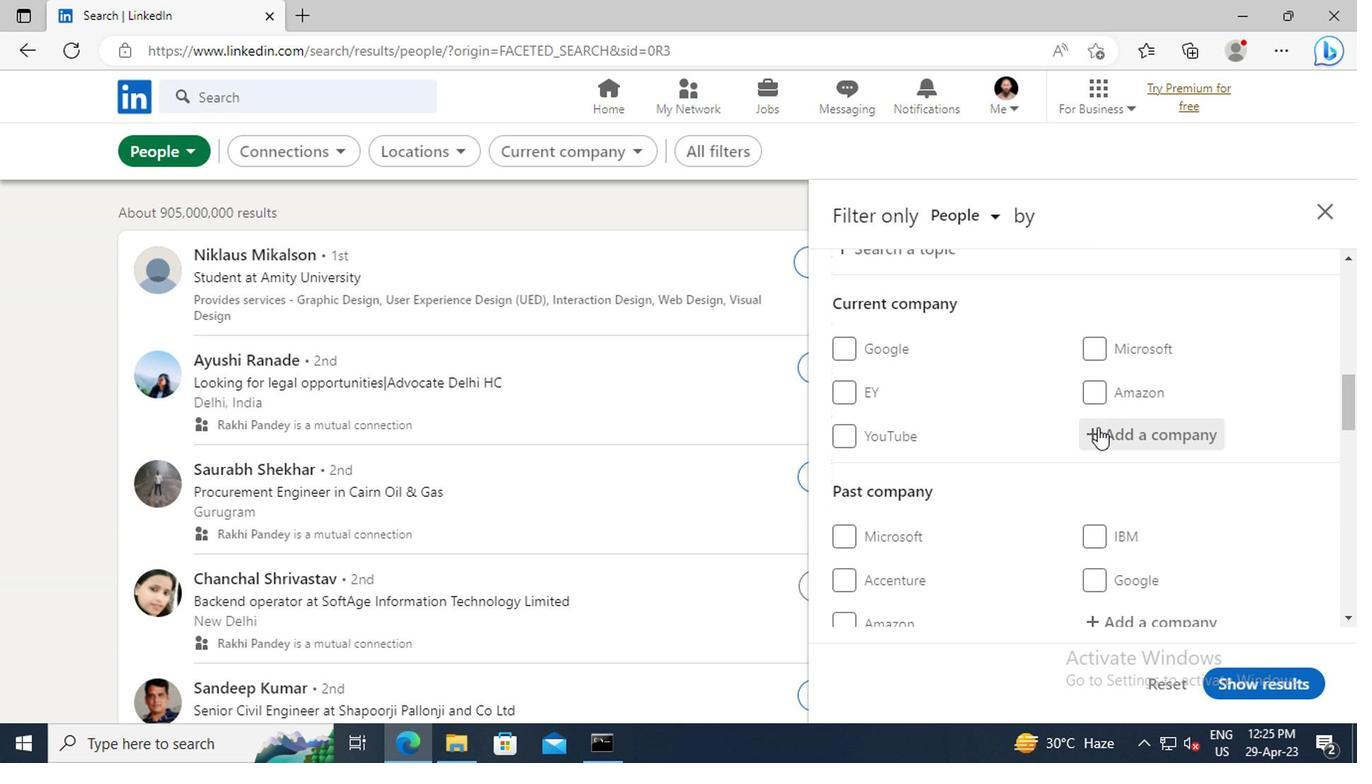 
Action: Mouse pressed left at (1092, 432)
Screenshot: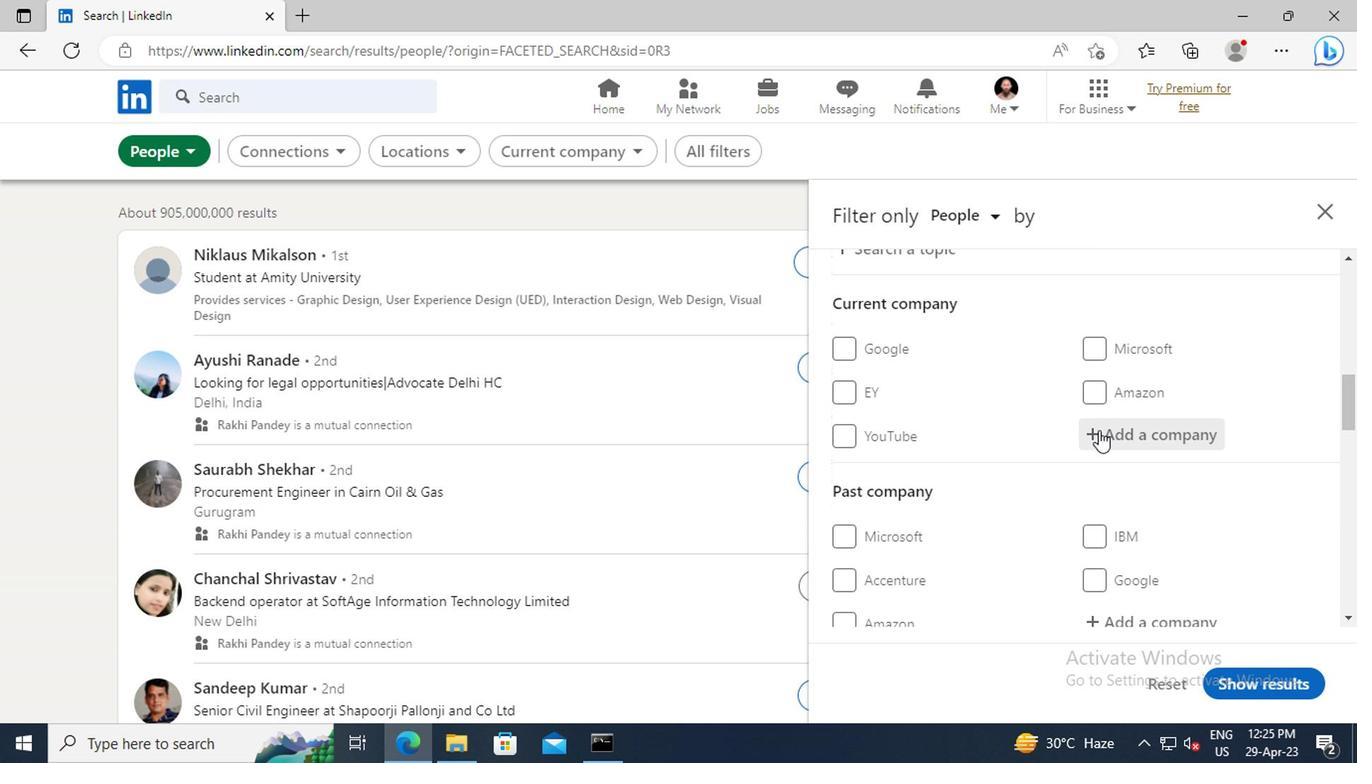 
Action: Key pressed <Key.shift>G<Key.space><Key.shift>R<Key.space><Key.shift>INFRA
Screenshot: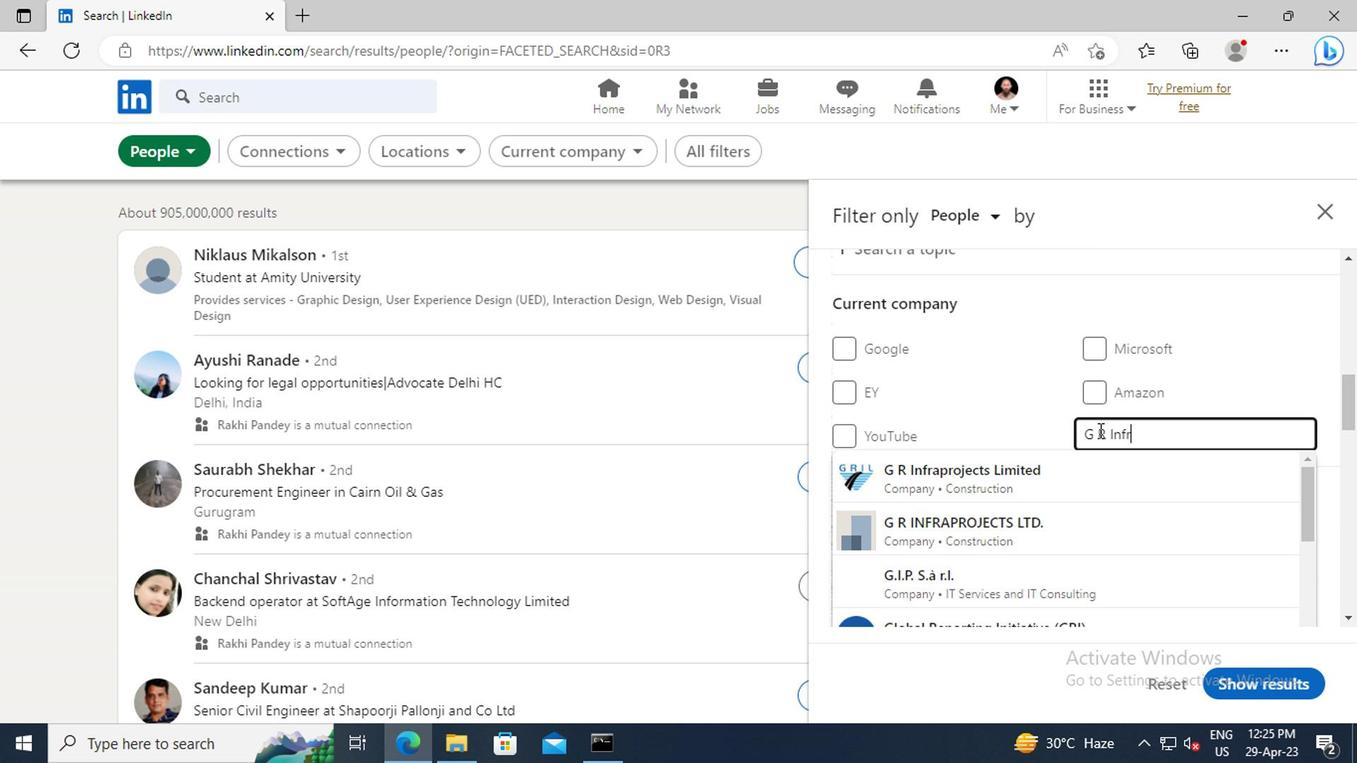 
Action: Mouse moved to (1061, 490)
Screenshot: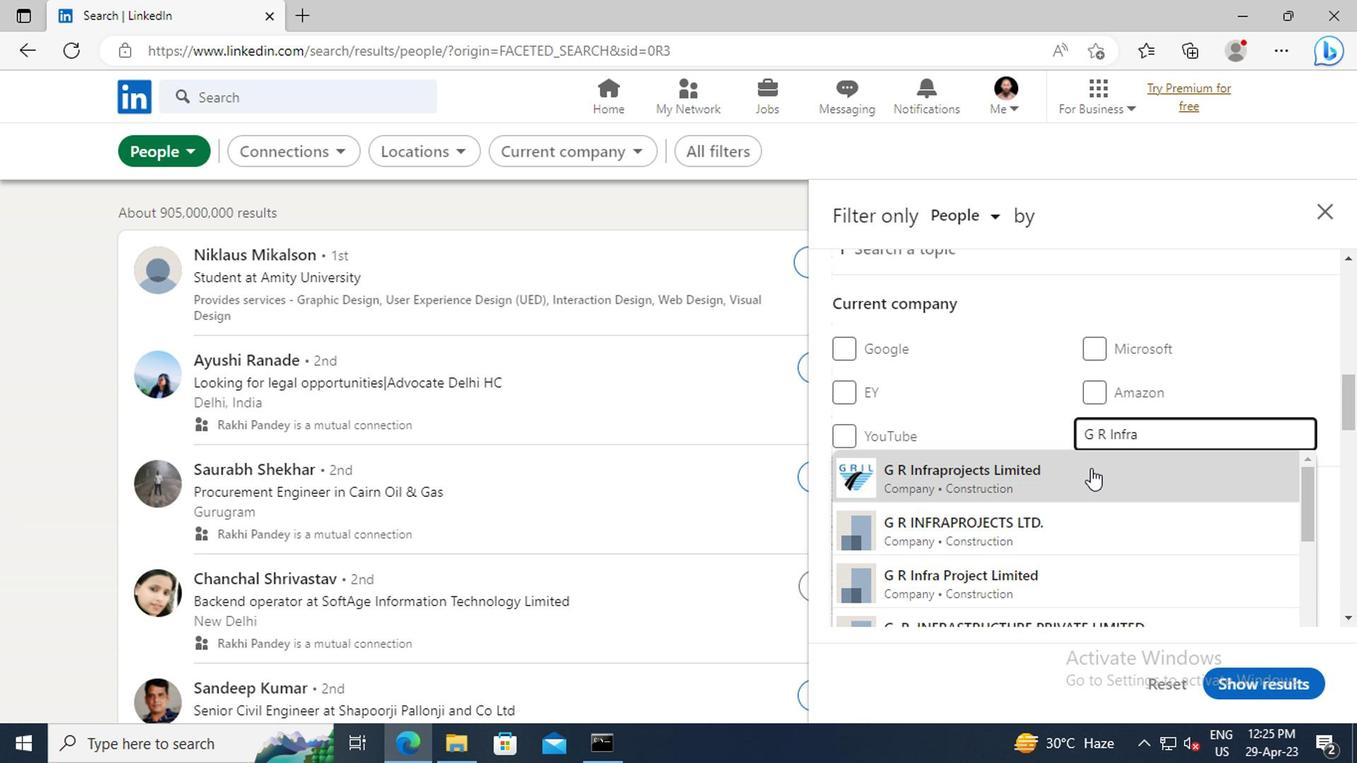 
Action: Mouse pressed left at (1061, 490)
Screenshot: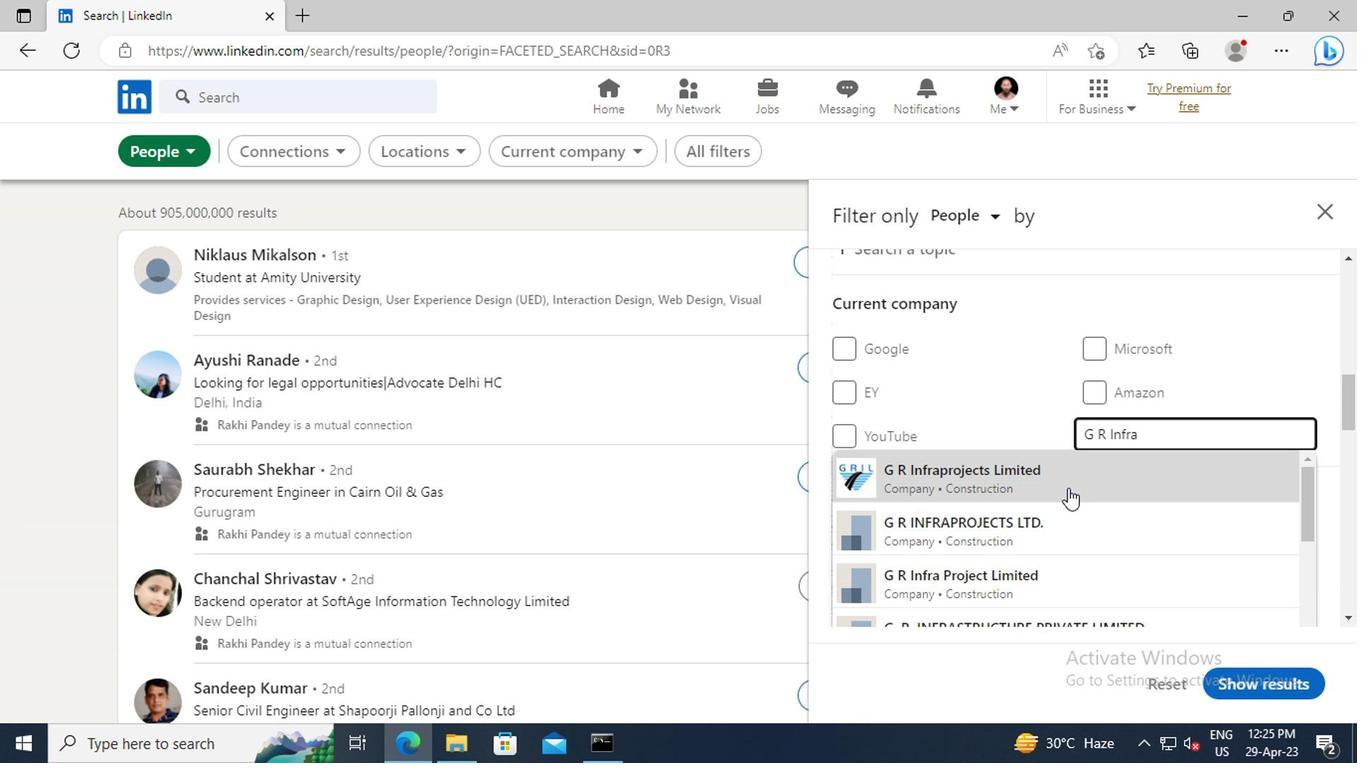
Action: Mouse moved to (1055, 442)
Screenshot: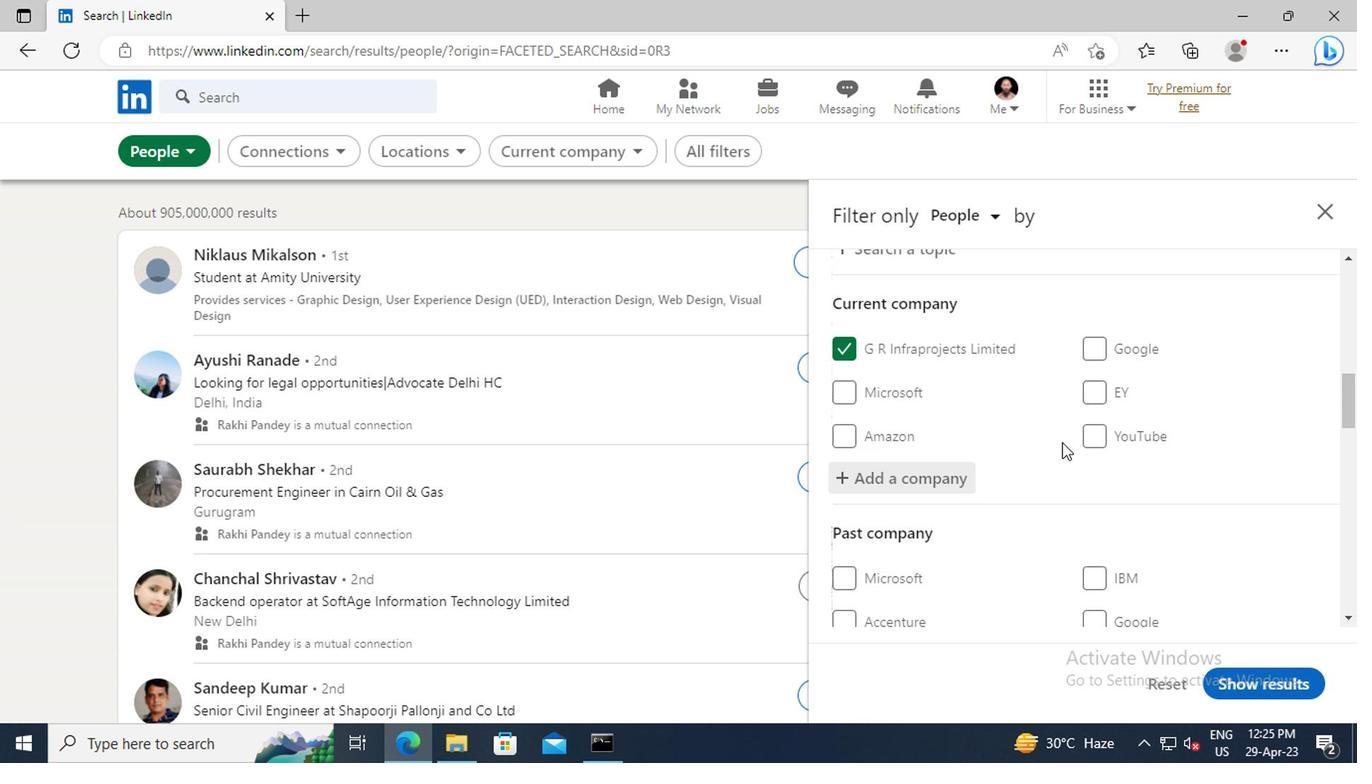 
Action: Mouse scrolled (1055, 441) with delta (0, 0)
Screenshot: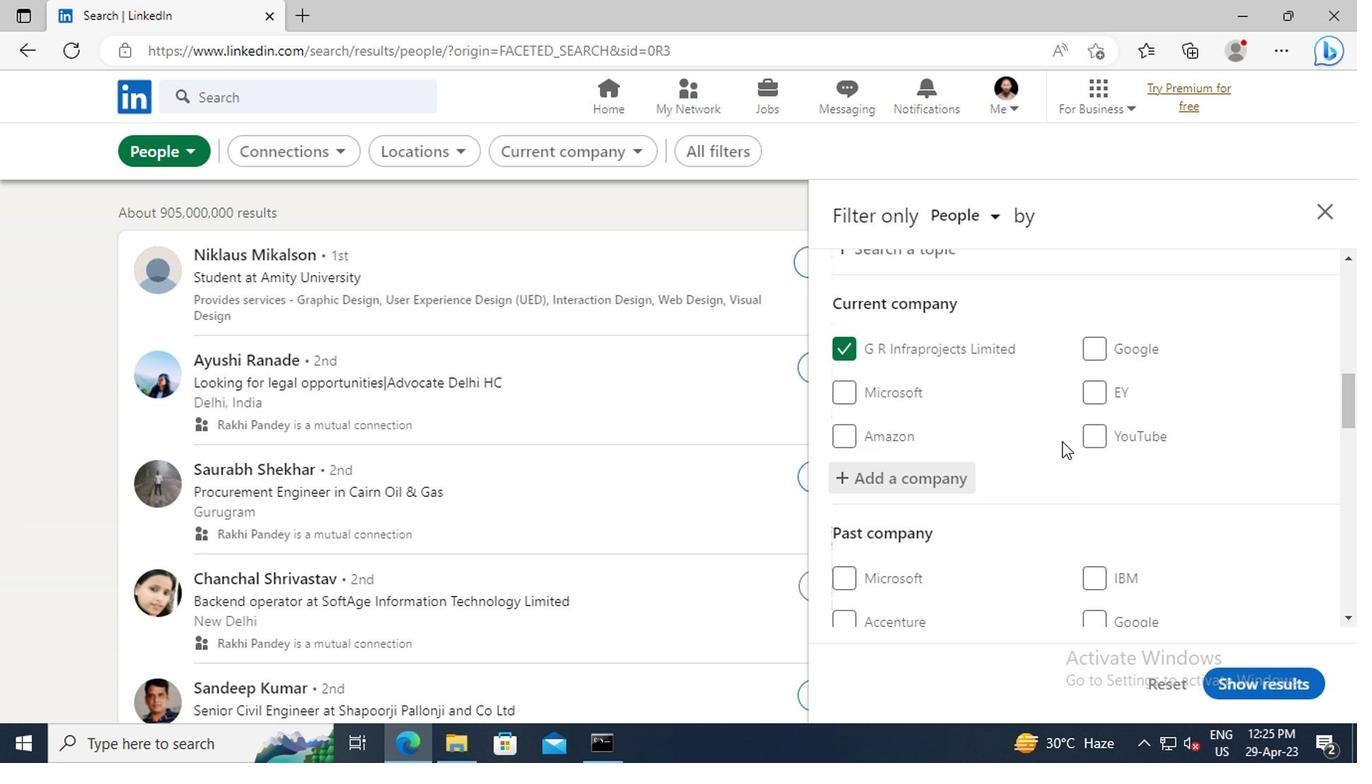 
Action: Mouse moved to (1044, 441)
Screenshot: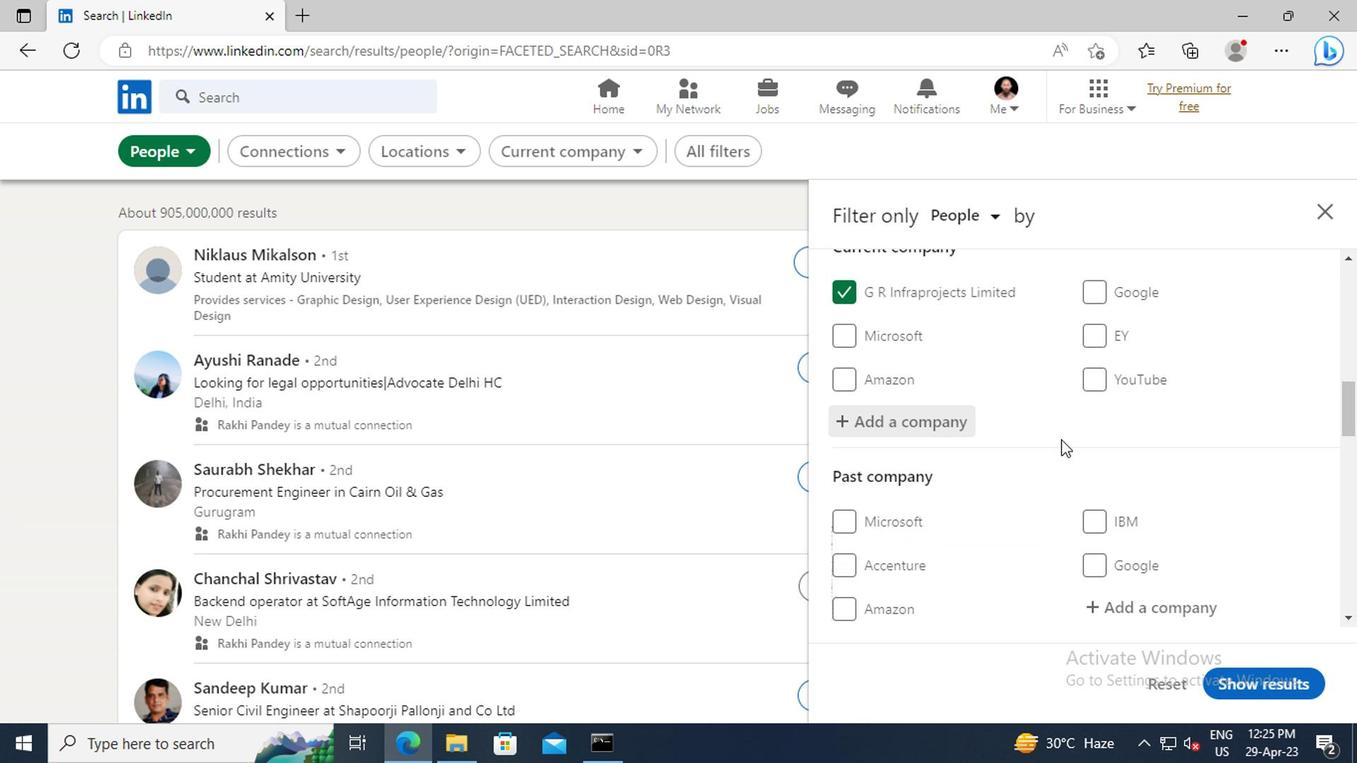
Action: Mouse scrolled (1044, 441) with delta (0, 0)
Screenshot: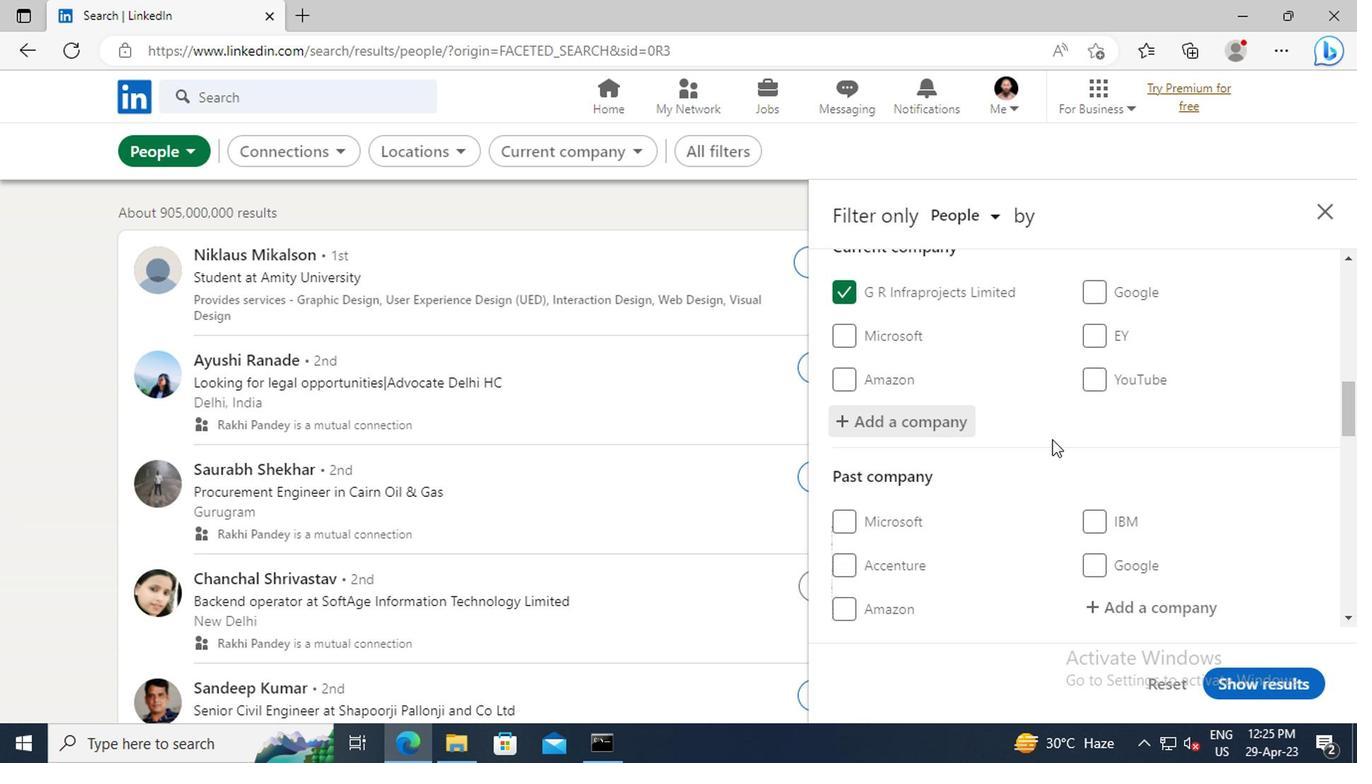 
Action: Mouse moved to (1057, 415)
Screenshot: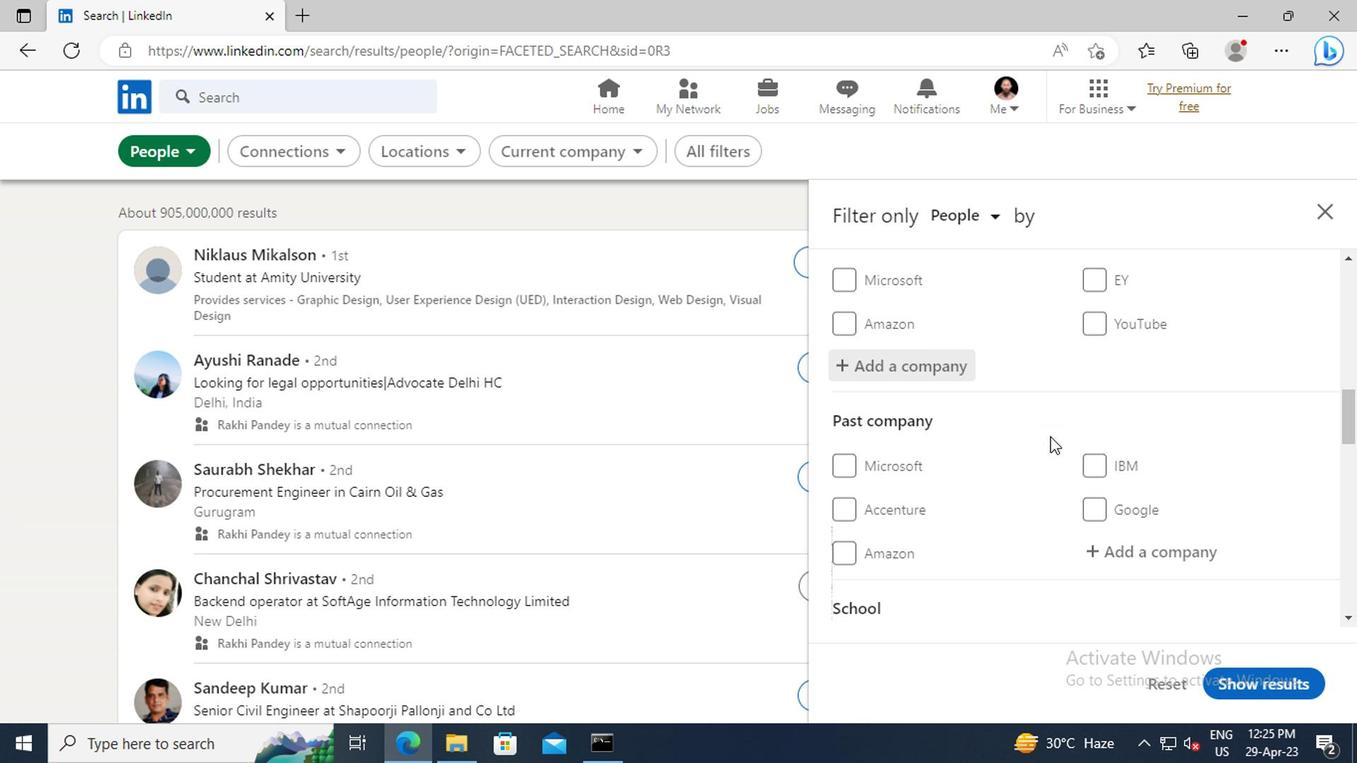 
Action: Mouse scrolled (1057, 415) with delta (0, 0)
Screenshot: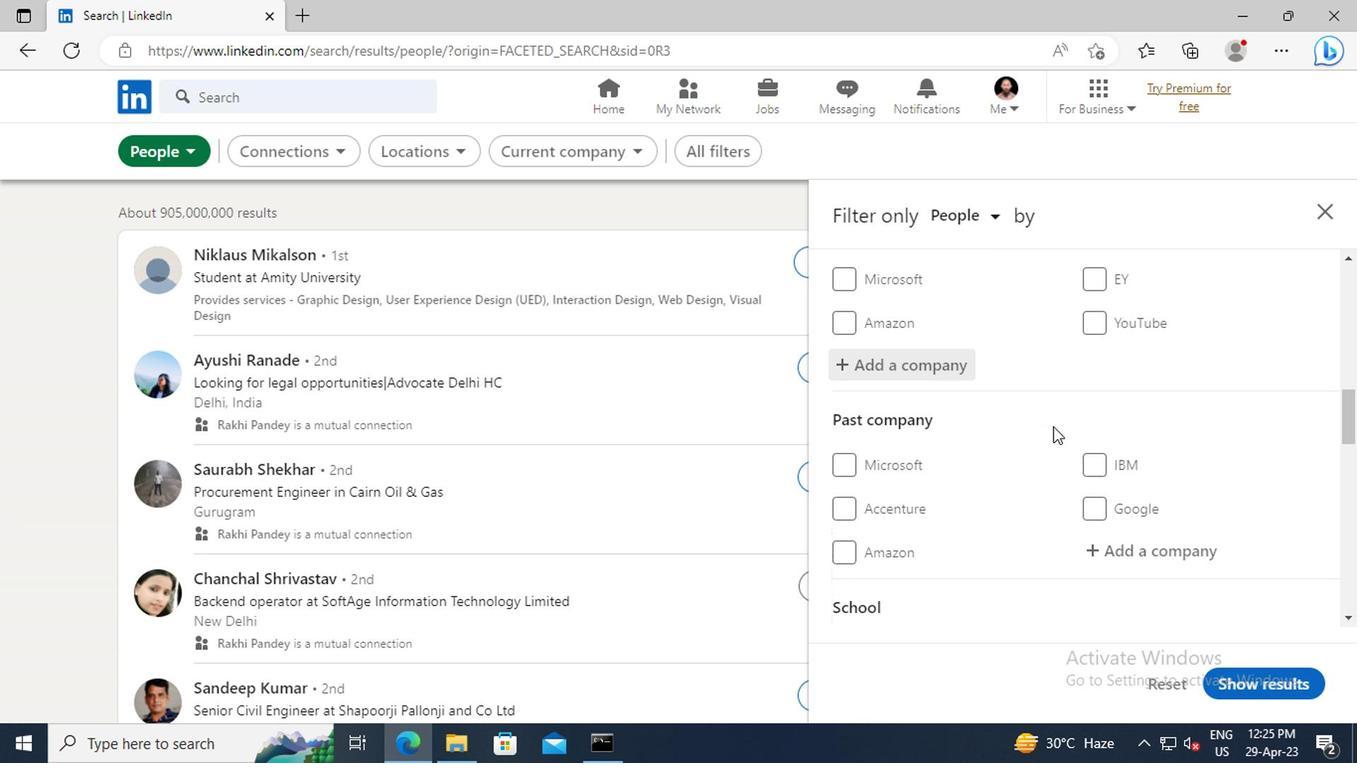 
Action: Mouse scrolled (1057, 415) with delta (0, 0)
Screenshot: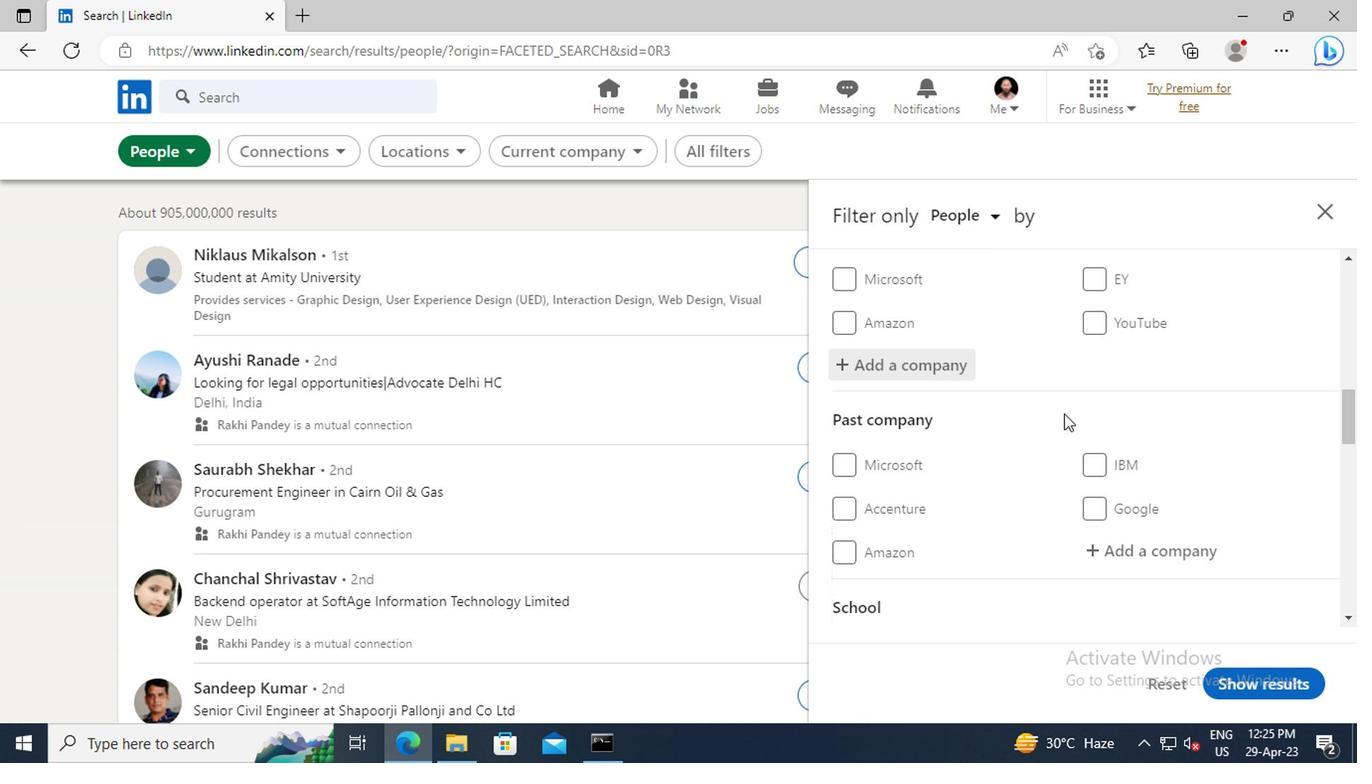 
Action: Mouse moved to (1061, 405)
Screenshot: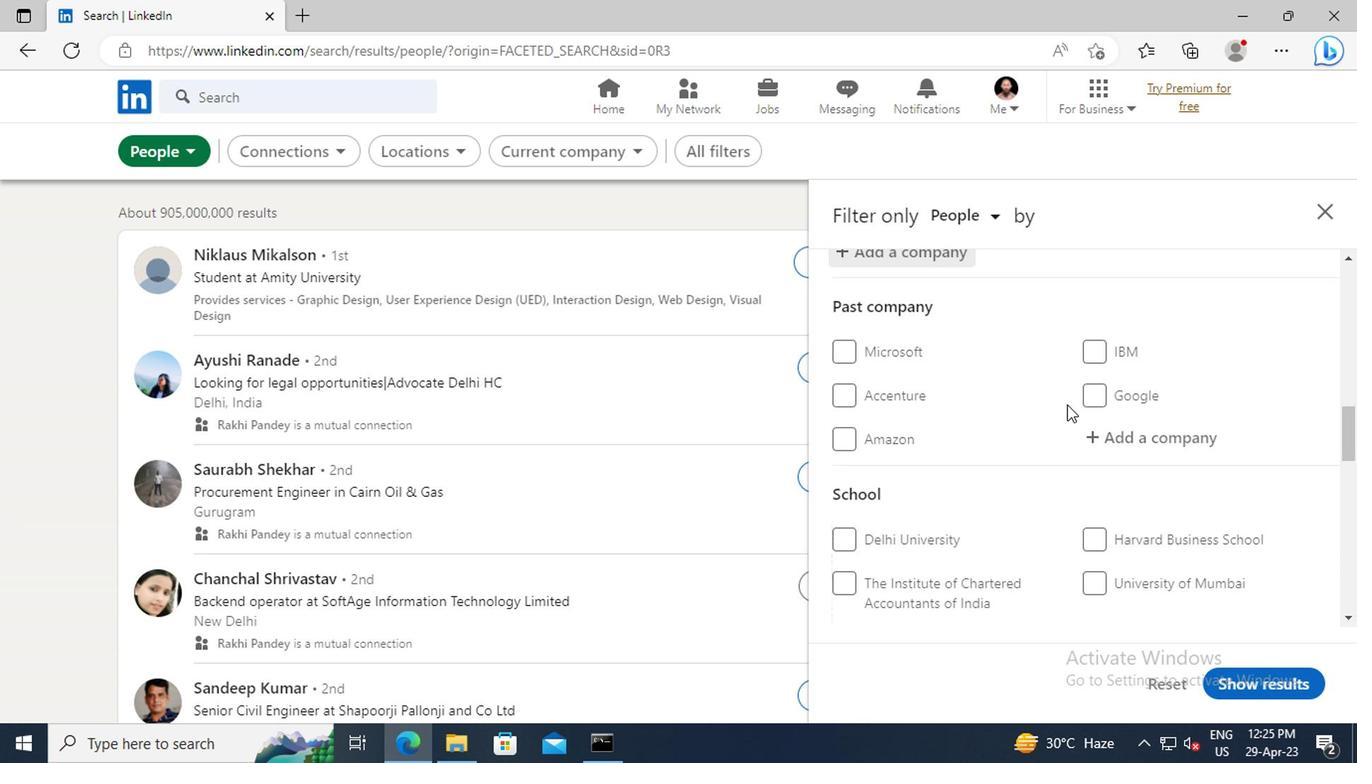 
Action: Mouse scrolled (1061, 403) with delta (0, -1)
Screenshot: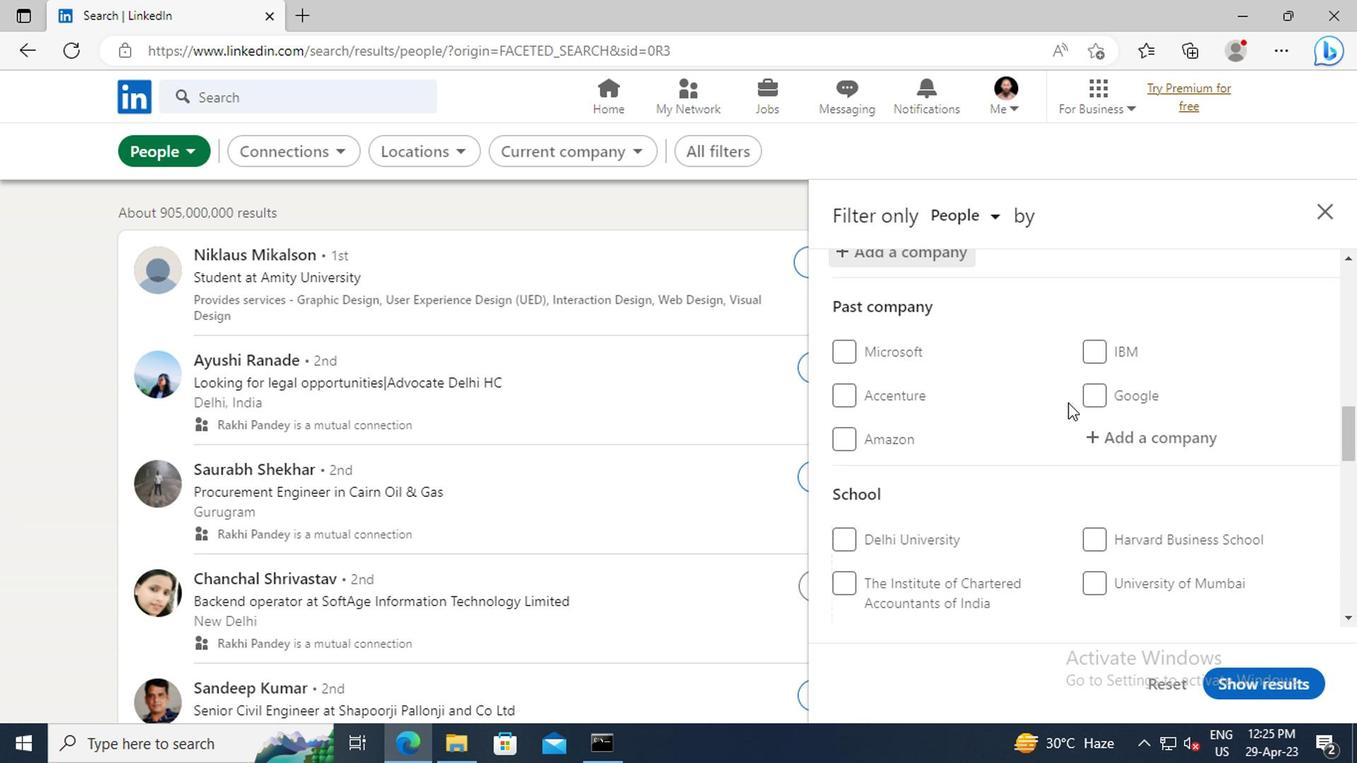 
Action: Mouse moved to (1066, 403)
Screenshot: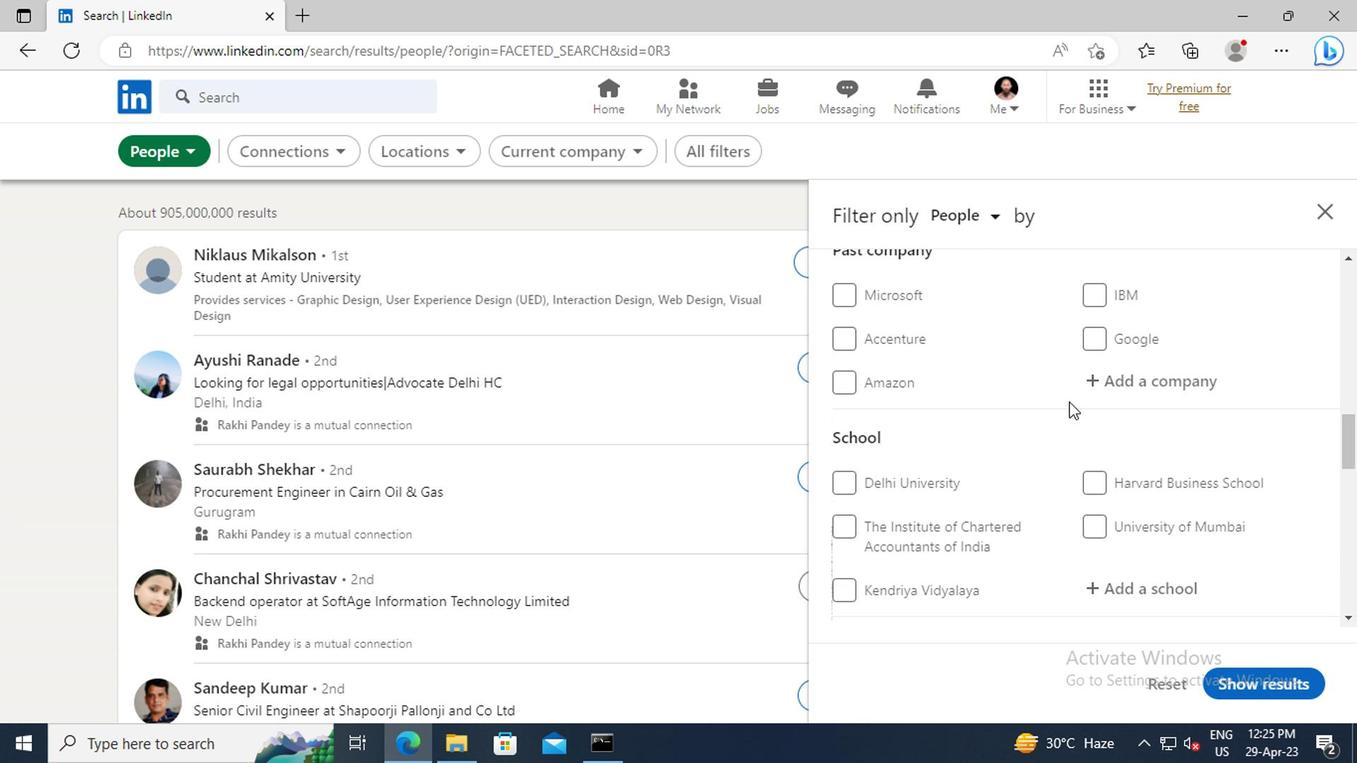 
Action: Mouse scrolled (1066, 402) with delta (0, 0)
Screenshot: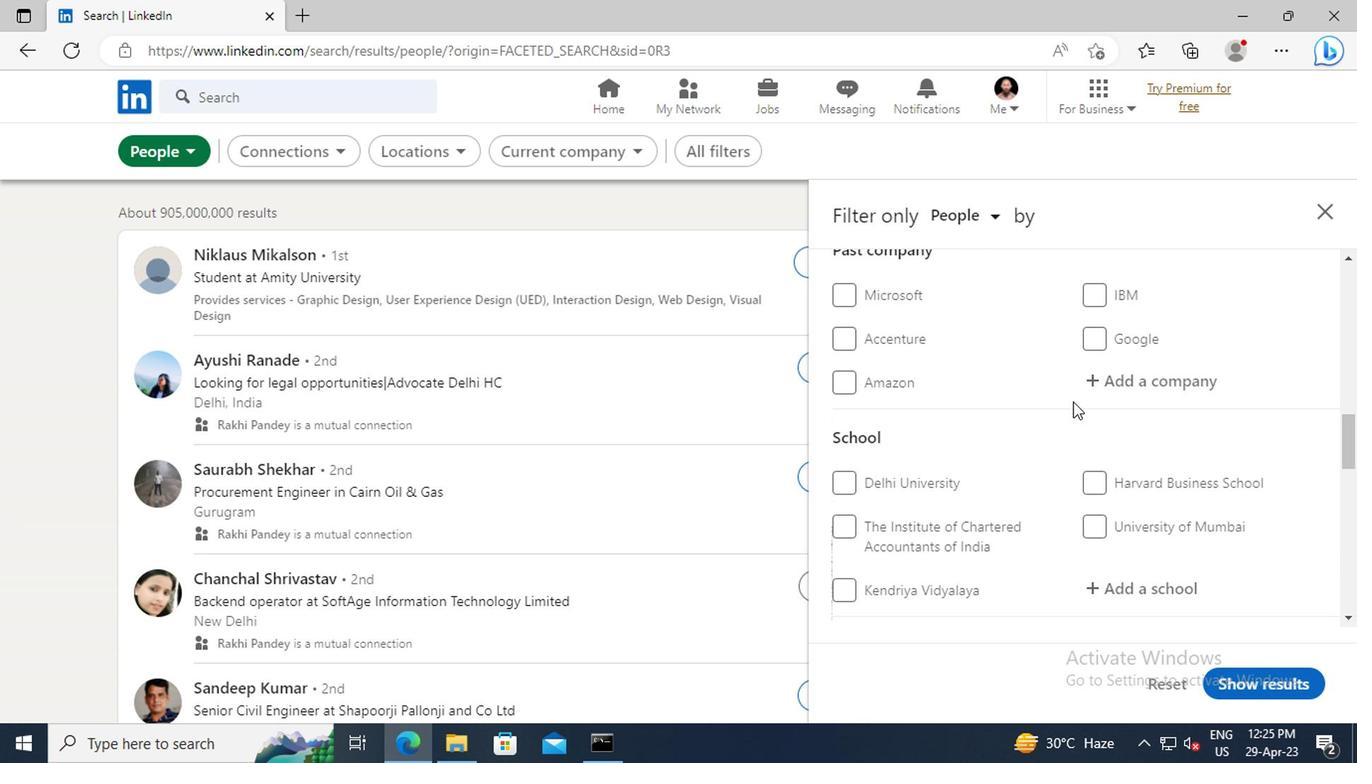 
Action: Mouse moved to (1067, 402)
Screenshot: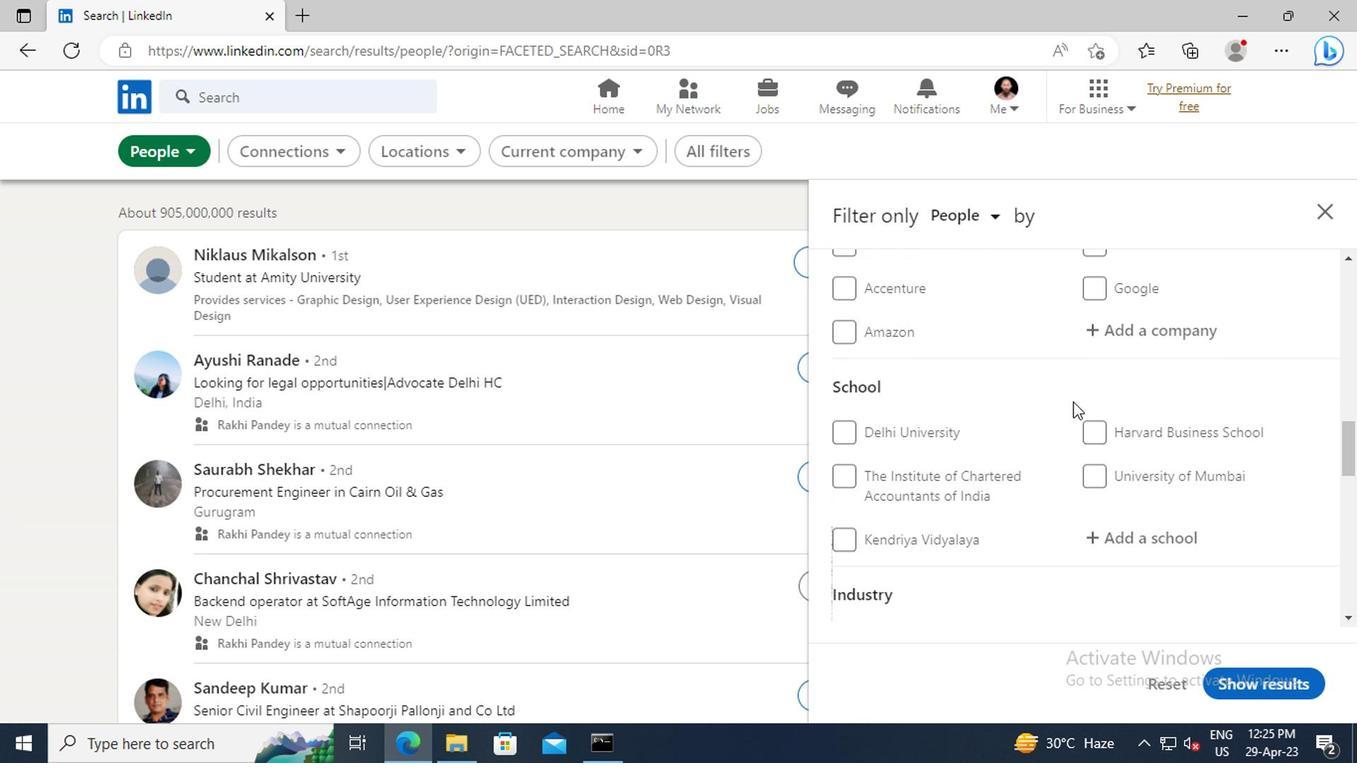 
Action: Mouse scrolled (1067, 400) with delta (0, -1)
Screenshot: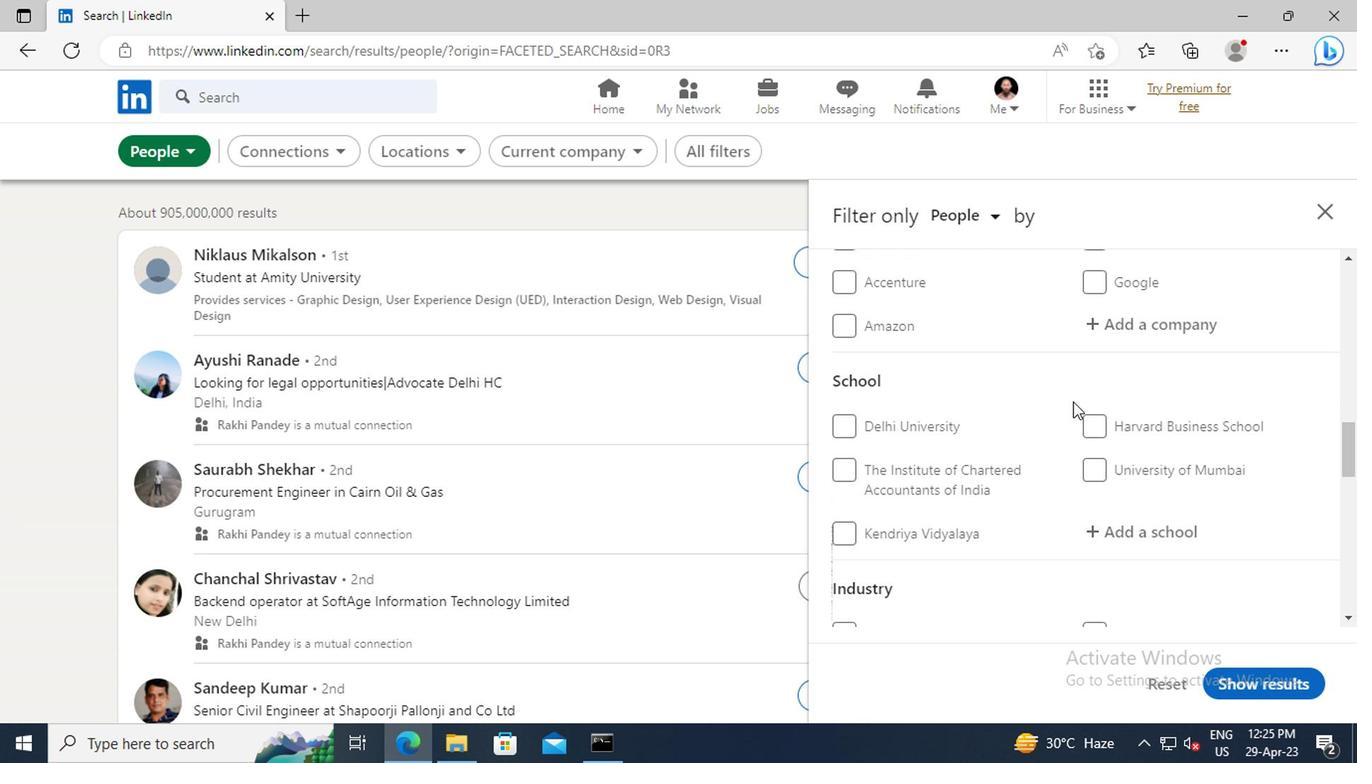 
Action: Mouse moved to (1095, 475)
Screenshot: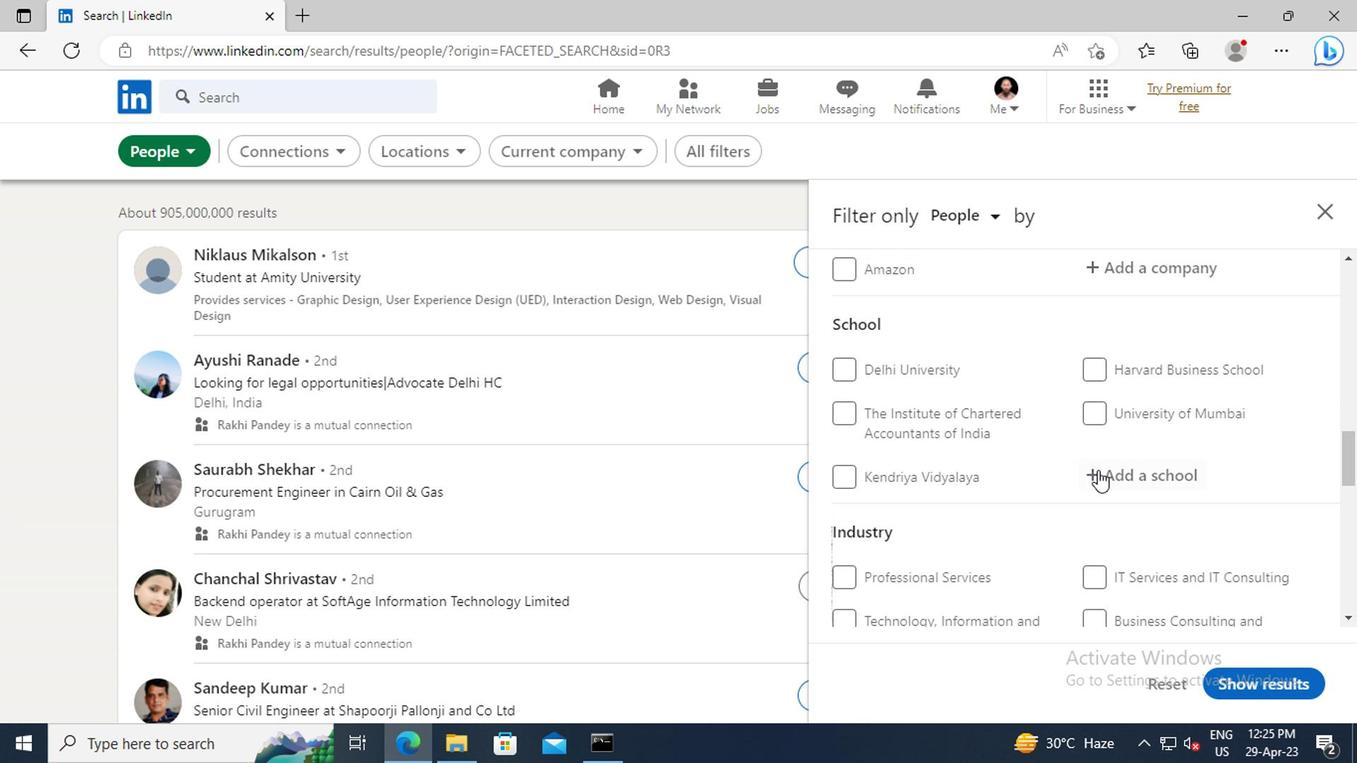 
Action: Mouse pressed left at (1095, 475)
Screenshot: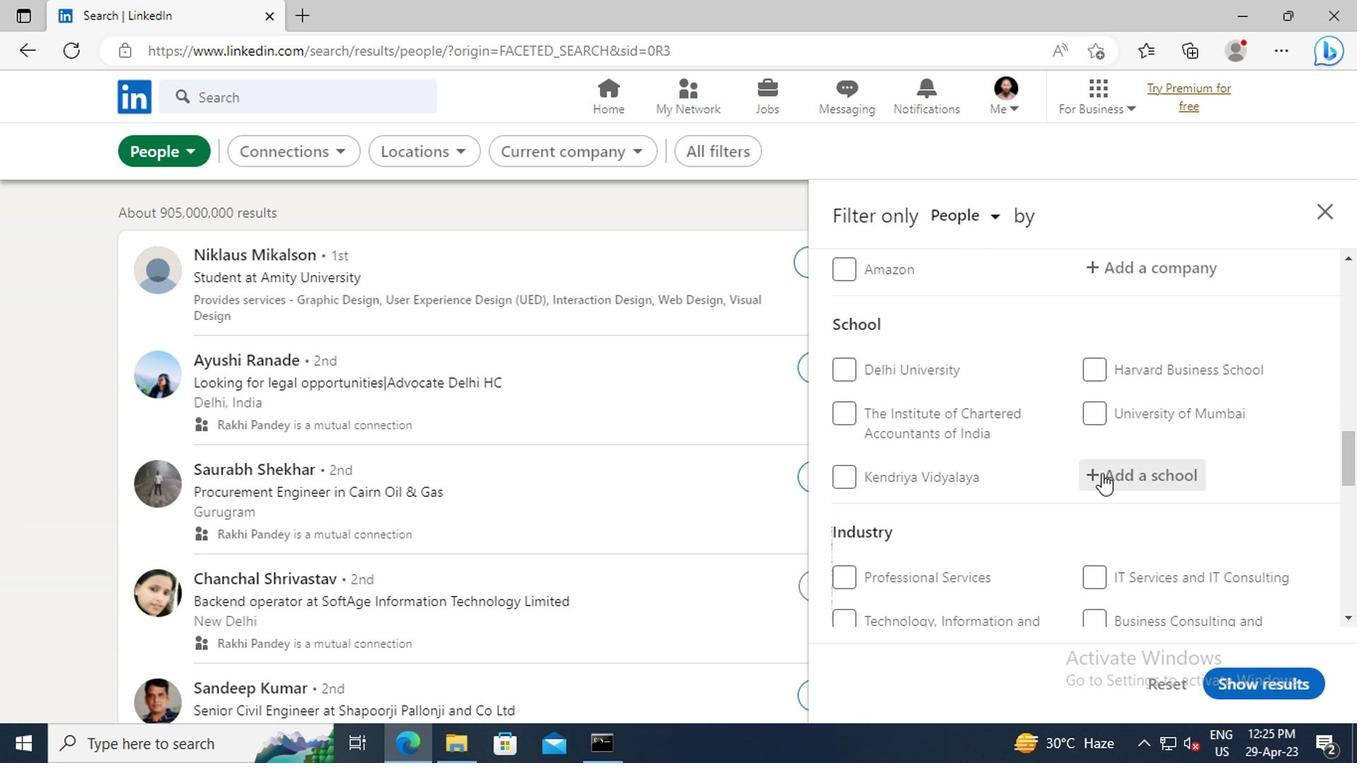 
Action: Key pressed <Key.shift>BARKATULL
Screenshot: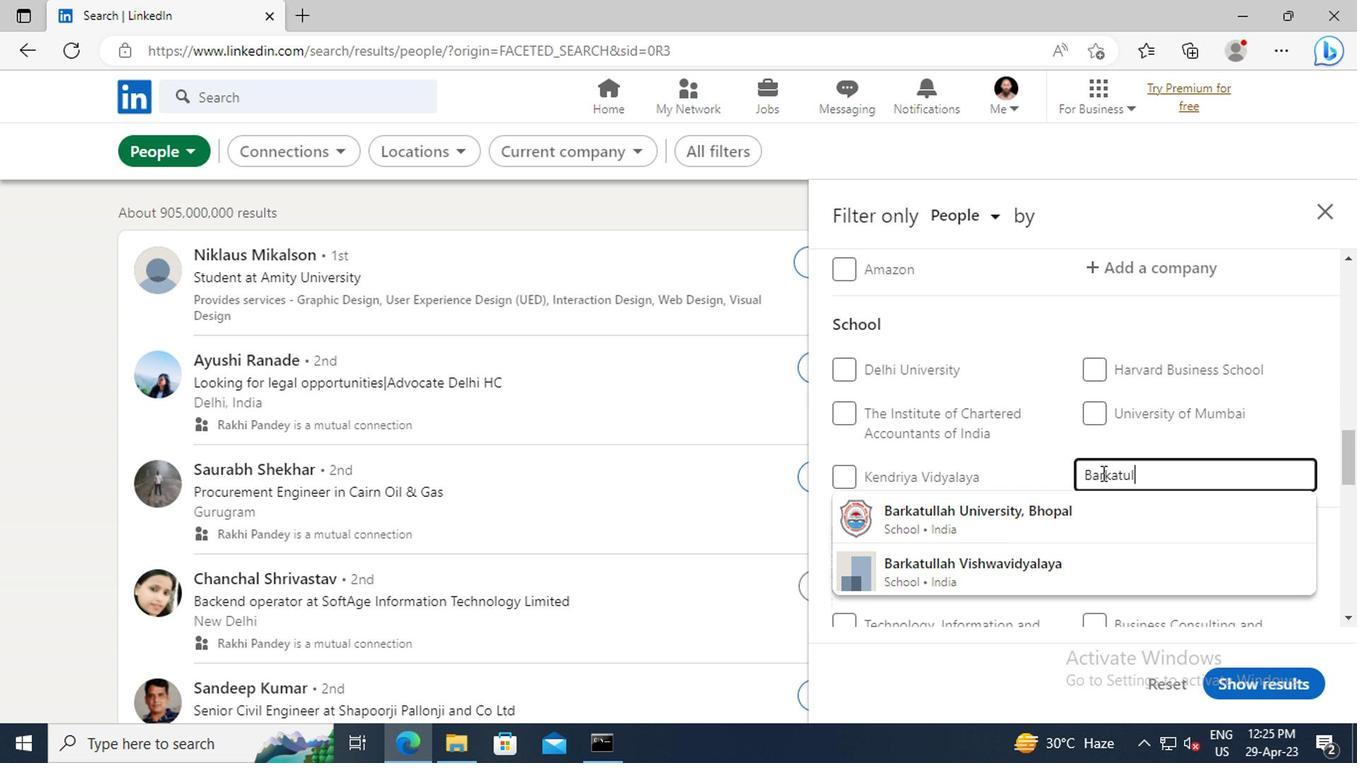 
Action: Mouse moved to (1070, 512)
Screenshot: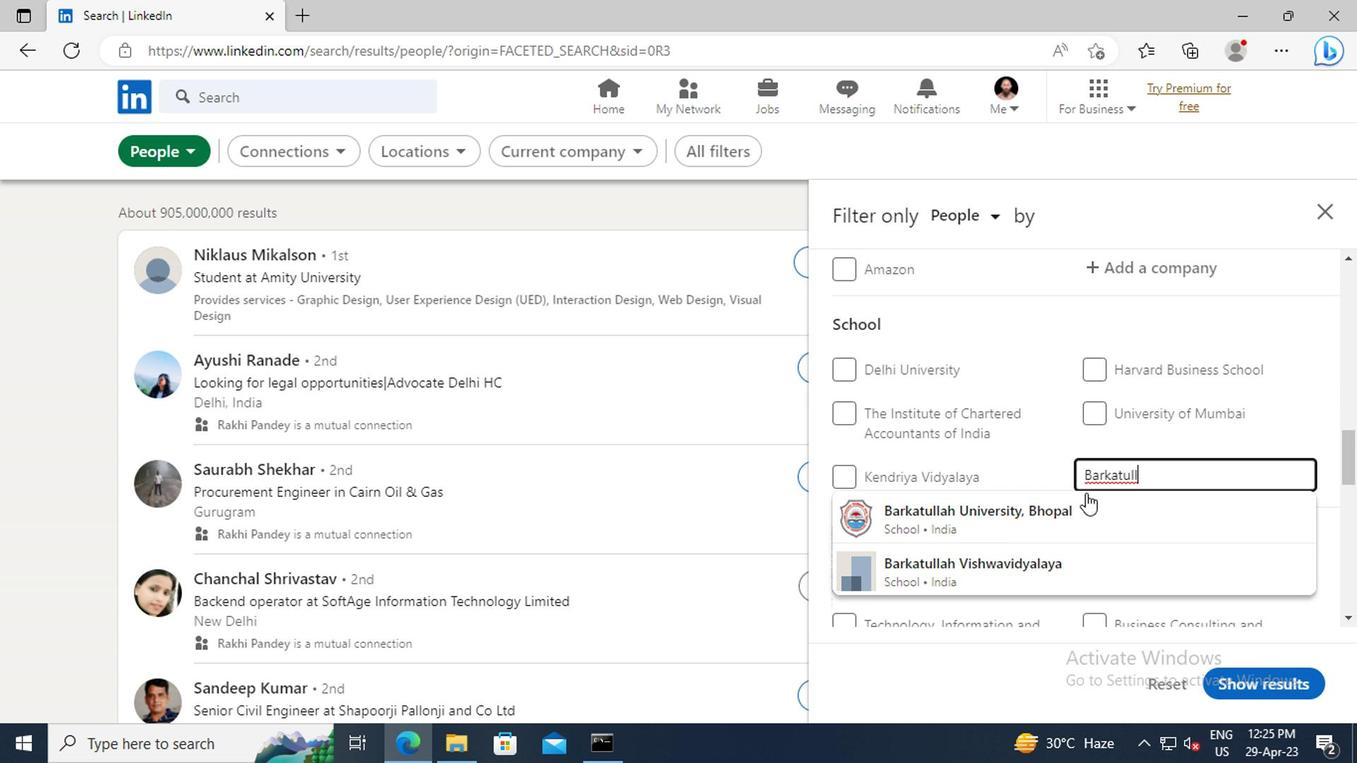 
Action: Mouse pressed left at (1070, 512)
Screenshot: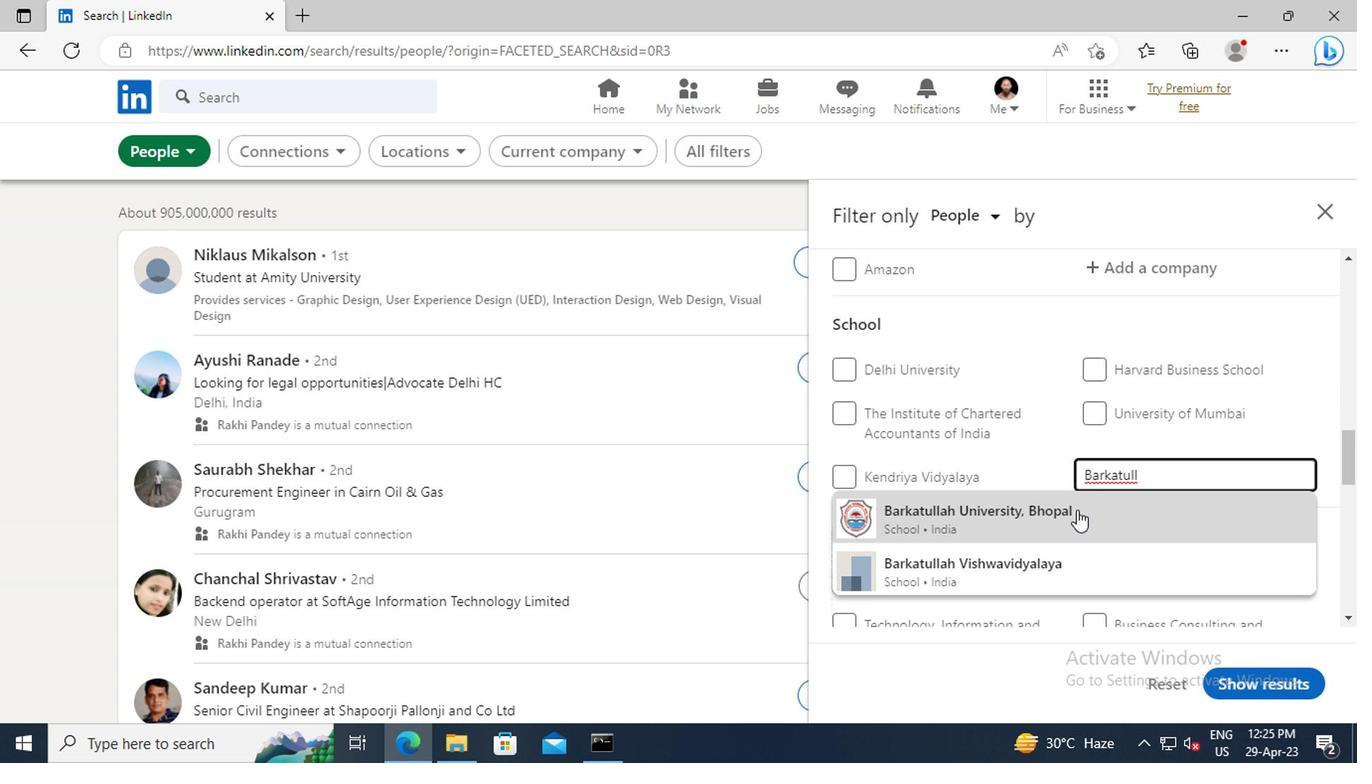 
Action: Mouse moved to (1055, 484)
Screenshot: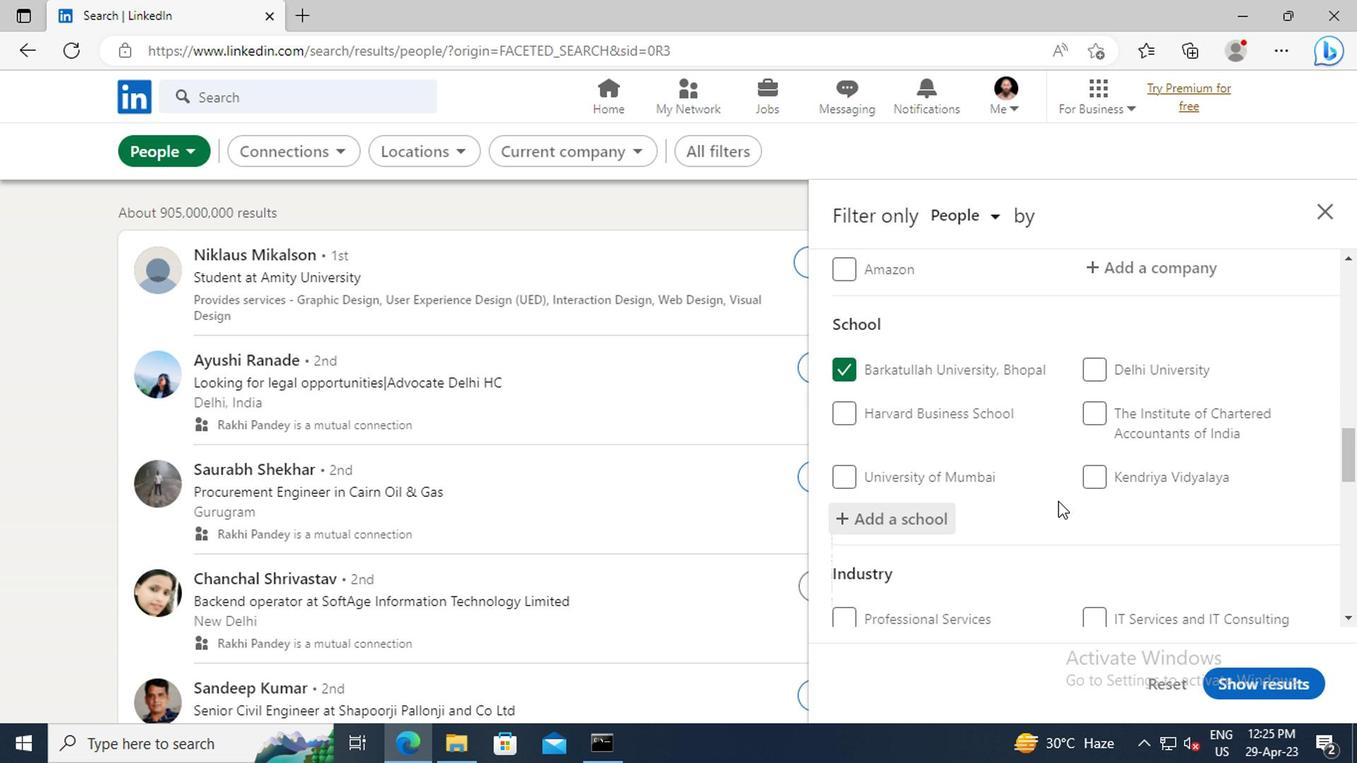 
Action: Mouse scrolled (1055, 483) with delta (0, -1)
Screenshot: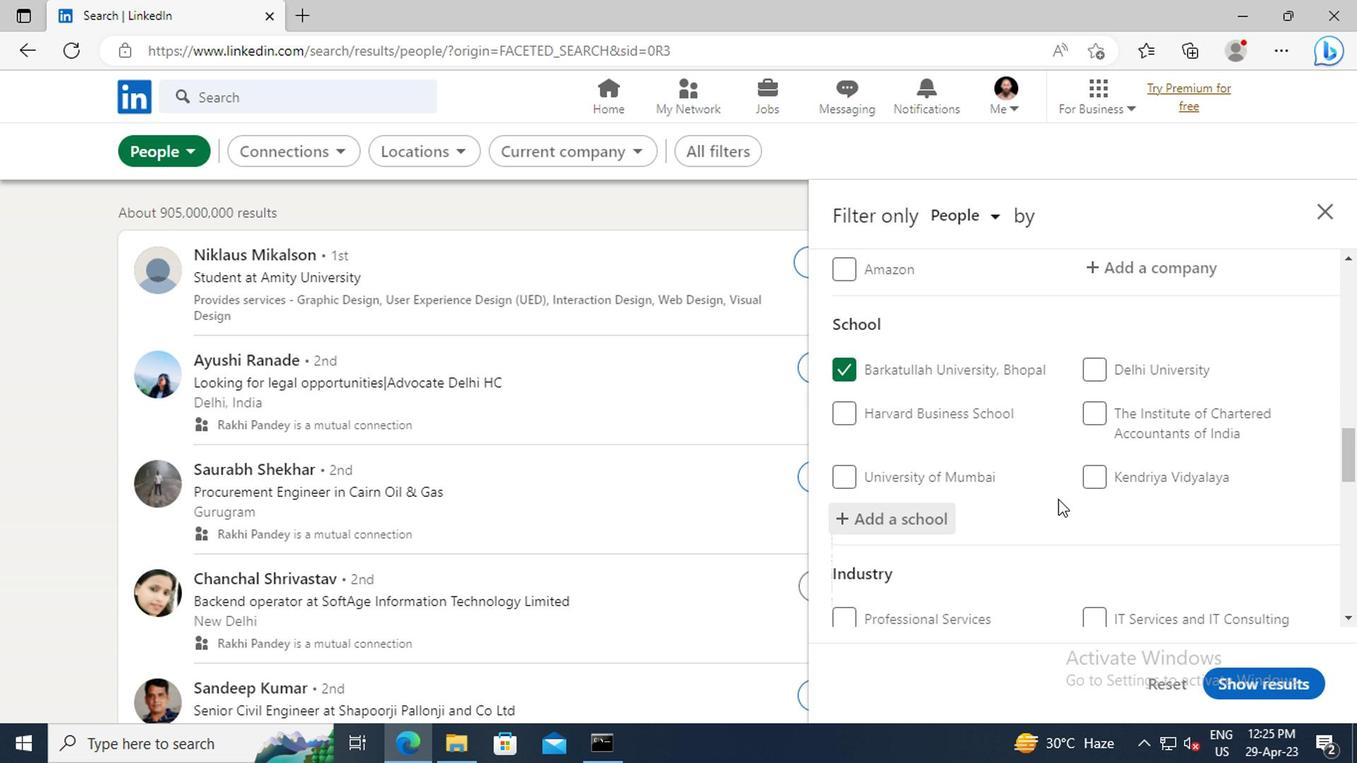 
Action: Mouse moved to (1055, 483)
Screenshot: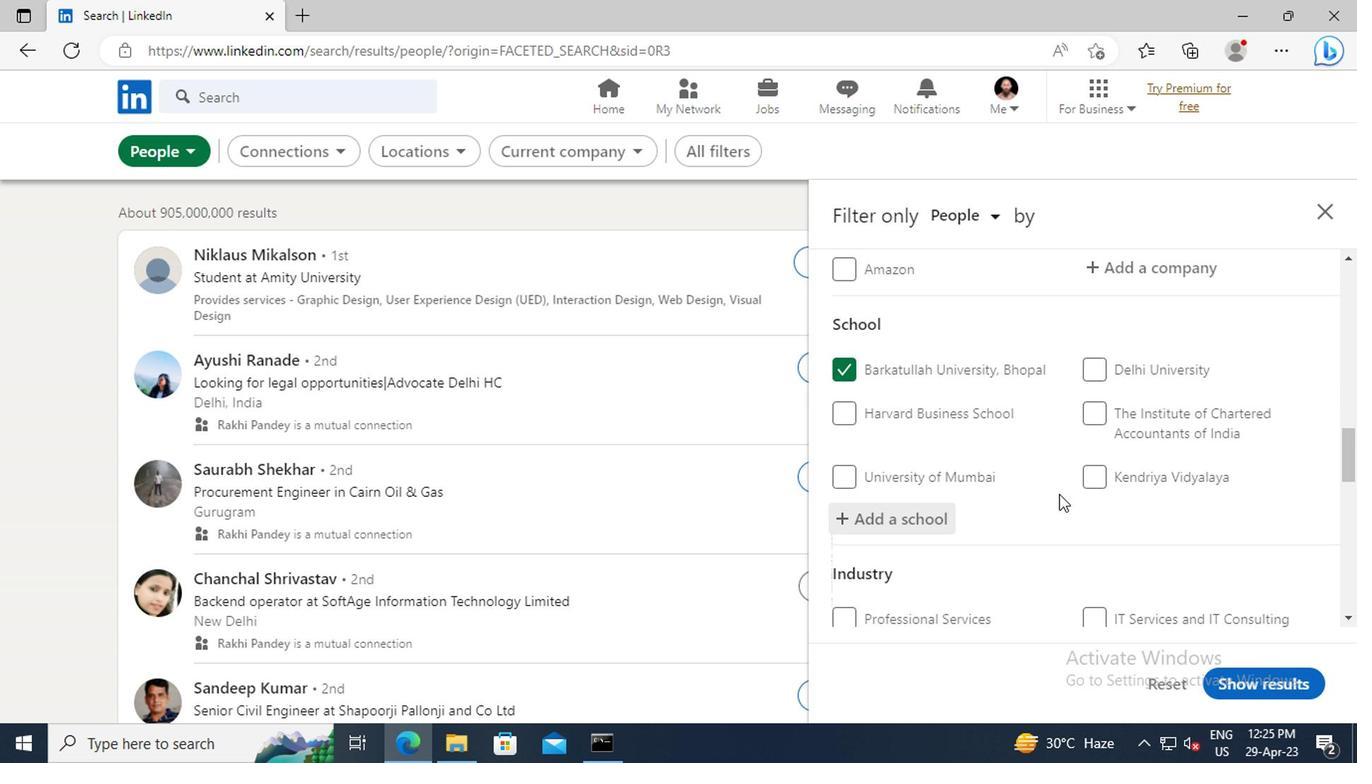 
Action: Mouse scrolled (1055, 482) with delta (0, 0)
Screenshot: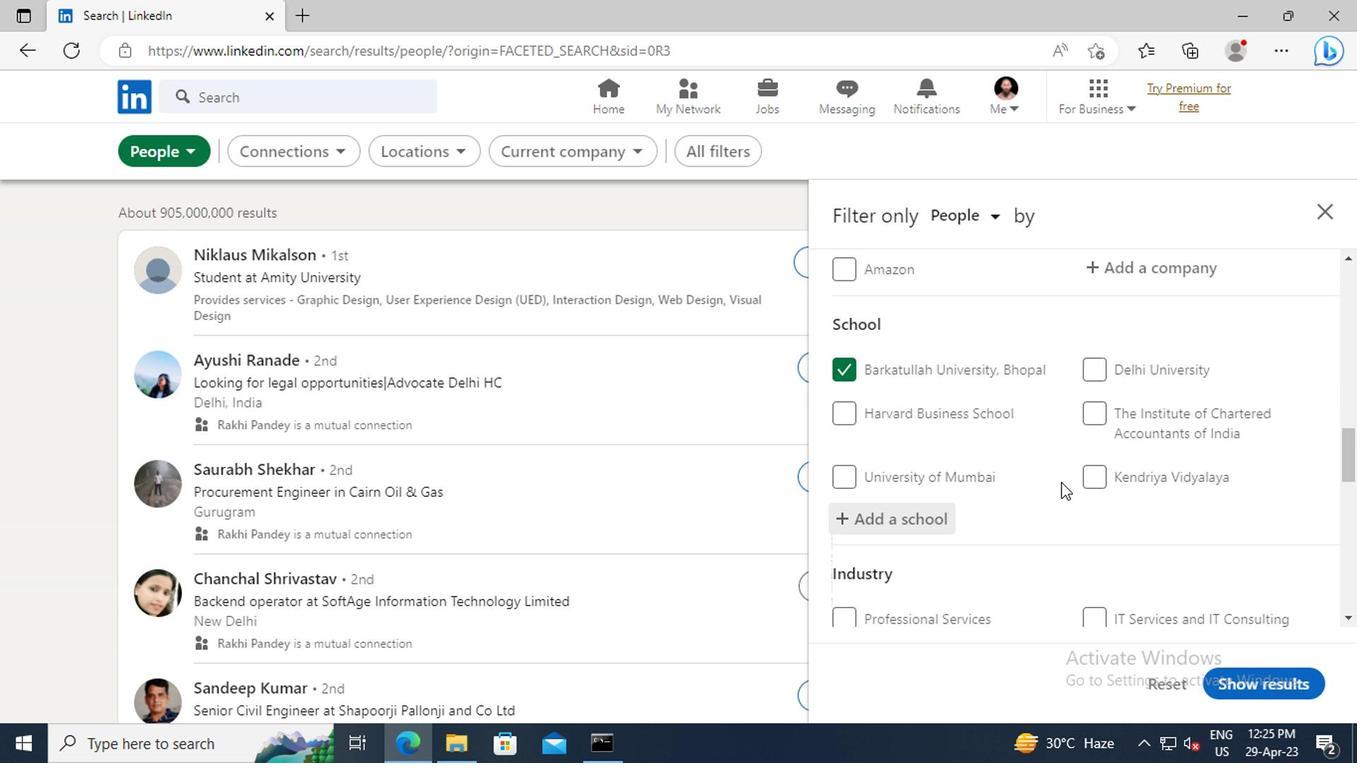 
Action: Mouse moved to (1066, 434)
Screenshot: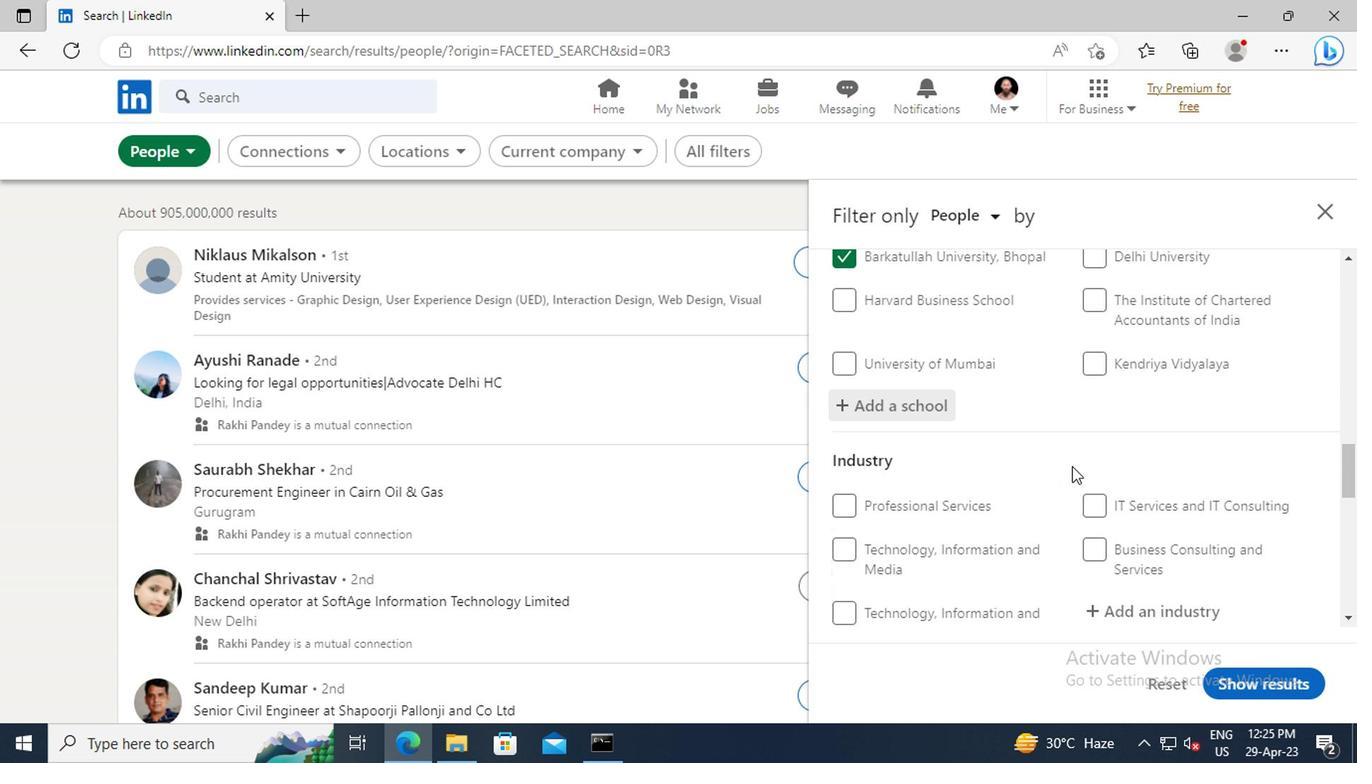 
Action: Mouse scrolled (1066, 432) with delta (0, -1)
Screenshot: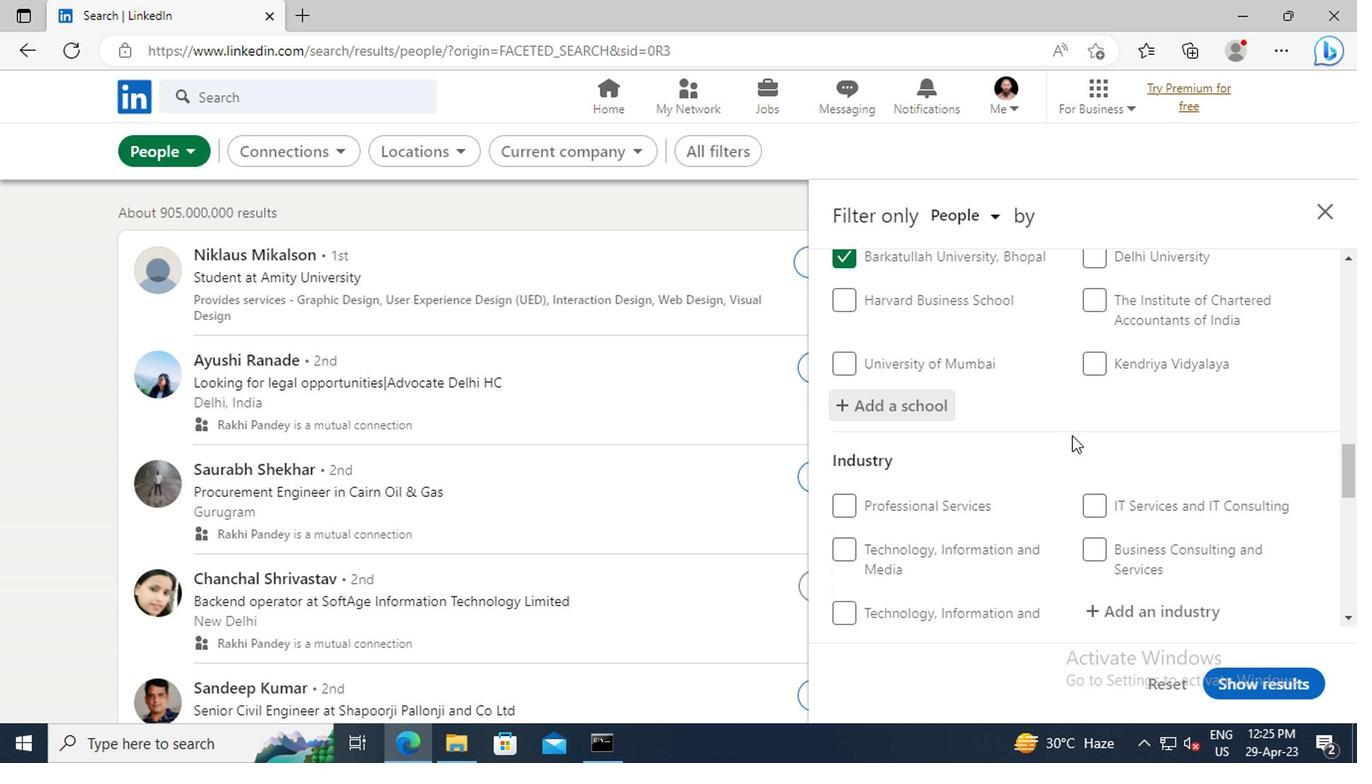 
Action: Mouse scrolled (1066, 432) with delta (0, -1)
Screenshot: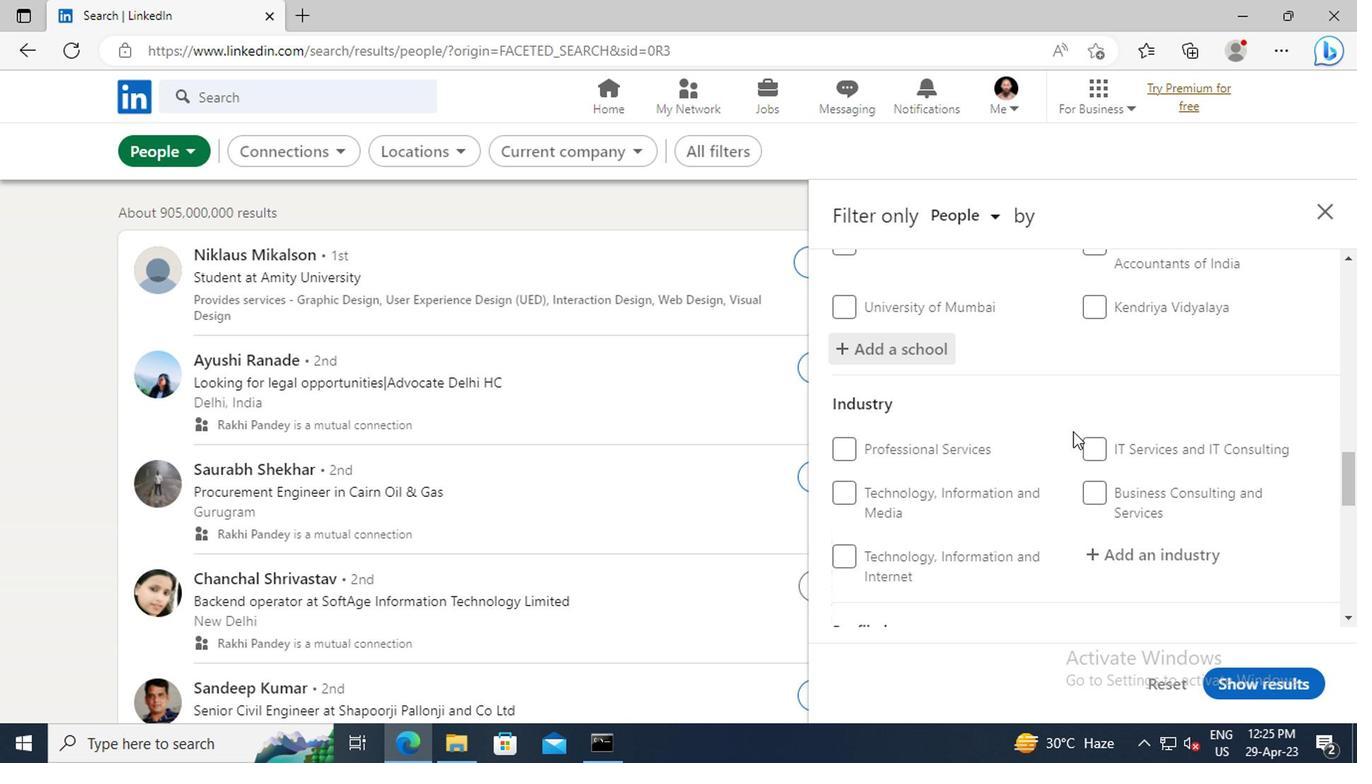 
Action: Mouse scrolled (1066, 432) with delta (0, -1)
Screenshot: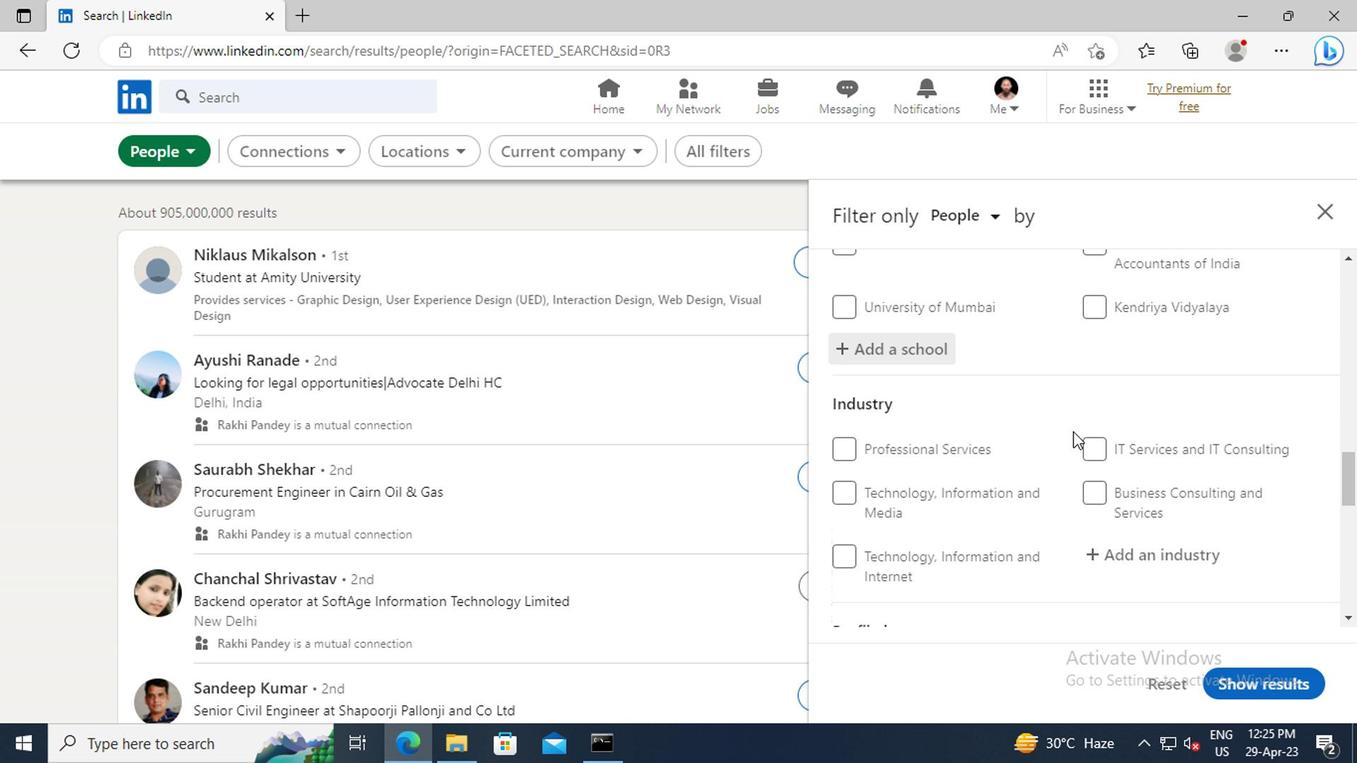 
Action: Mouse moved to (1102, 444)
Screenshot: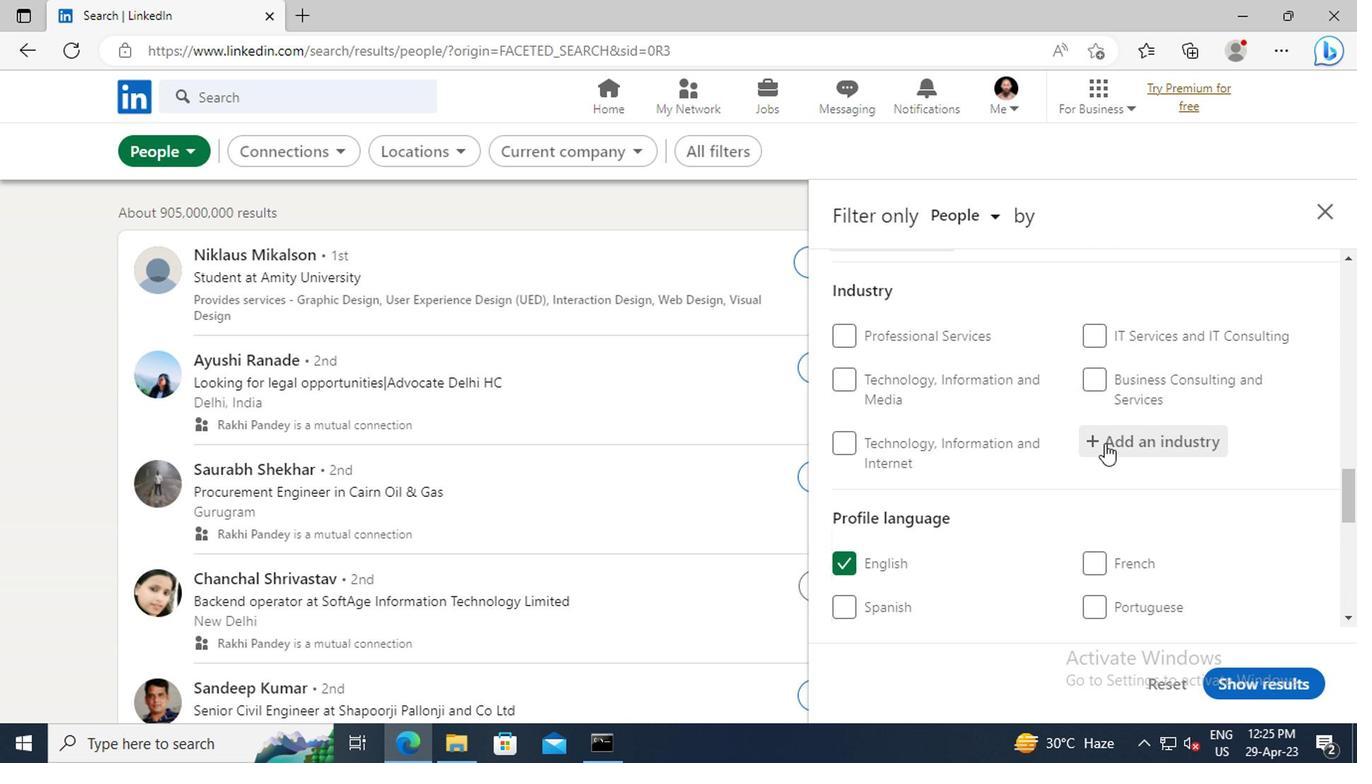 
Action: Mouse pressed left at (1102, 444)
Screenshot: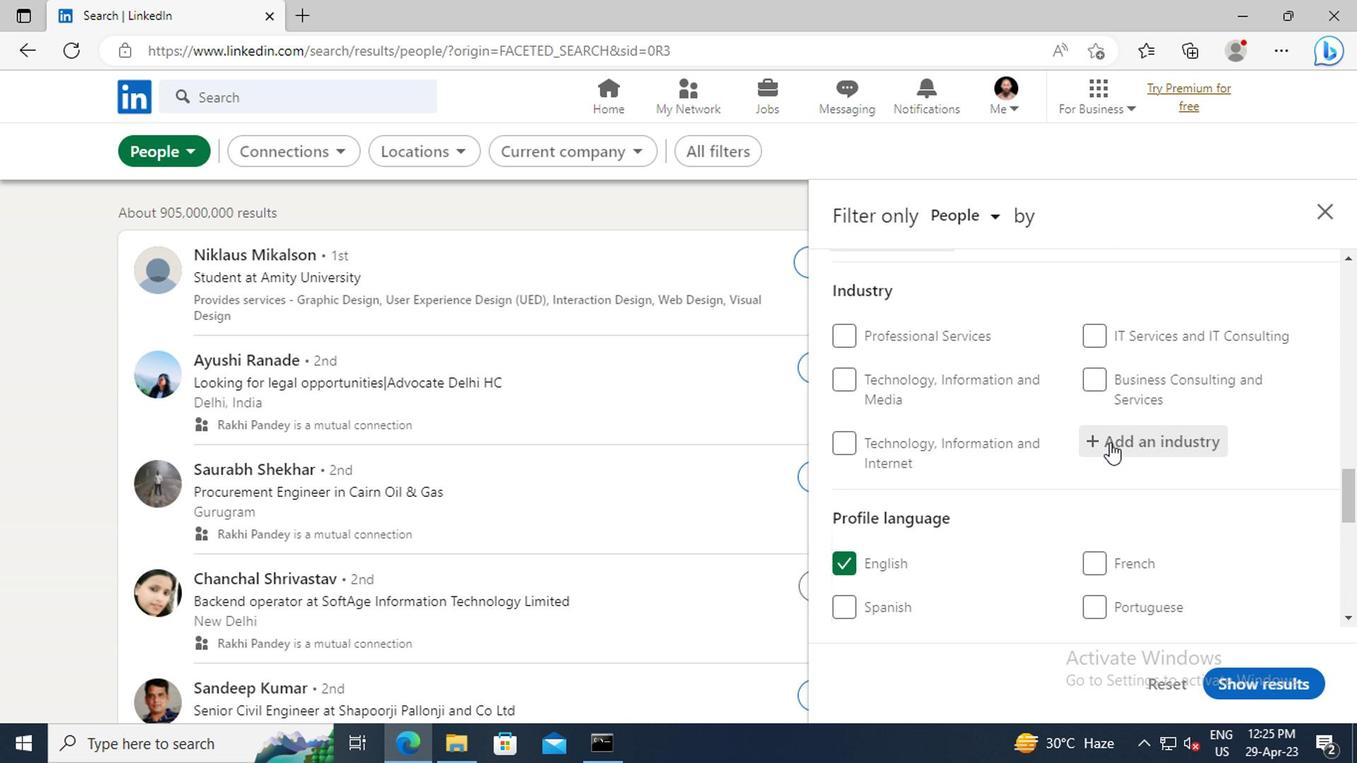 
Action: Key pressed <Key.shift>WINERIES
Screenshot: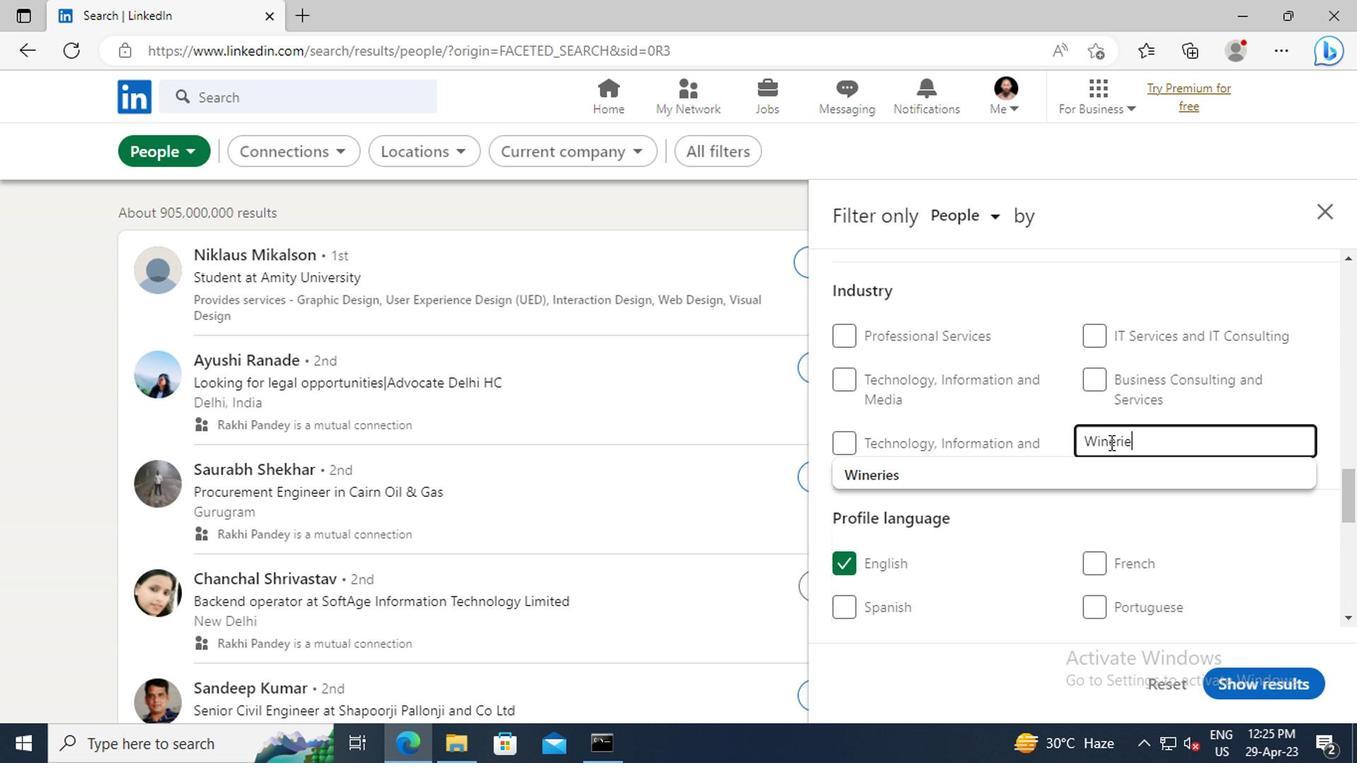 
Action: Mouse moved to (1049, 483)
Screenshot: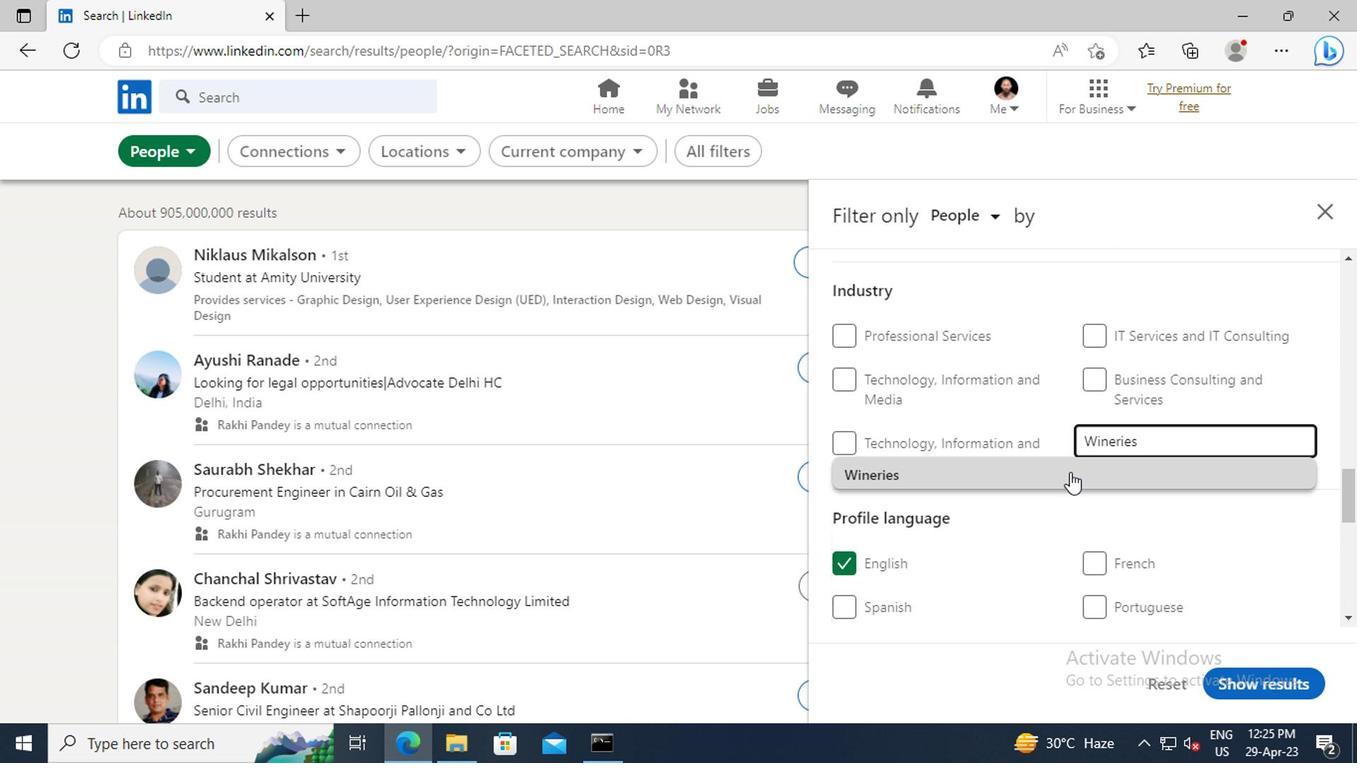 
Action: Mouse pressed left at (1049, 483)
Screenshot: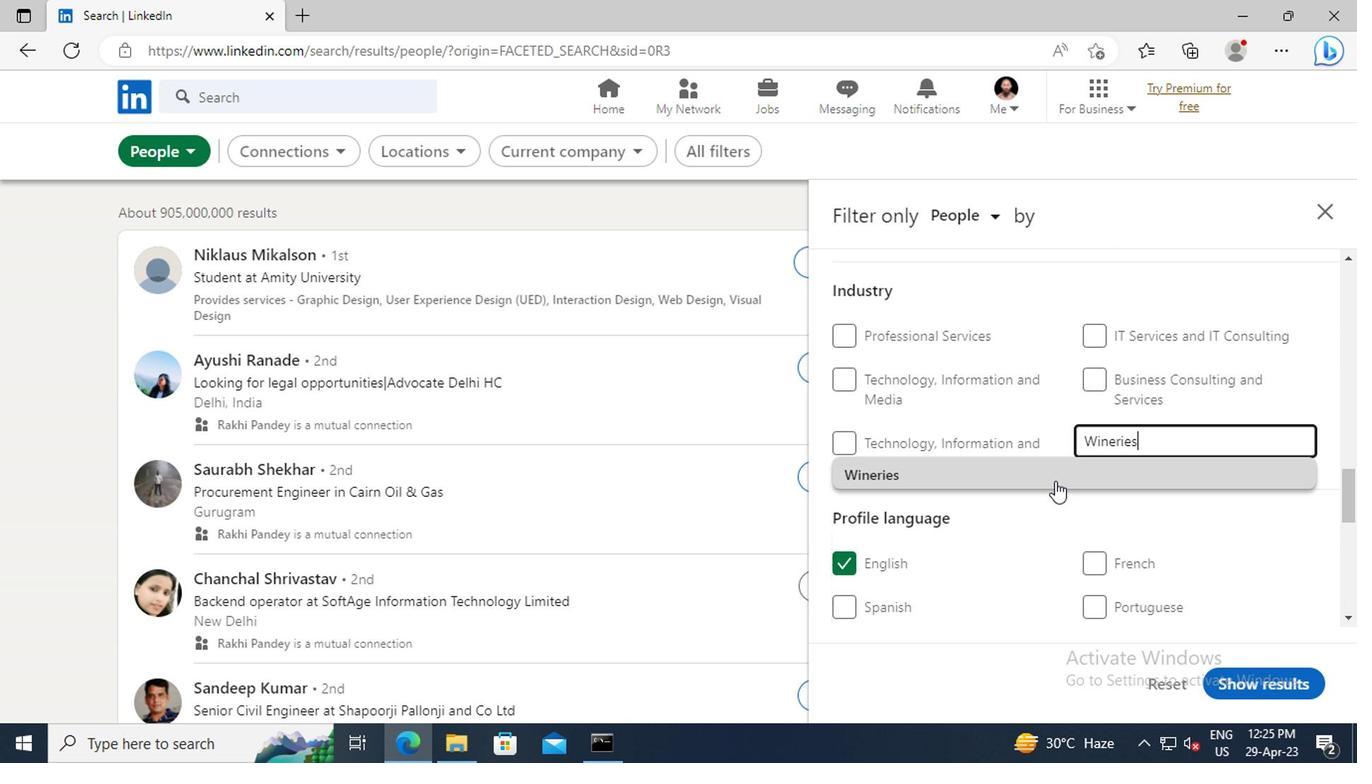 
Action: Mouse moved to (1025, 439)
Screenshot: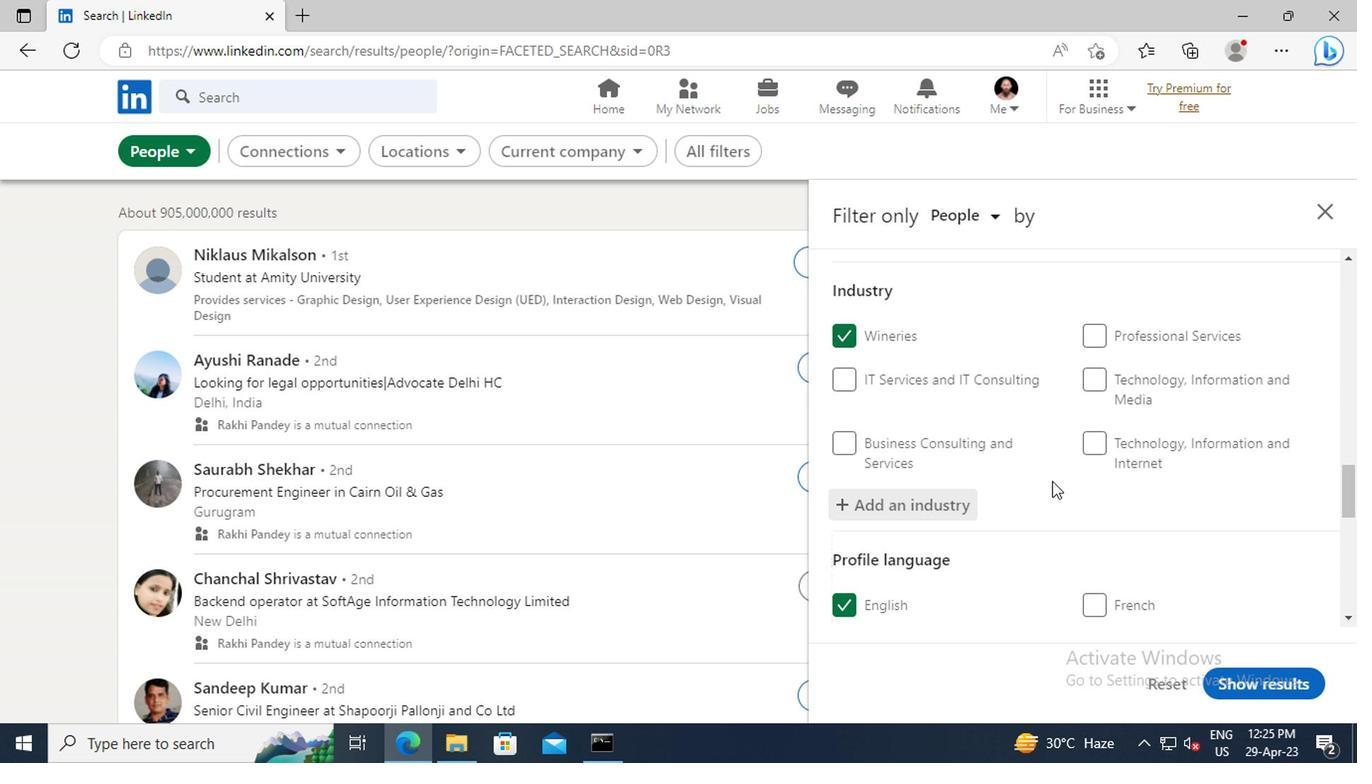 
Action: Mouse scrolled (1025, 439) with delta (0, 0)
Screenshot: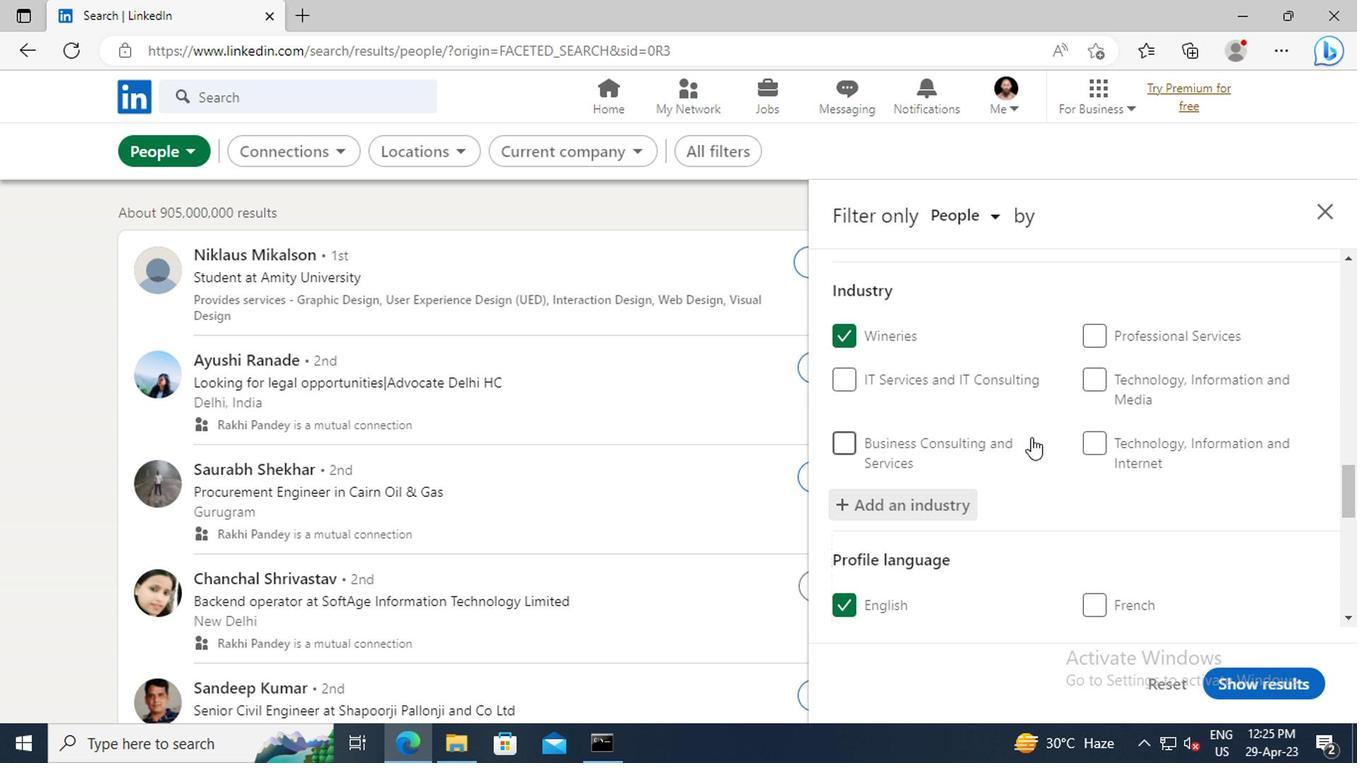 
Action: Mouse moved to (1036, 429)
Screenshot: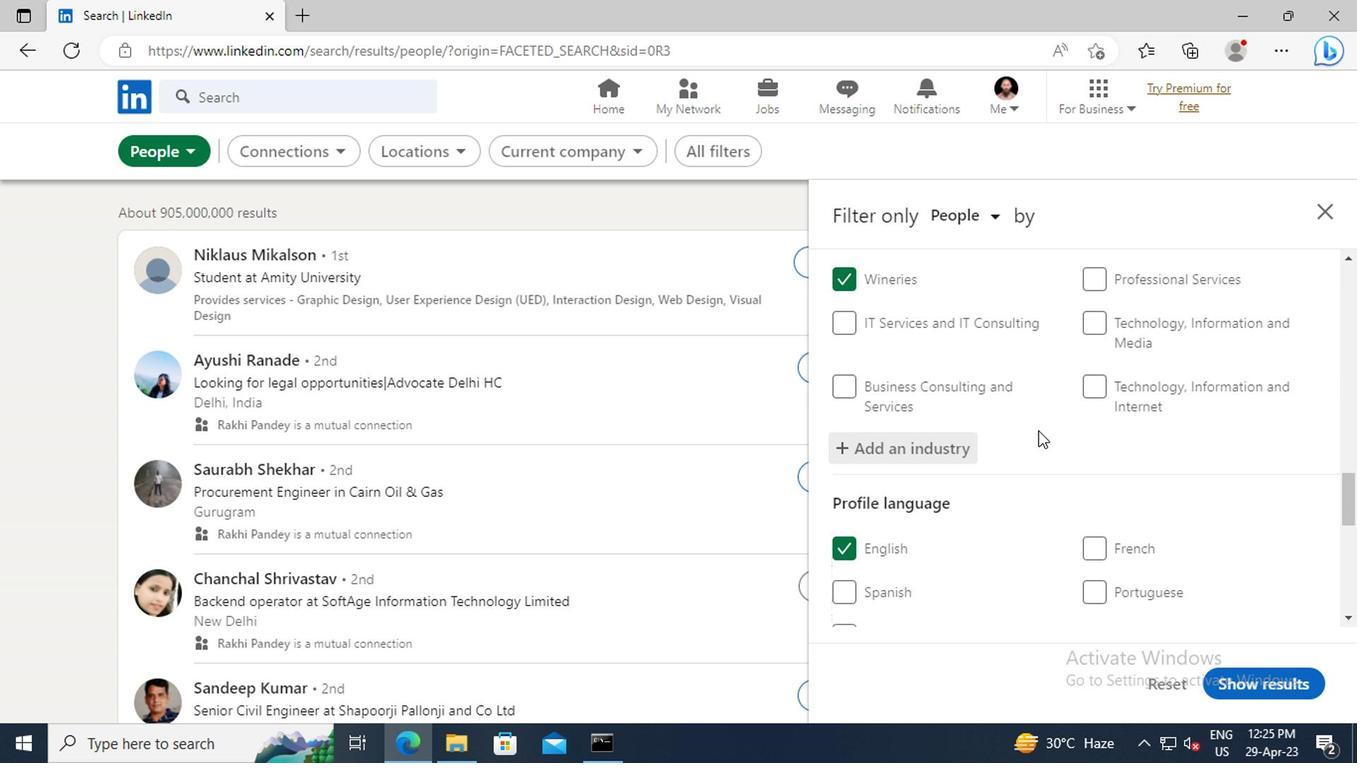 
Action: Mouse scrolled (1036, 429) with delta (0, 0)
Screenshot: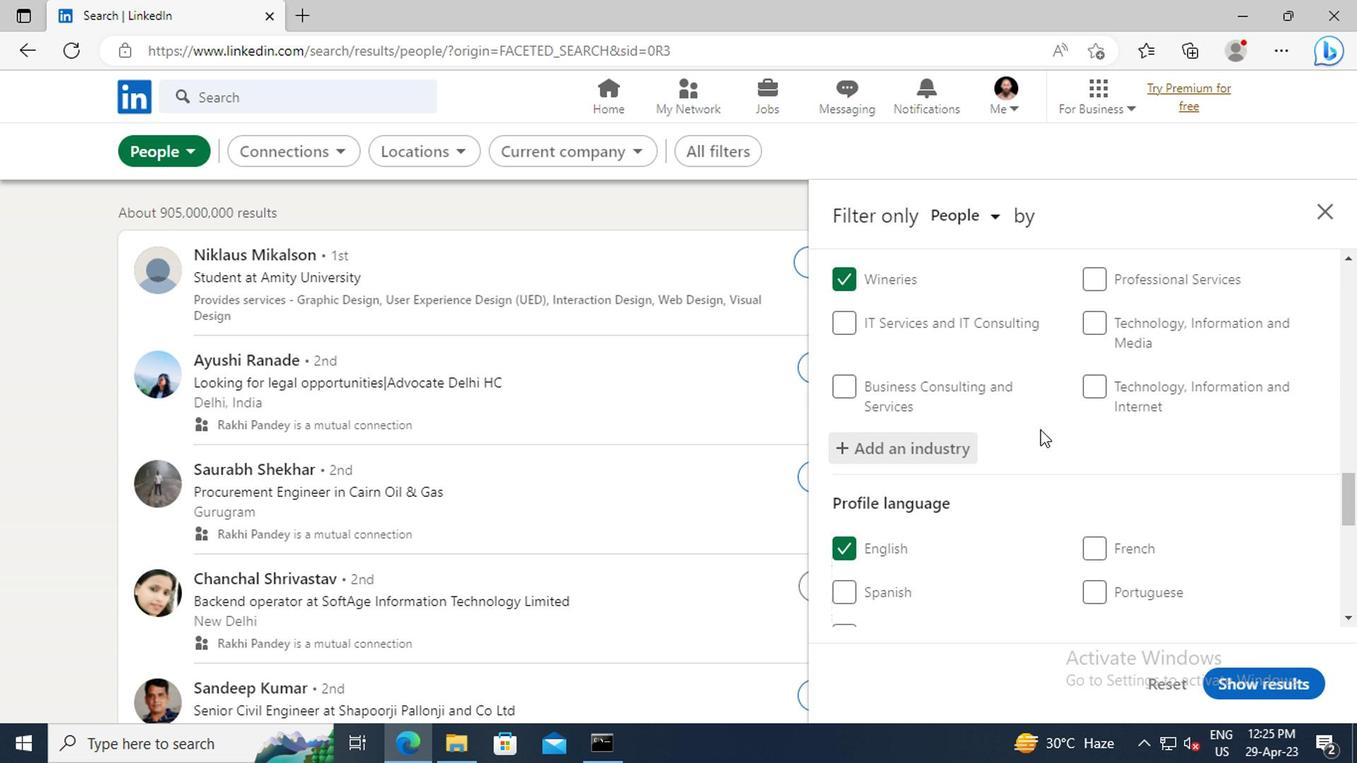 
Action: Mouse moved to (1044, 424)
Screenshot: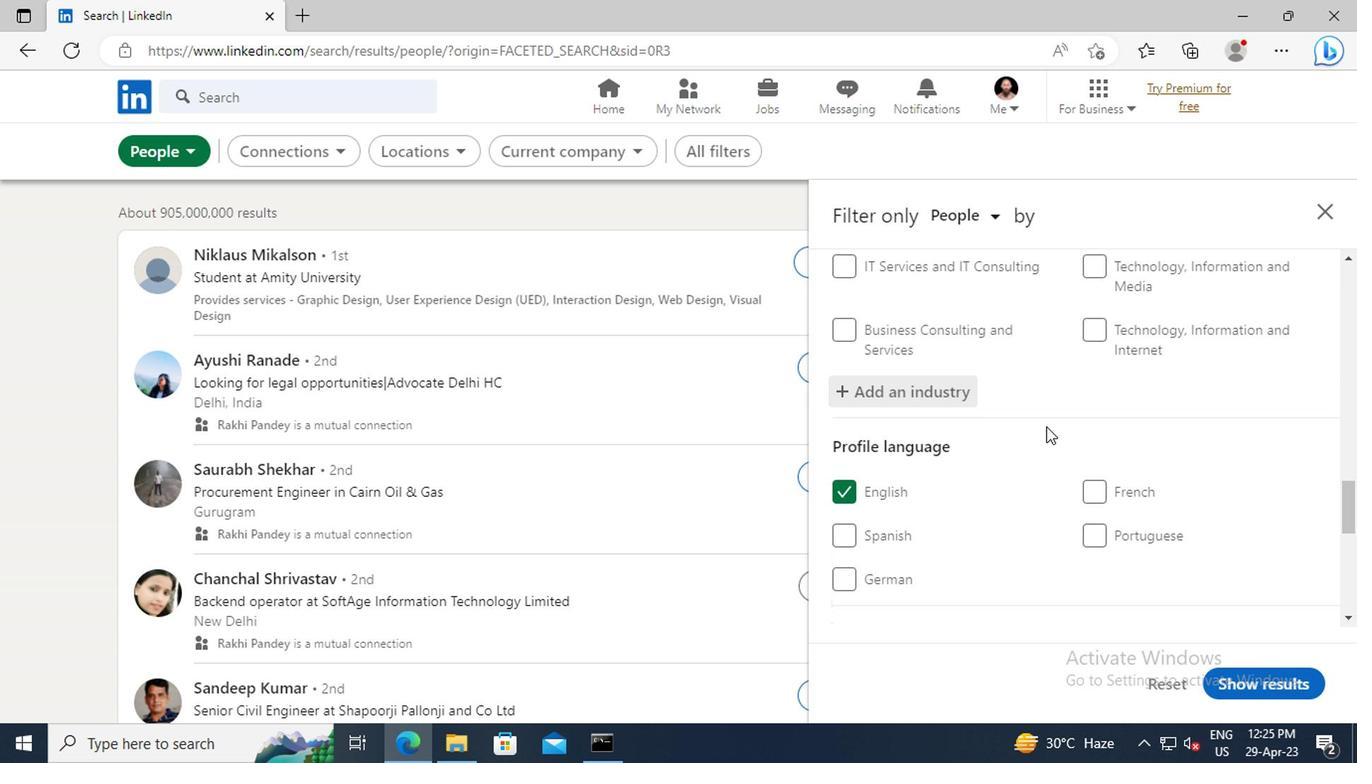 
Action: Mouse scrolled (1044, 422) with delta (0, -1)
Screenshot: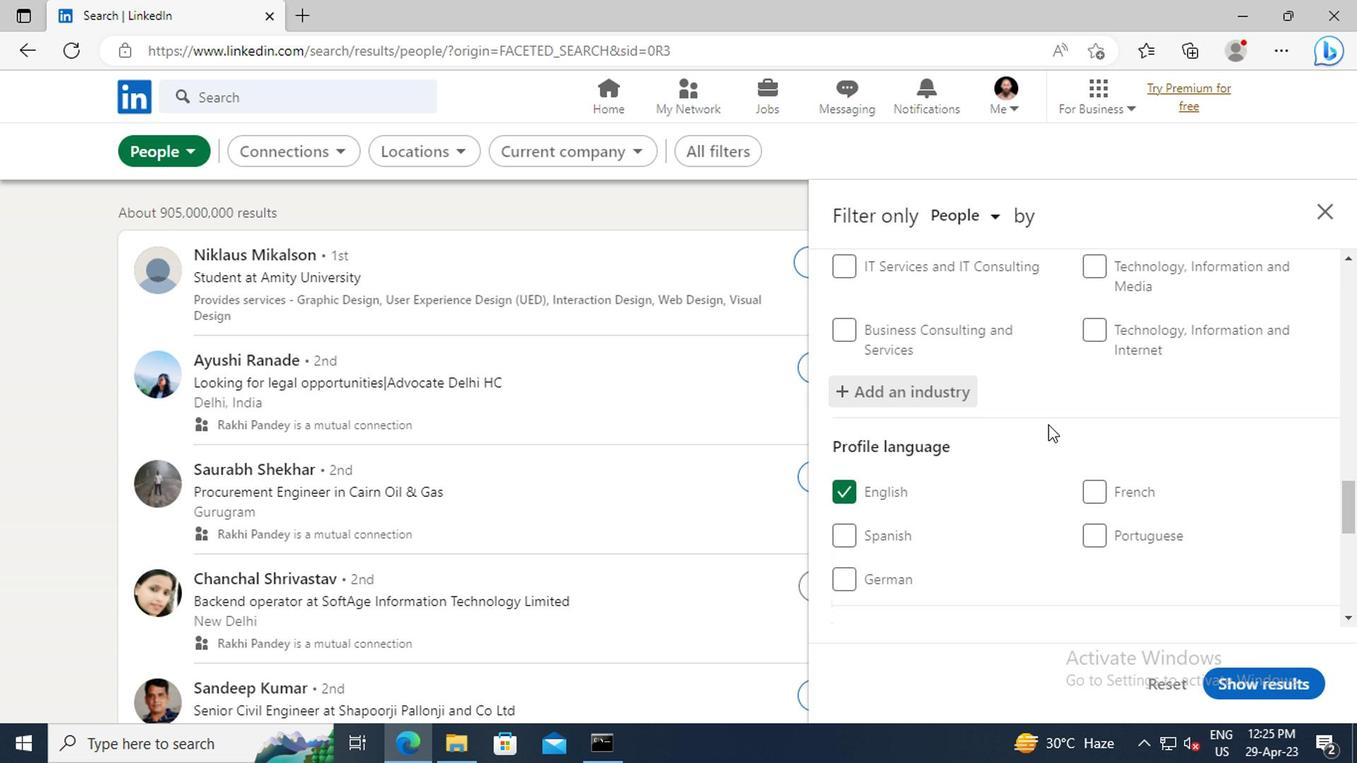 
Action: Mouse scrolled (1044, 422) with delta (0, -1)
Screenshot: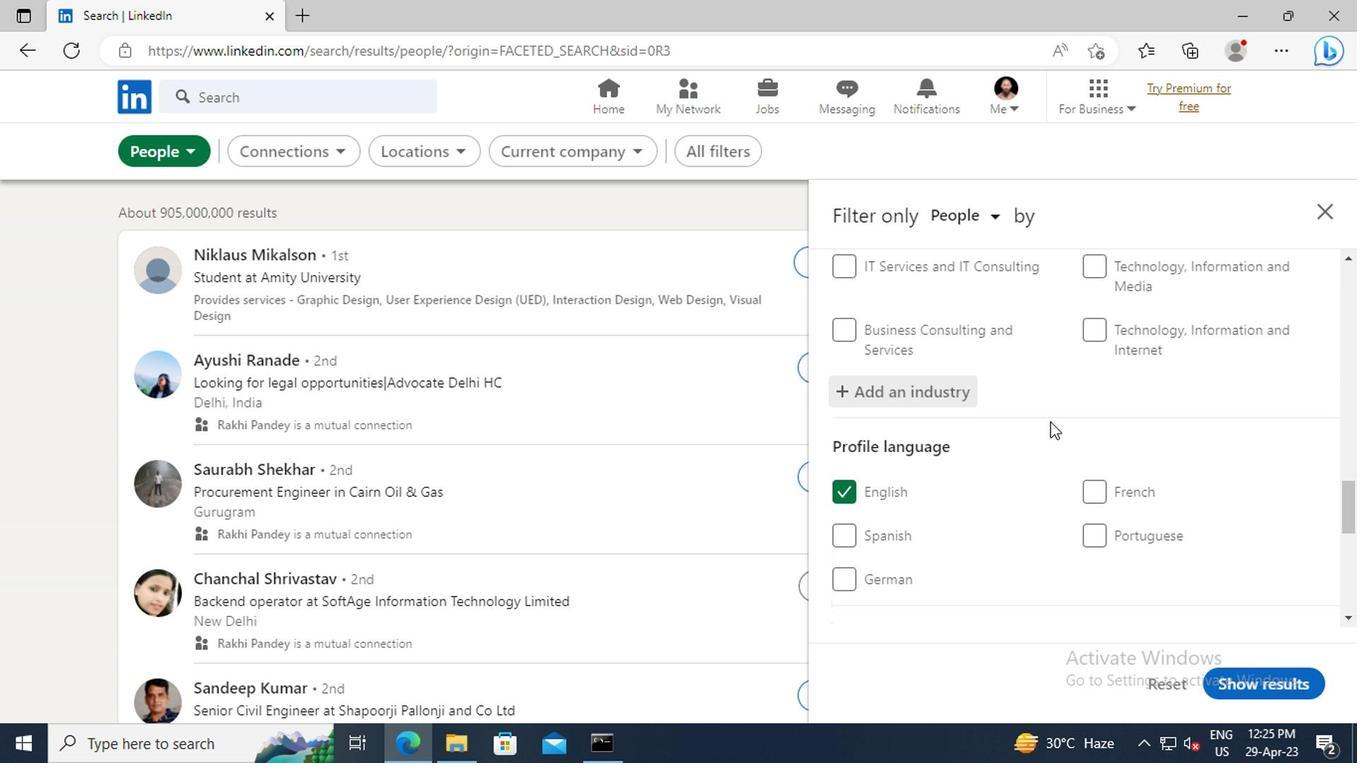 
Action: Mouse moved to (1059, 403)
Screenshot: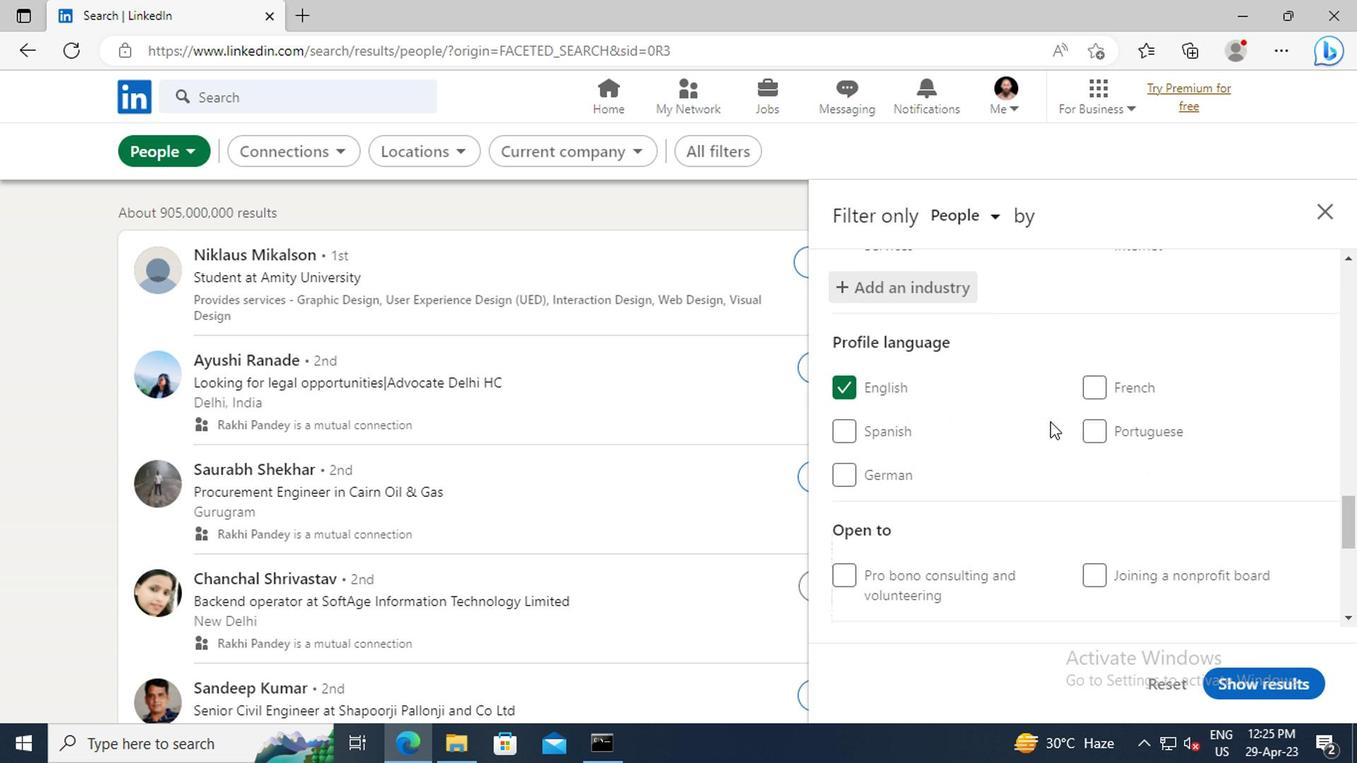 
Action: Mouse scrolled (1059, 402) with delta (0, 0)
Screenshot: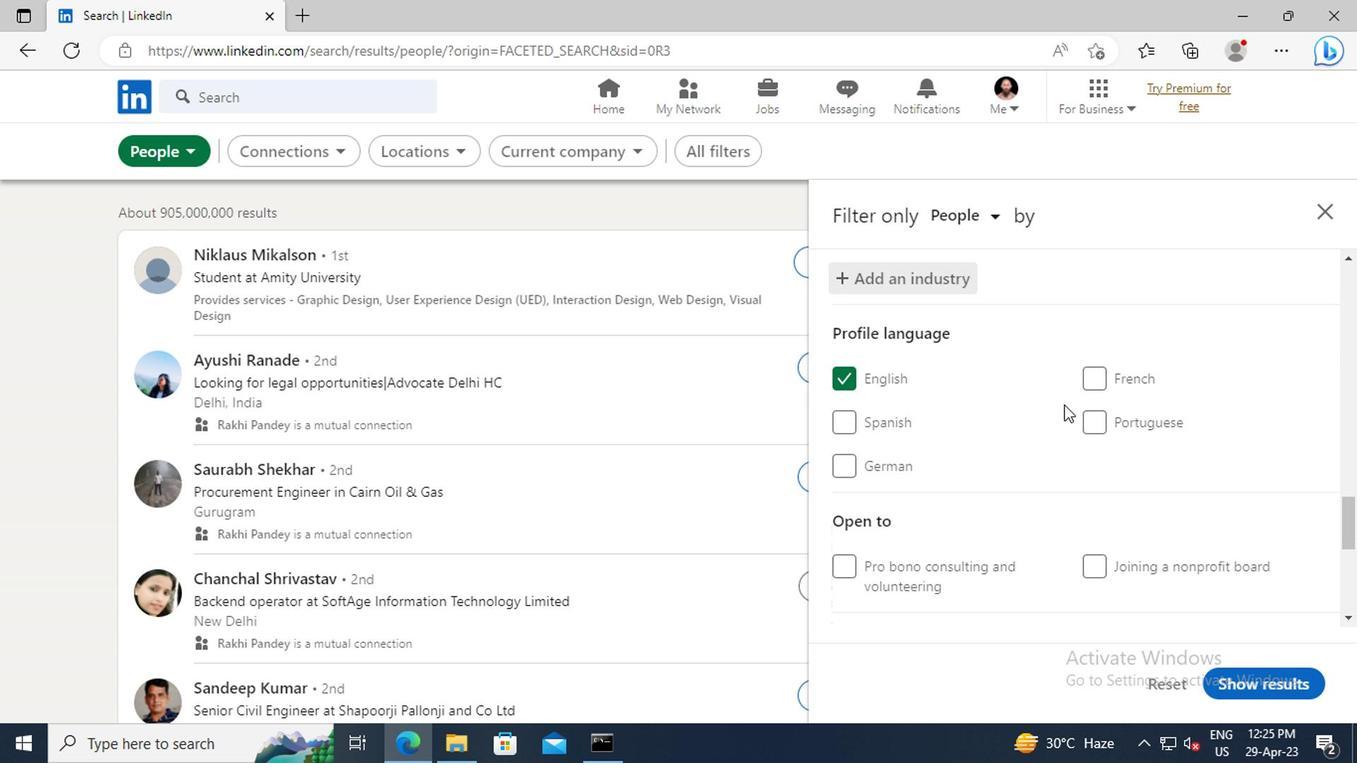 
Action: Mouse scrolled (1059, 402) with delta (0, 0)
Screenshot: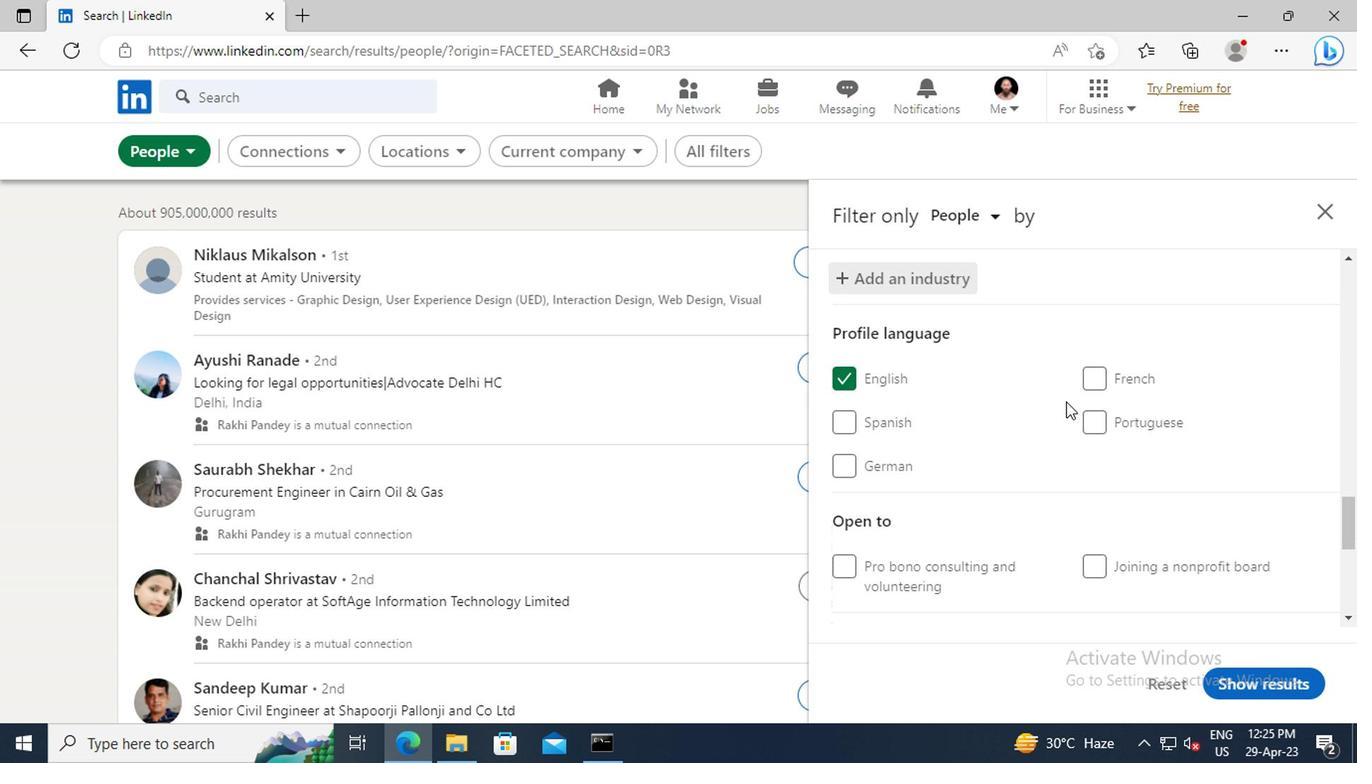 
Action: Mouse moved to (1062, 400)
Screenshot: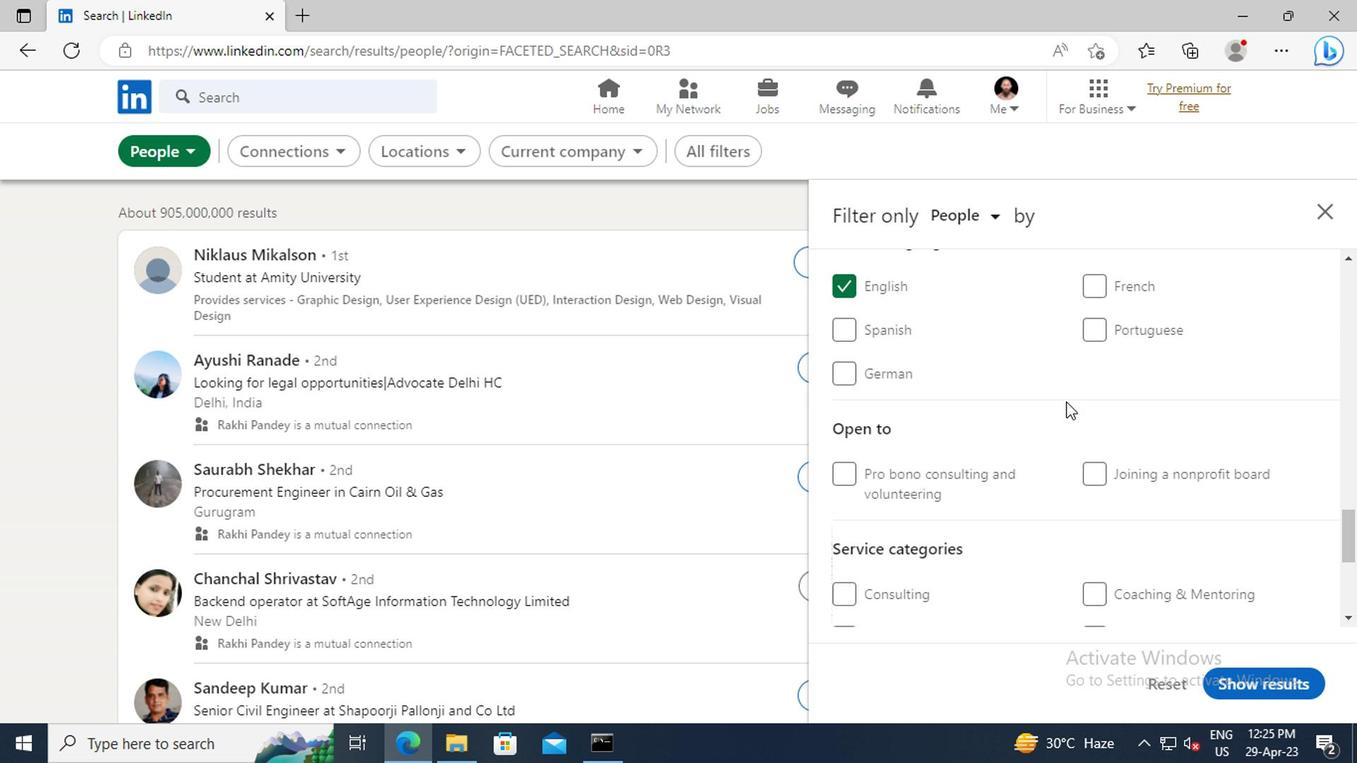 
Action: Mouse scrolled (1062, 400) with delta (0, 0)
Screenshot: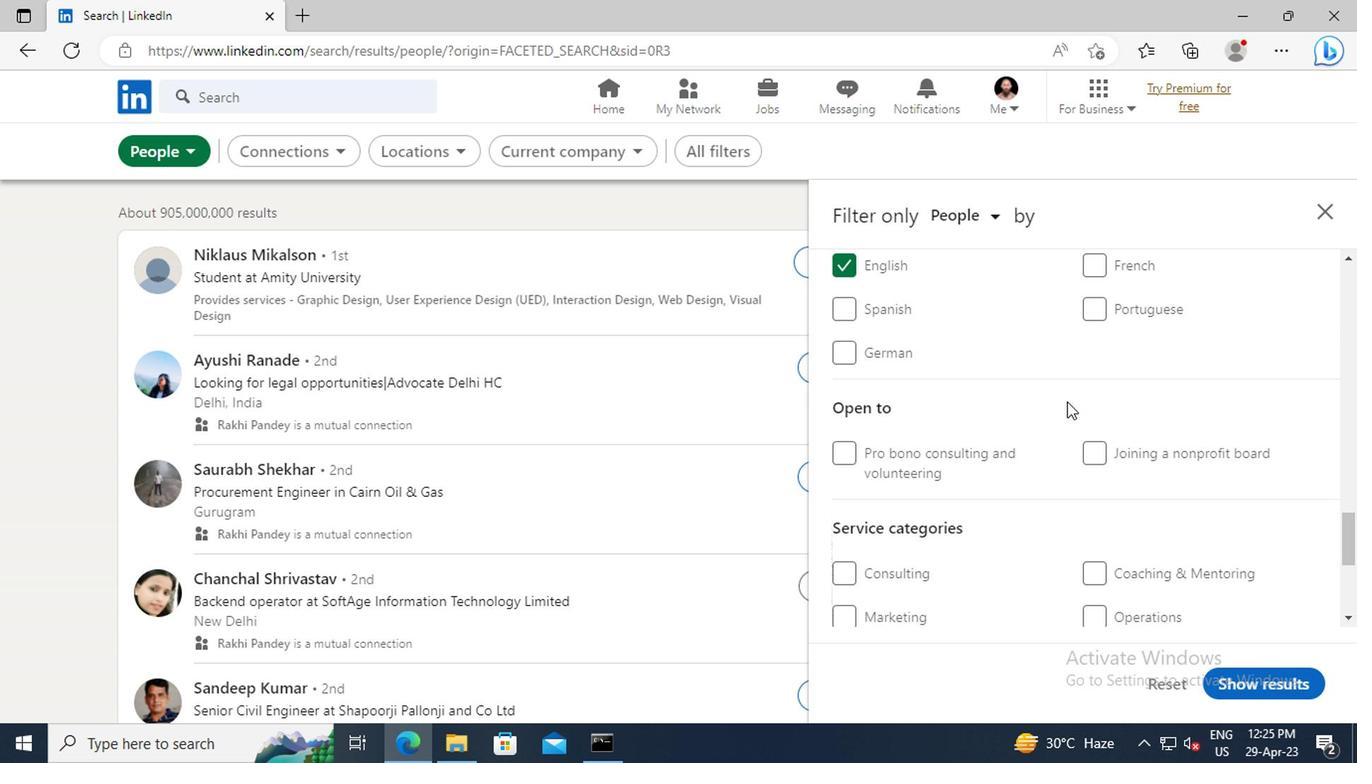 
Action: Mouse scrolled (1062, 400) with delta (0, 0)
Screenshot: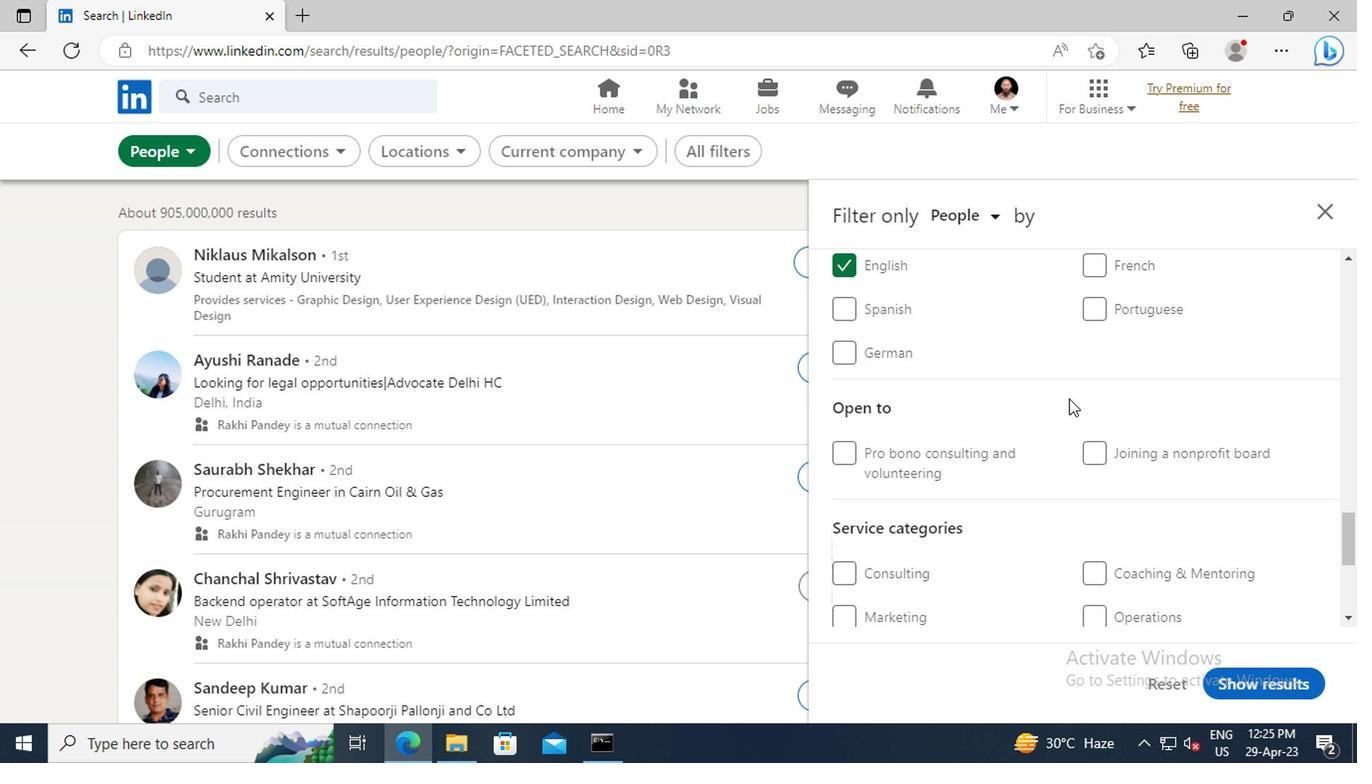 
Action: Mouse moved to (1064, 390)
Screenshot: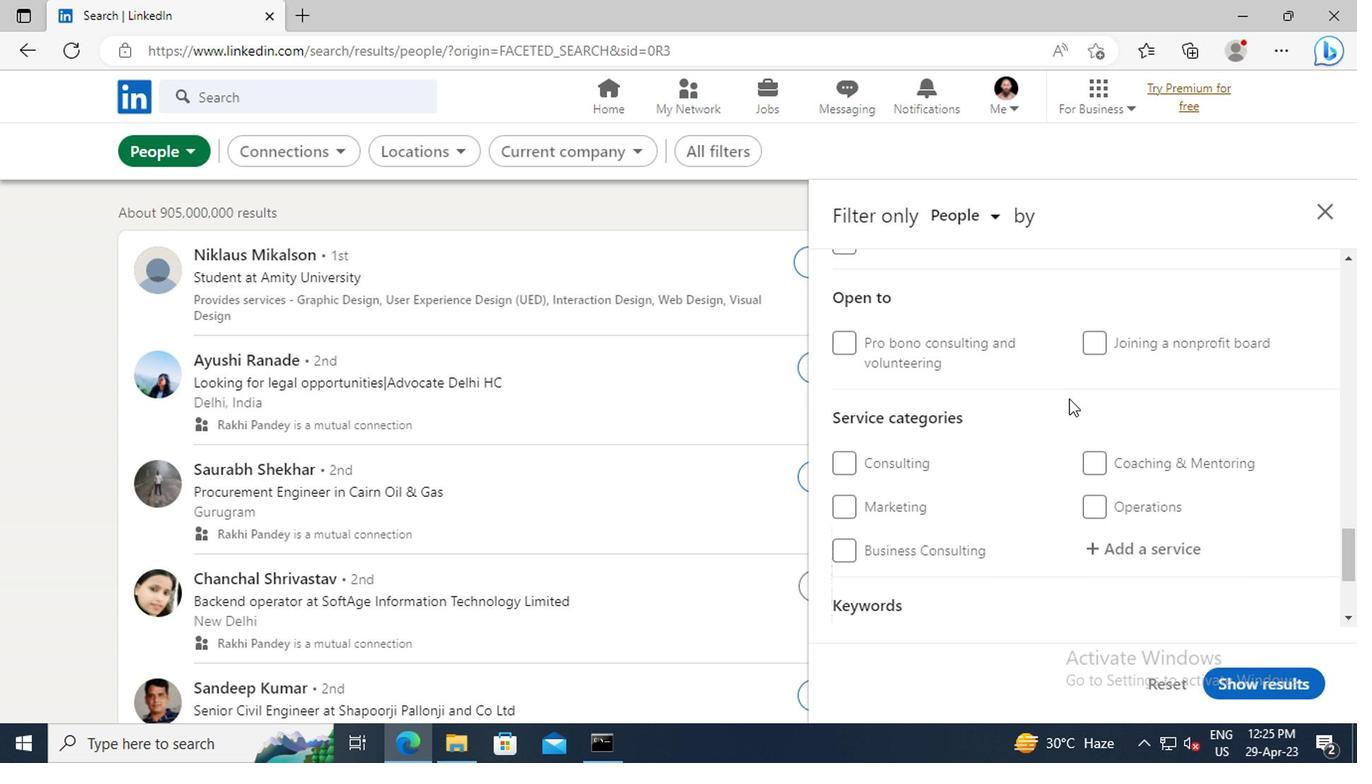 
Action: Mouse scrolled (1064, 388) with delta (0, -1)
Screenshot: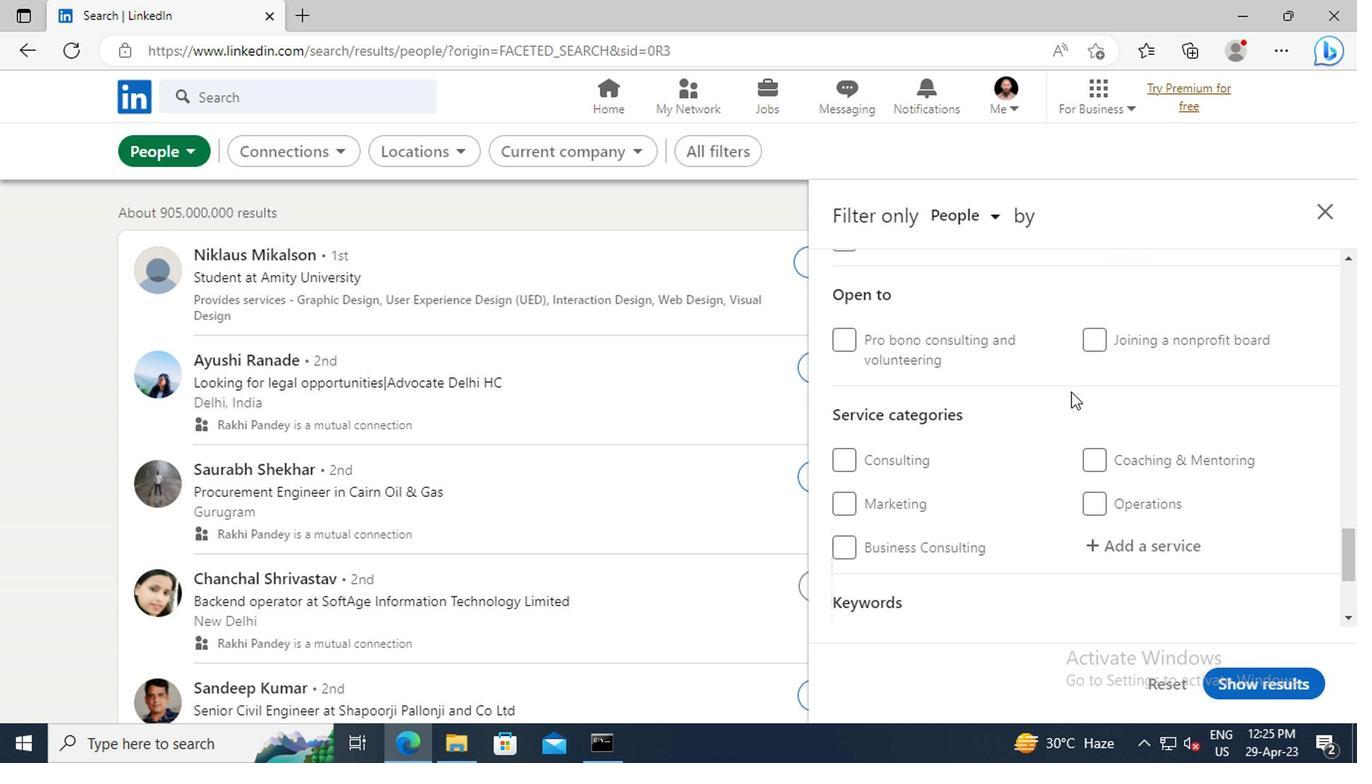 
Action: Mouse moved to (1112, 490)
Screenshot: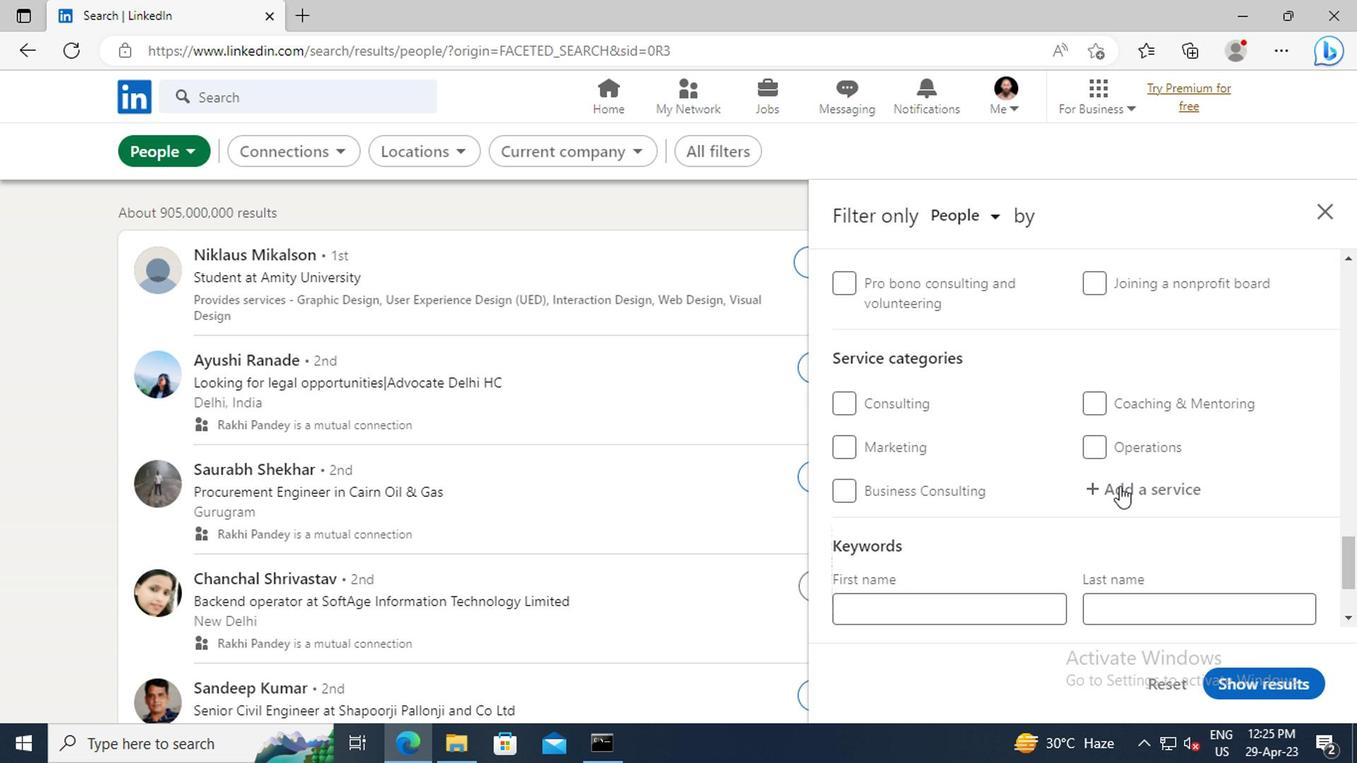 
Action: Mouse pressed left at (1112, 490)
Screenshot: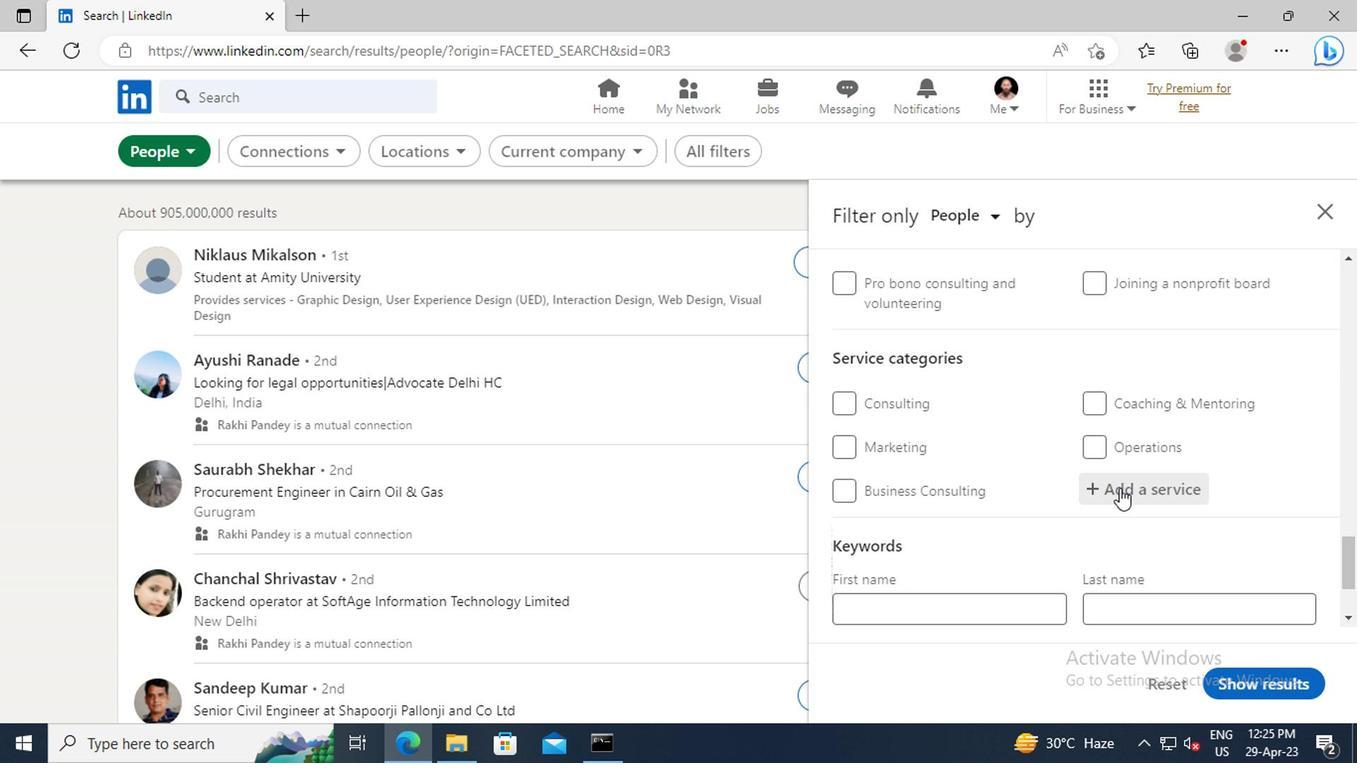 
Action: Key pressed <Key.shift>COPYWRITING
Screenshot: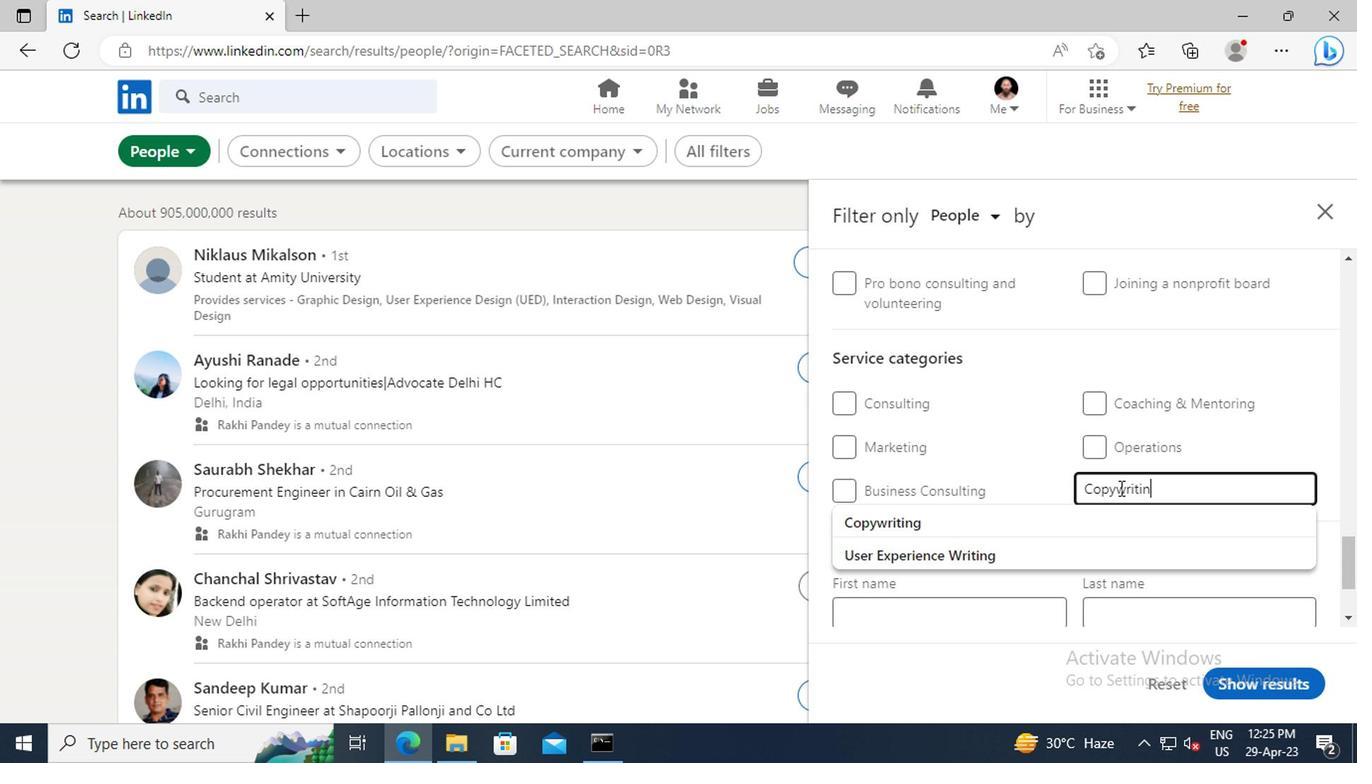 
Action: Mouse moved to (1047, 520)
Screenshot: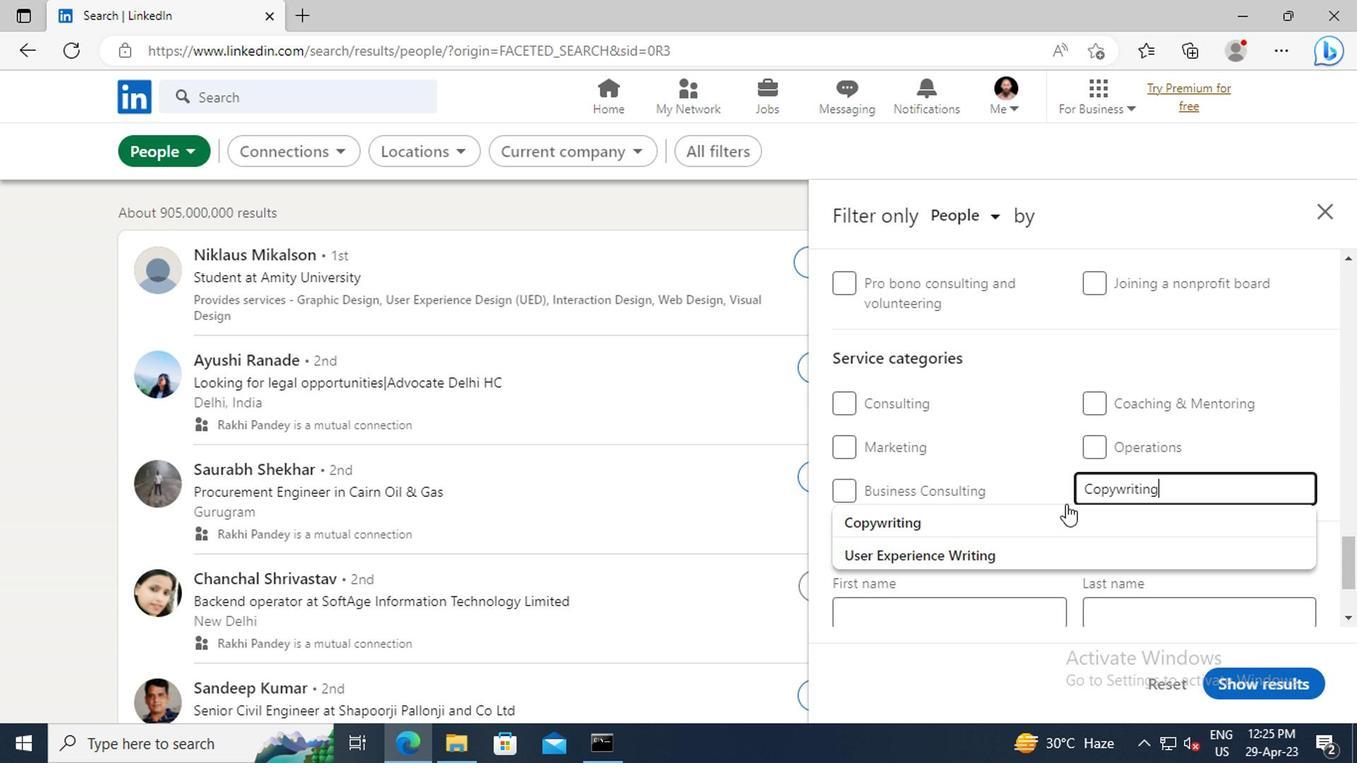 
Action: Mouse pressed left at (1047, 520)
Screenshot: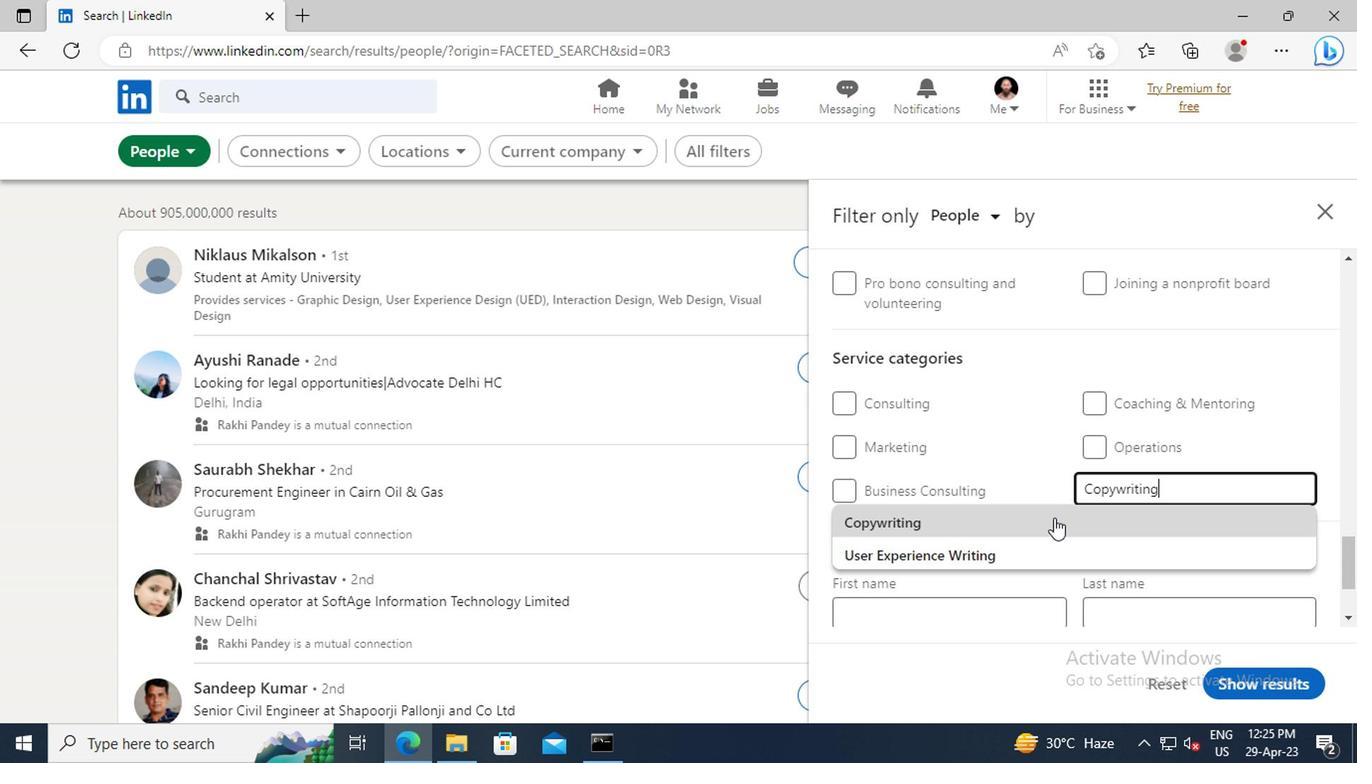 
Action: Mouse scrolled (1047, 519) with delta (0, 0)
Screenshot: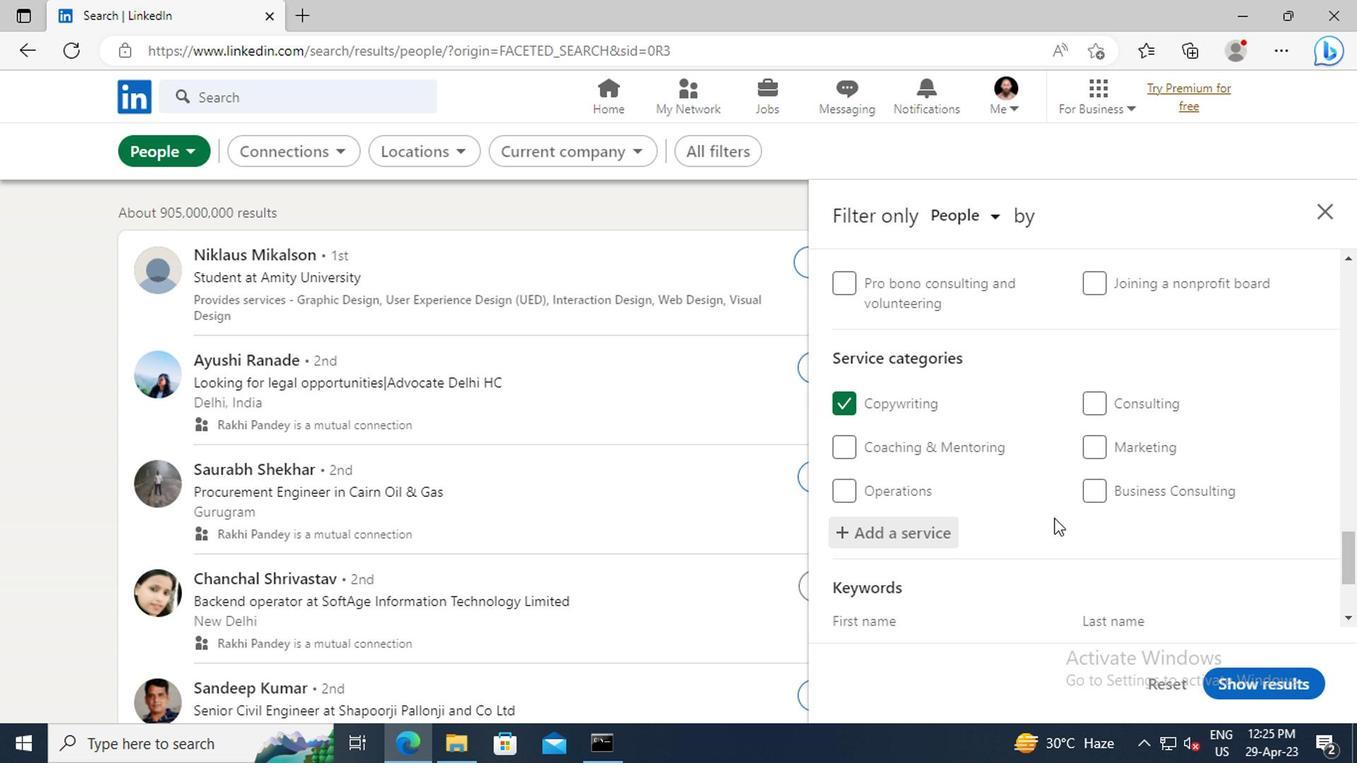 
Action: Mouse scrolled (1047, 519) with delta (0, 0)
Screenshot: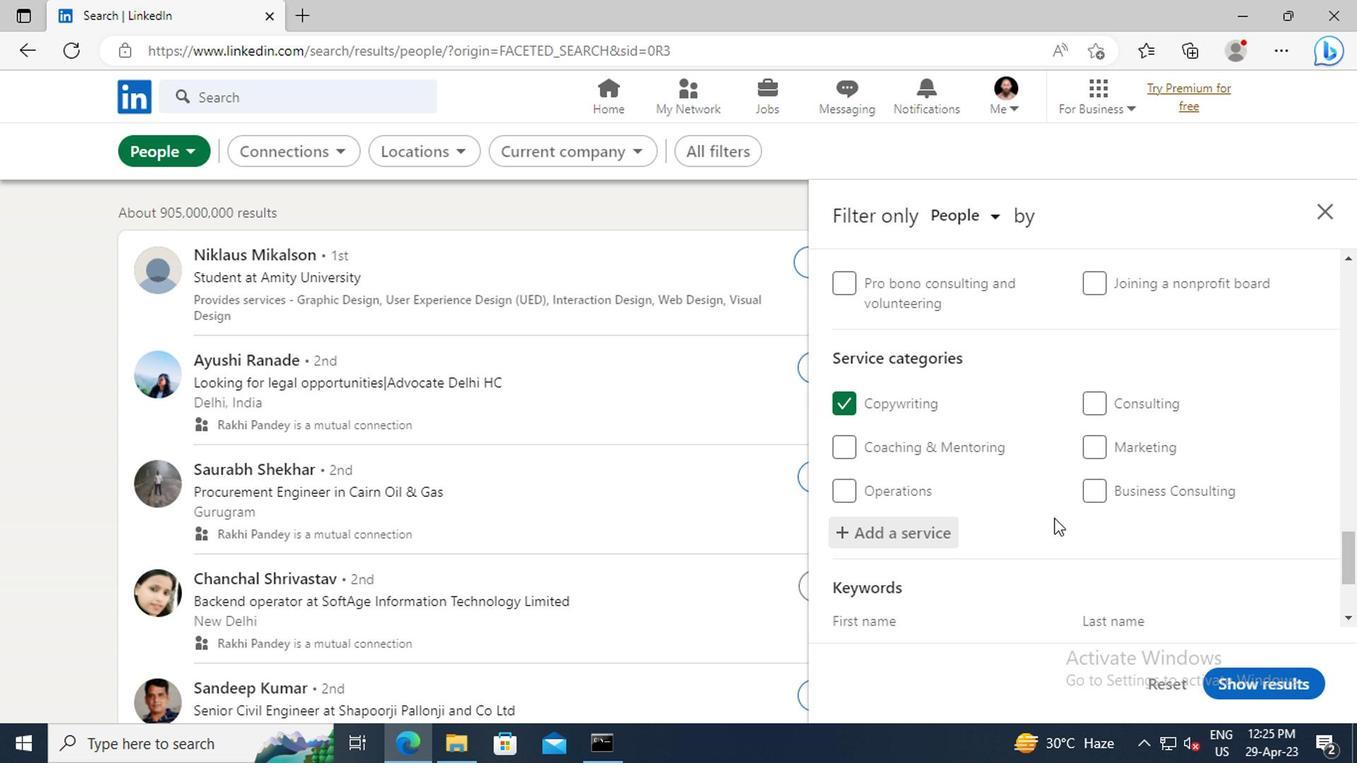 
Action: Mouse moved to (1049, 512)
Screenshot: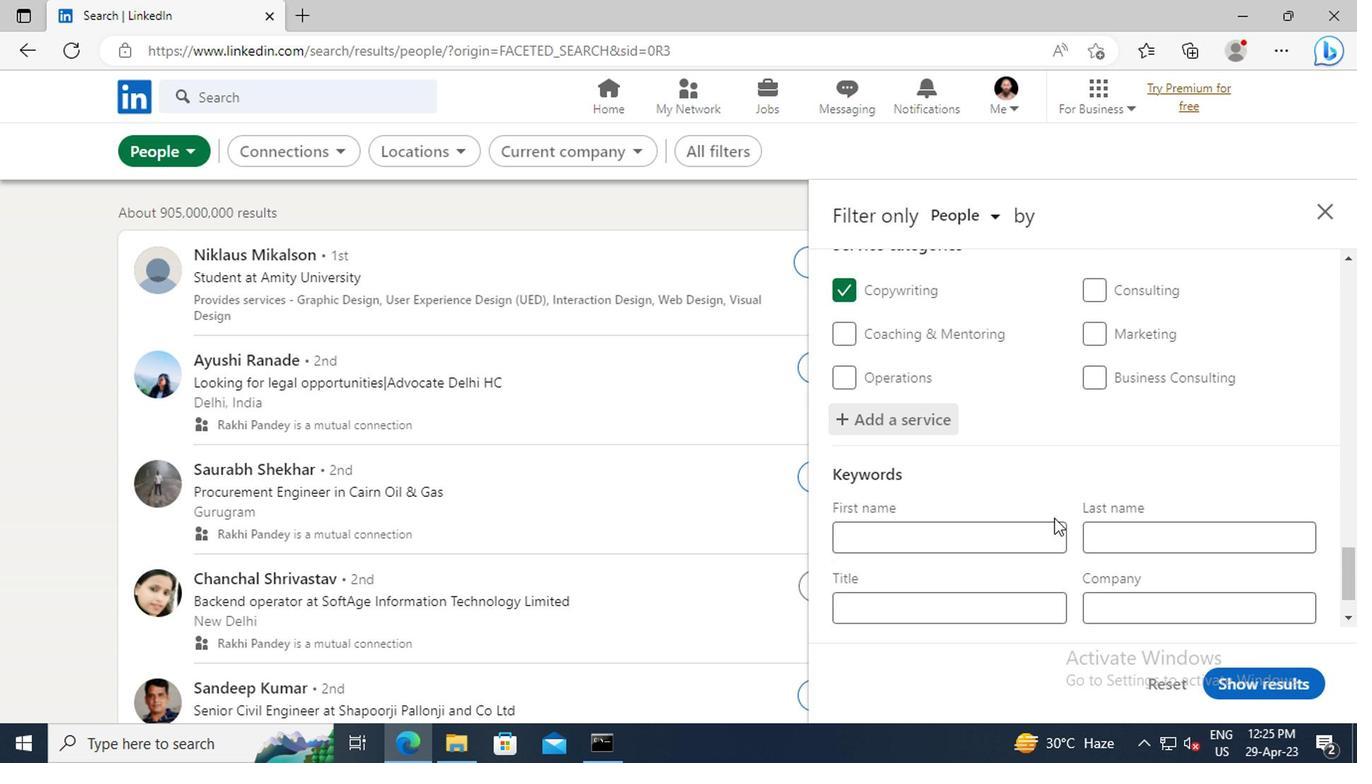 
Action: Mouse scrolled (1049, 511) with delta (0, 0)
Screenshot: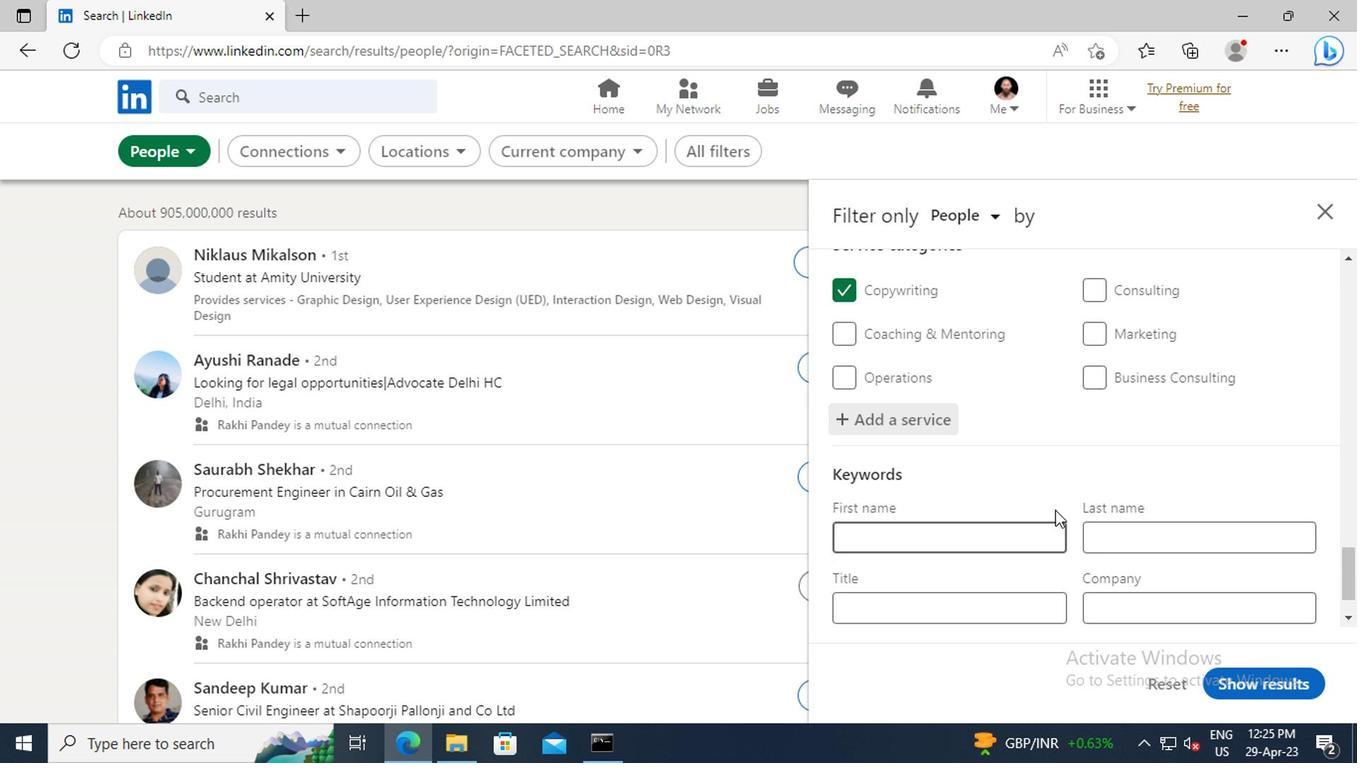 
Action: Mouse scrolled (1049, 511) with delta (0, 0)
Screenshot: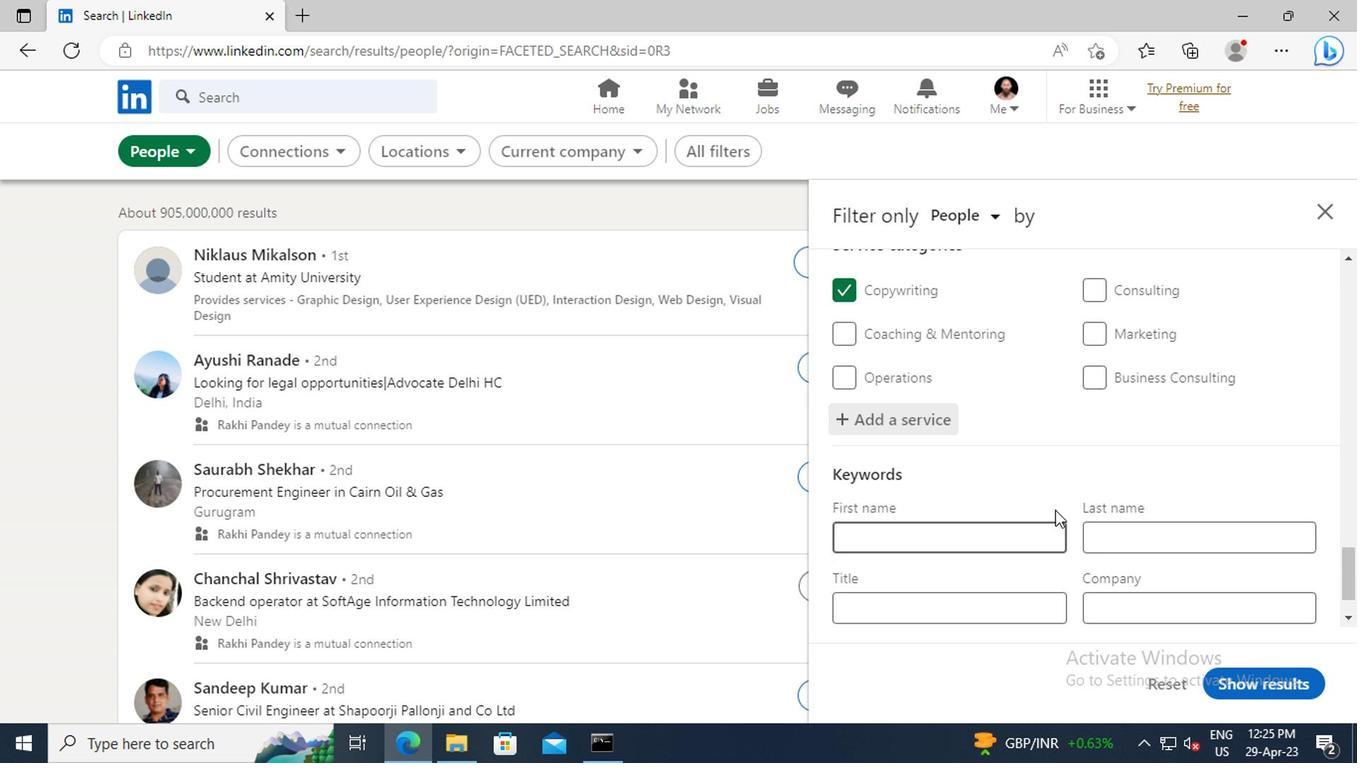 
Action: Mouse moved to (915, 545)
Screenshot: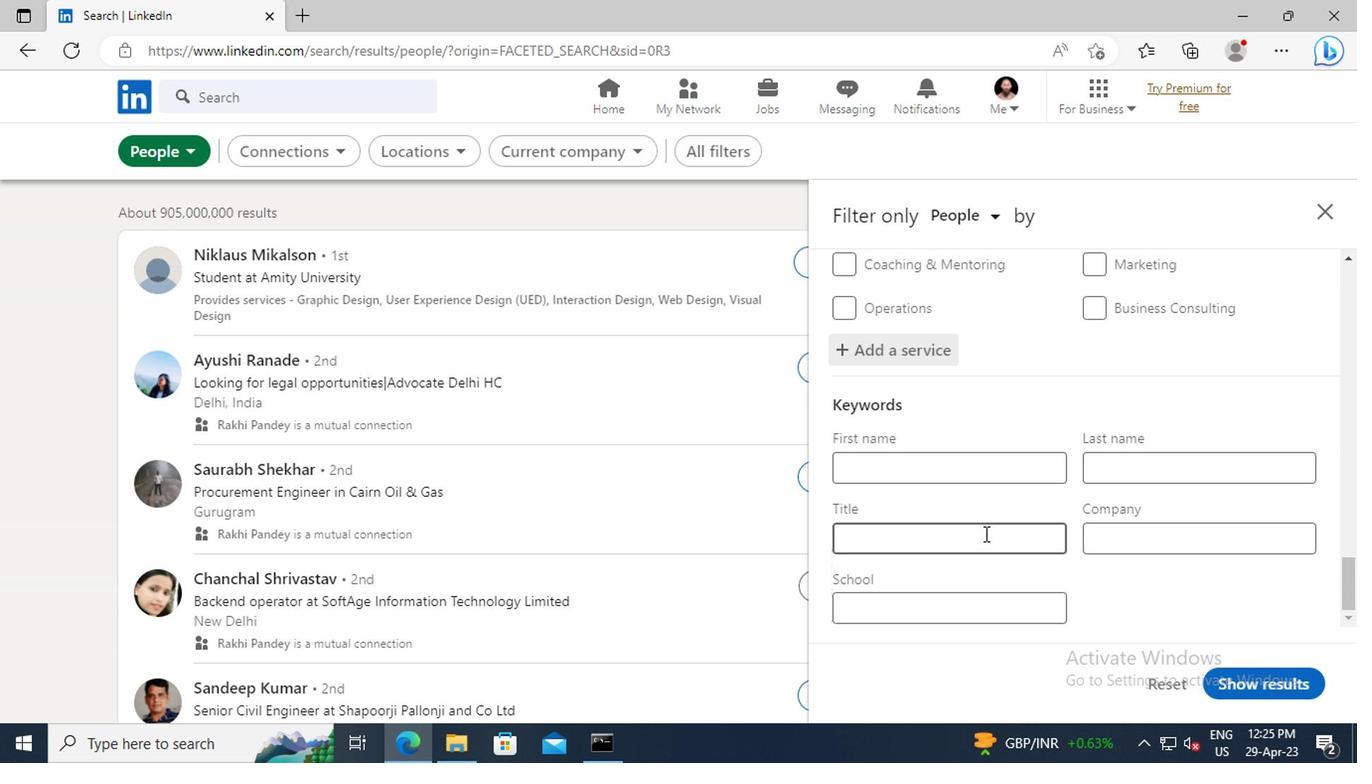 
Action: Mouse pressed left at (915, 545)
Screenshot: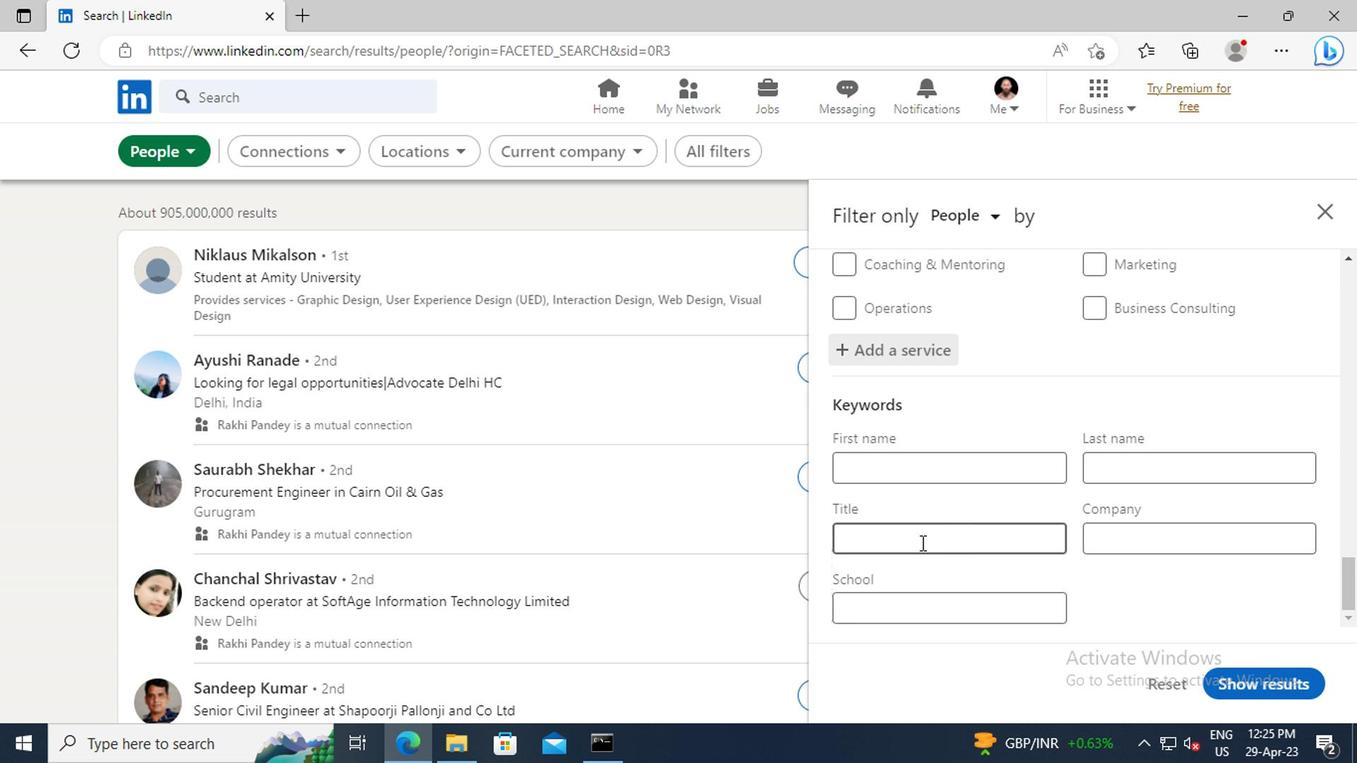 
Action: Key pressed <Key.shift>OVERSEER<Key.enter>
Screenshot: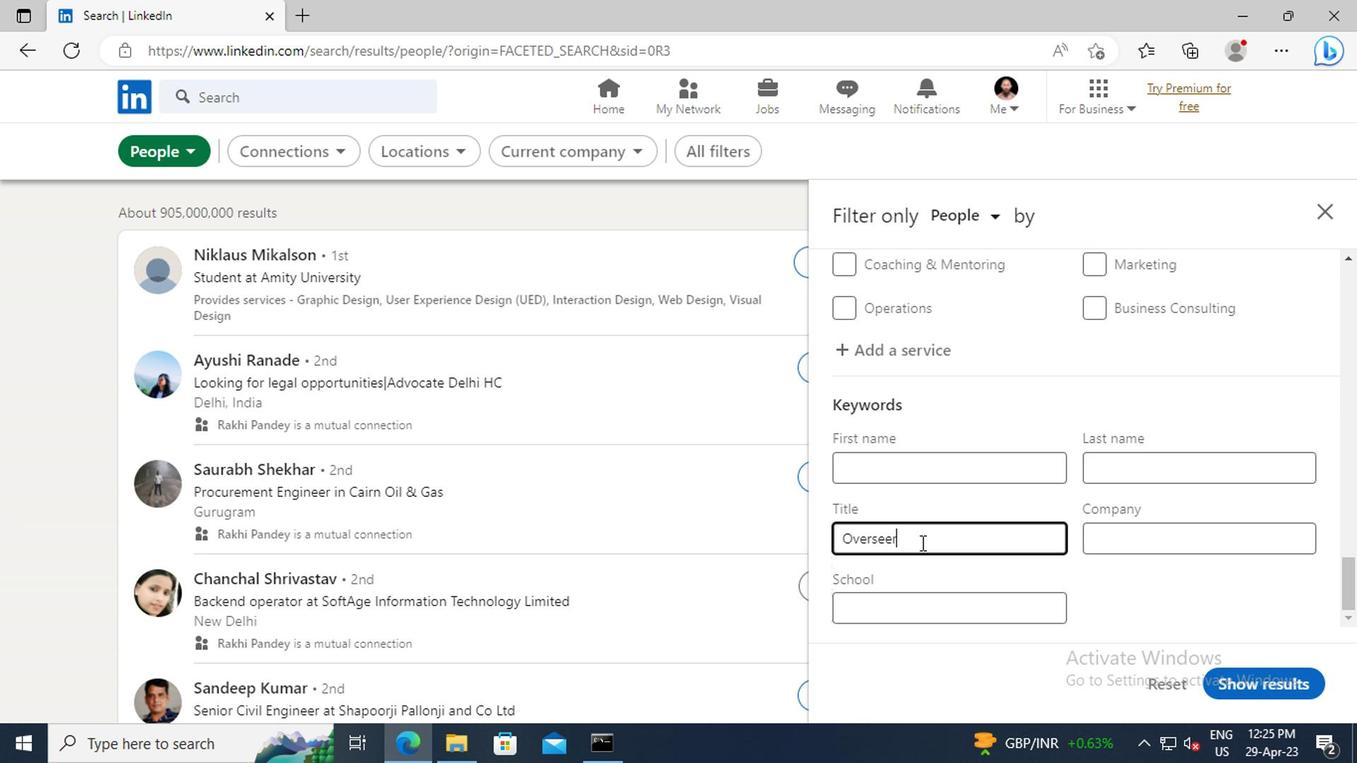 
Action: Mouse moved to (1219, 685)
Screenshot: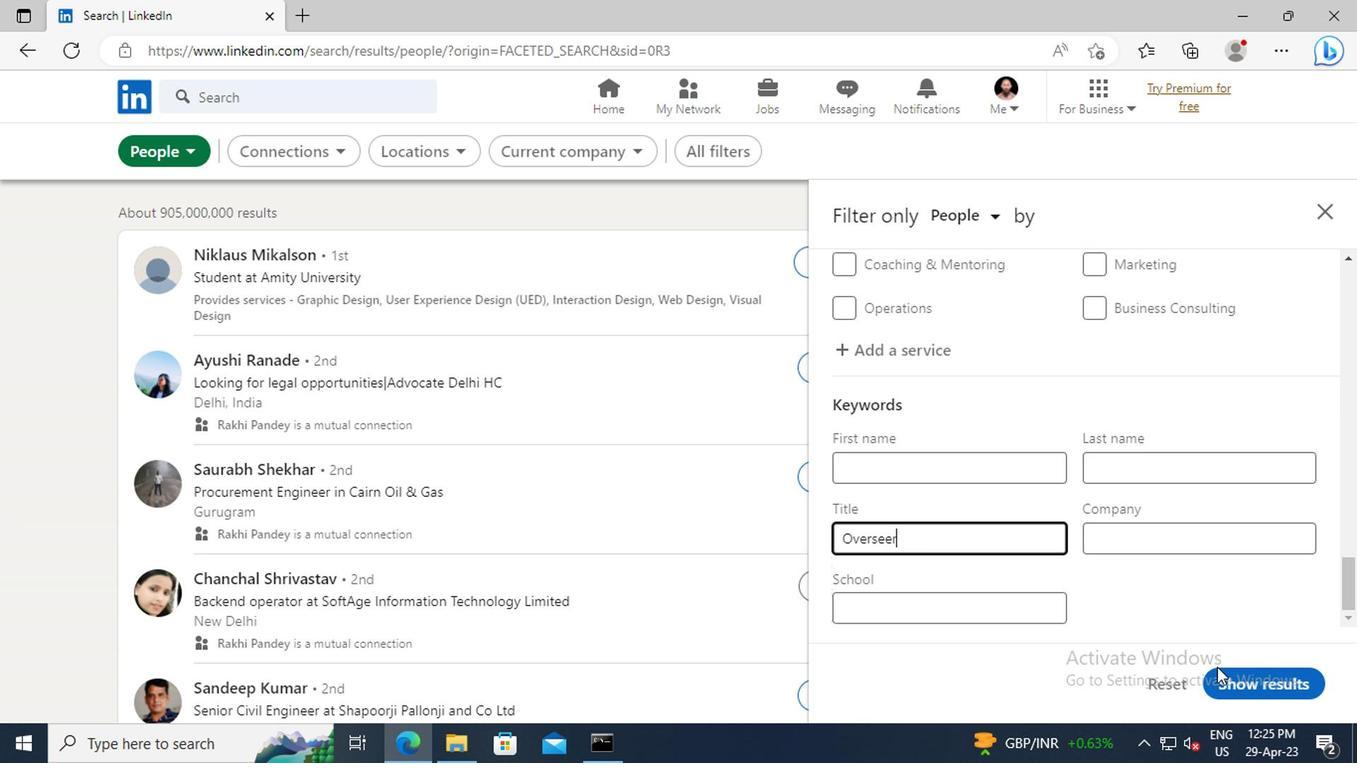 
Action: Mouse pressed left at (1219, 685)
Screenshot: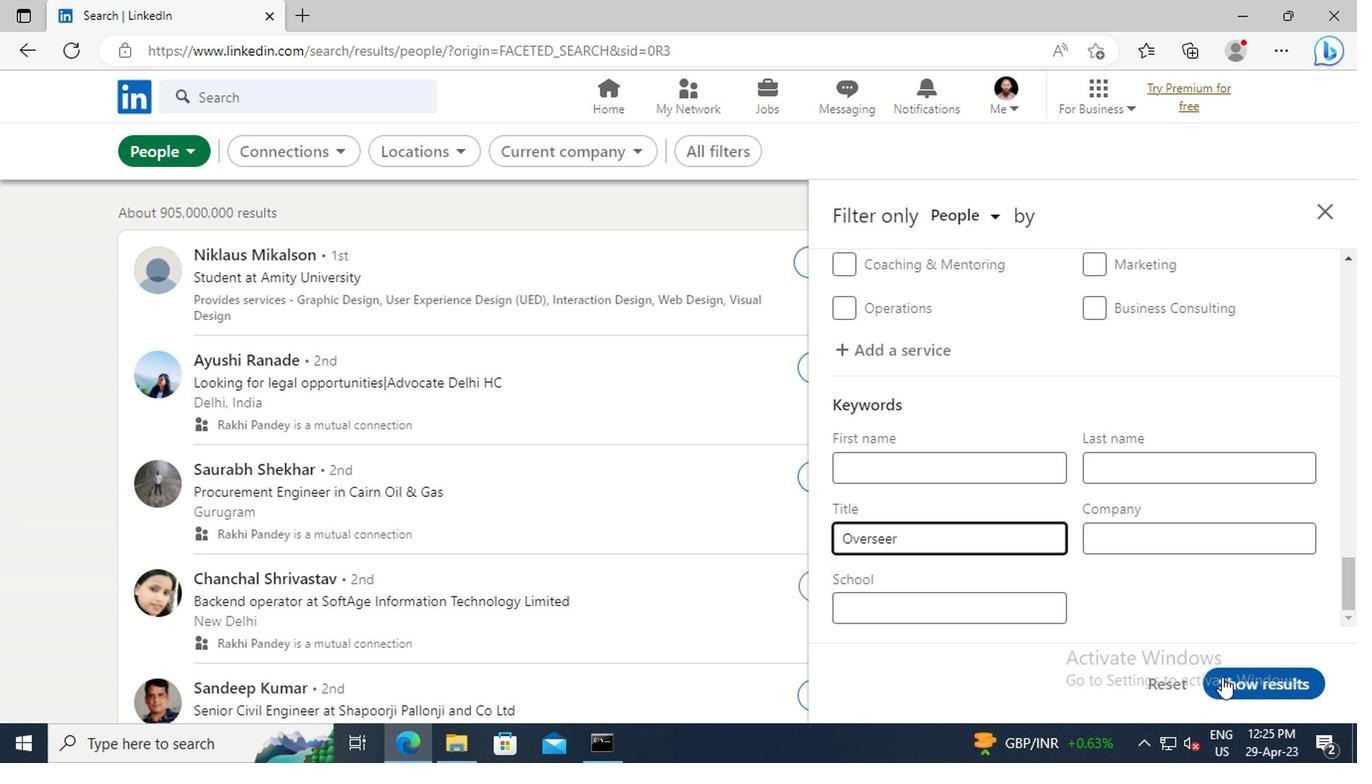 
